 Task: Open Card Influencer Outreach Execution in Board Business Model Competitive Analysis and Benchmarking to Workspace Copywriting and Editing and add a team member Softage.1@softage.net, a label Green, a checklist Machine Learning, an attachment from Trello, a color Green and finally, add a card description 'Plan and execute company team-building conference with team-building challenges on communication and collaboration' and a comment 'We should approach this task with a sense of empathy, putting ourselves in the shoes of our stakeholders to understand their perspectives.'. Add a start date 'Jan 09, 1900' with a due date 'Jan 16, 1900'
Action: Mouse moved to (109, 331)
Screenshot: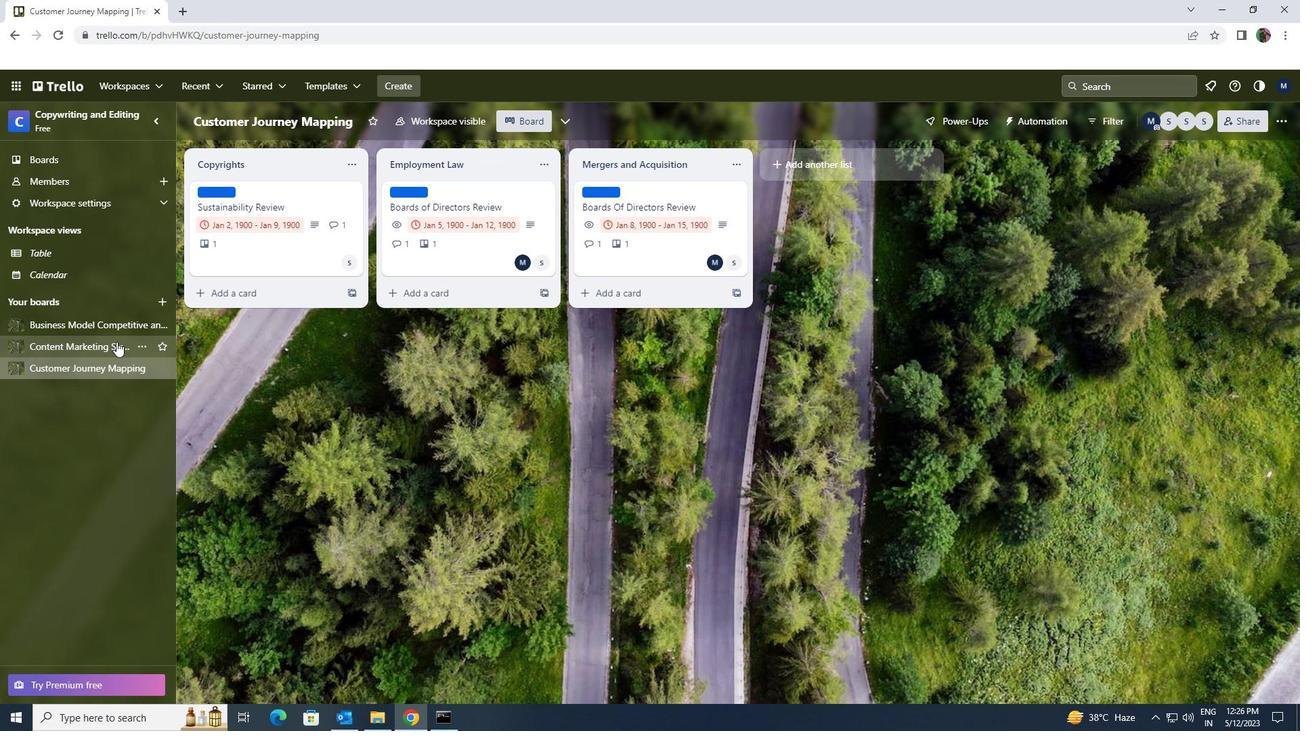 
Action: Mouse pressed left at (109, 331)
Screenshot: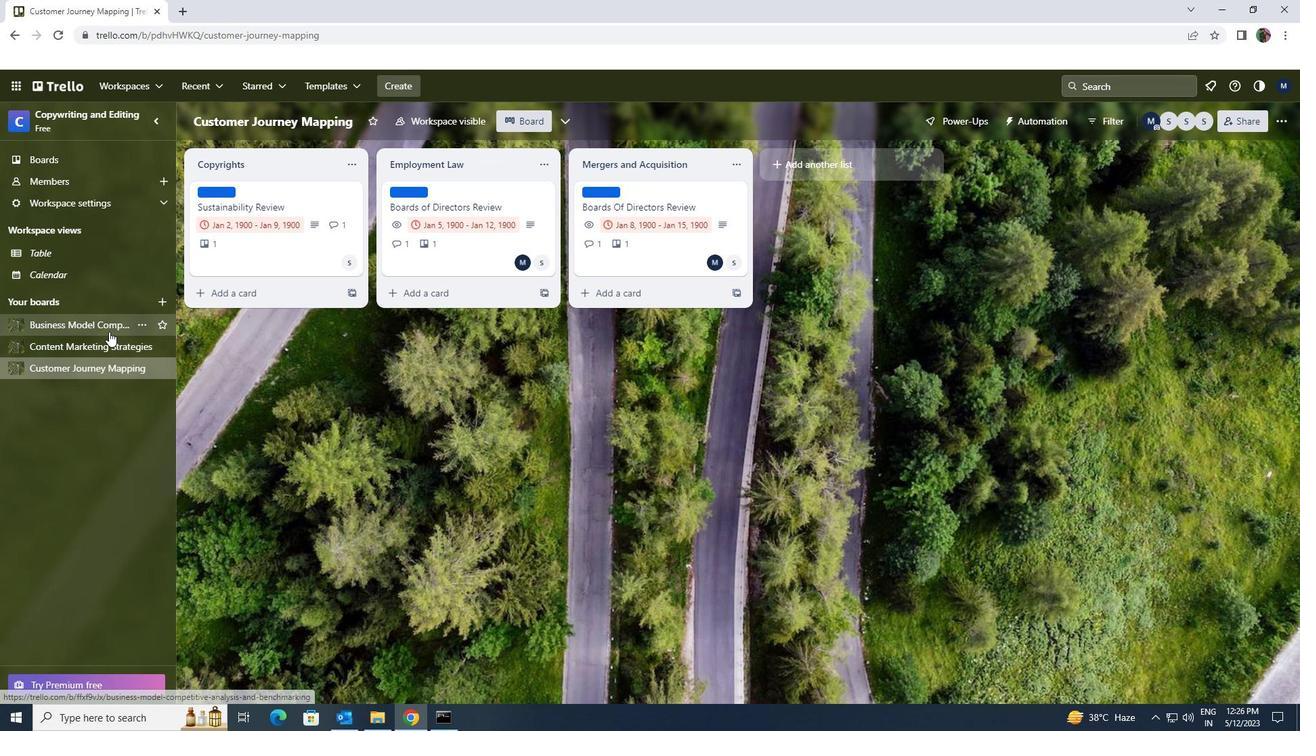 
Action: Mouse moved to (619, 199)
Screenshot: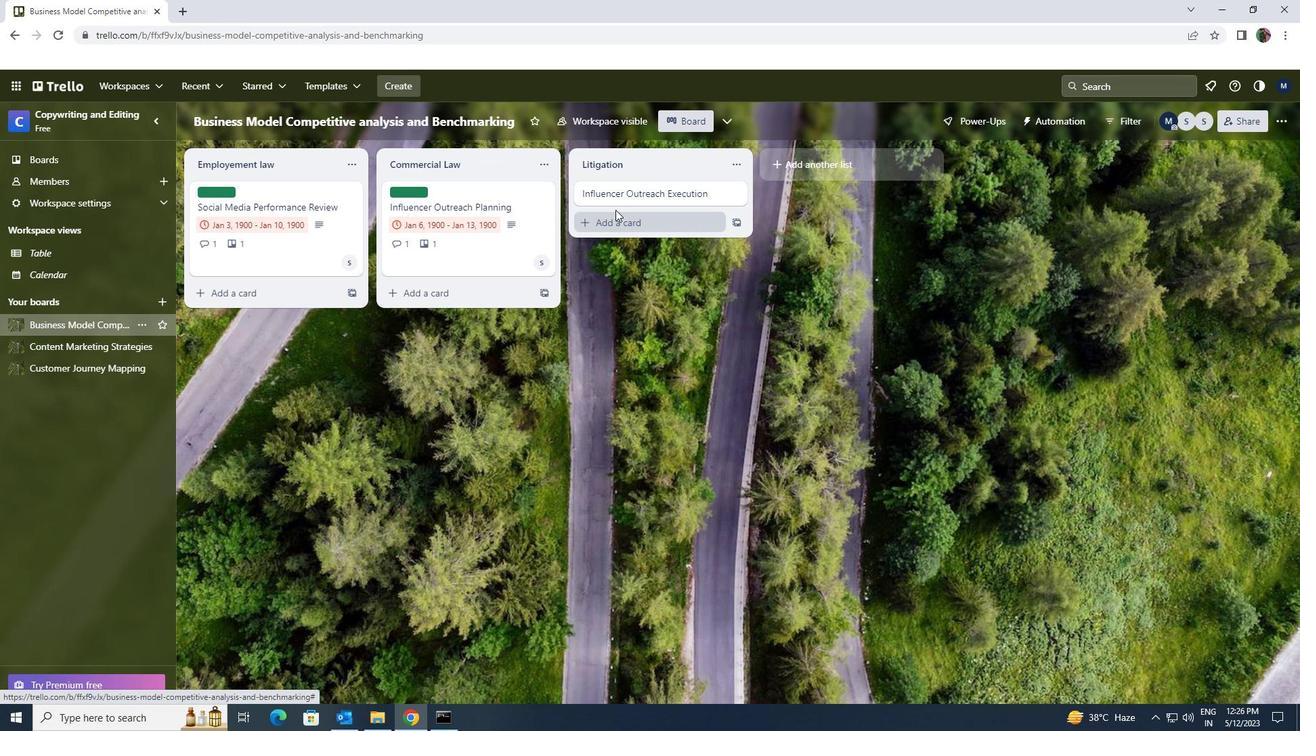 
Action: Mouse pressed left at (619, 199)
Screenshot: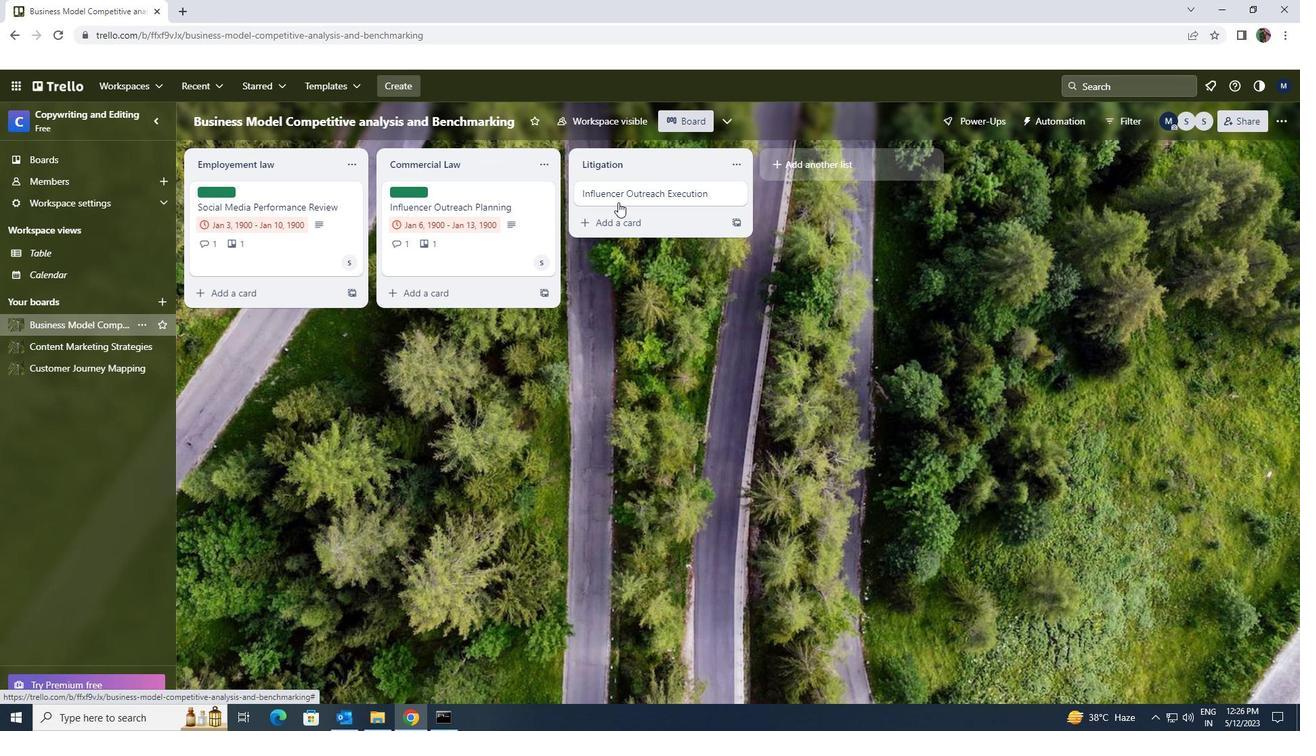 
Action: Mouse moved to (793, 238)
Screenshot: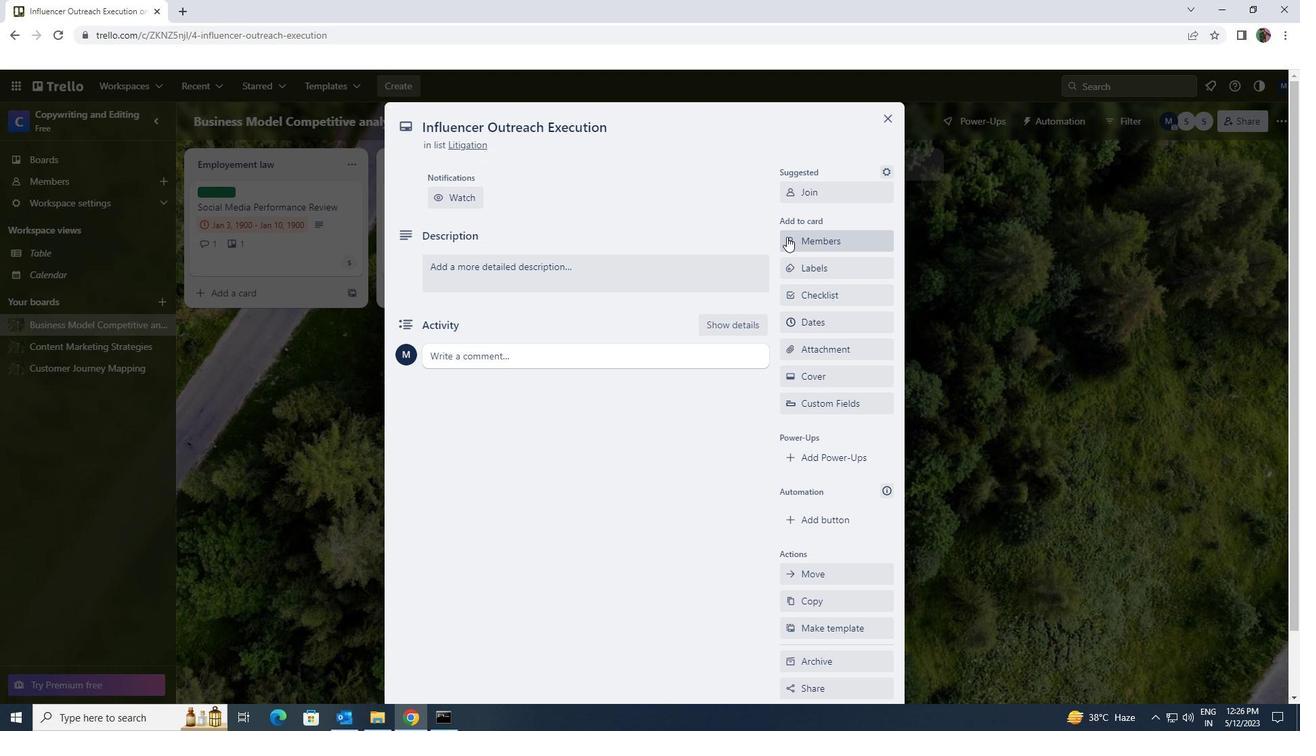 
Action: Mouse pressed left at (793, 238)
Screenshot: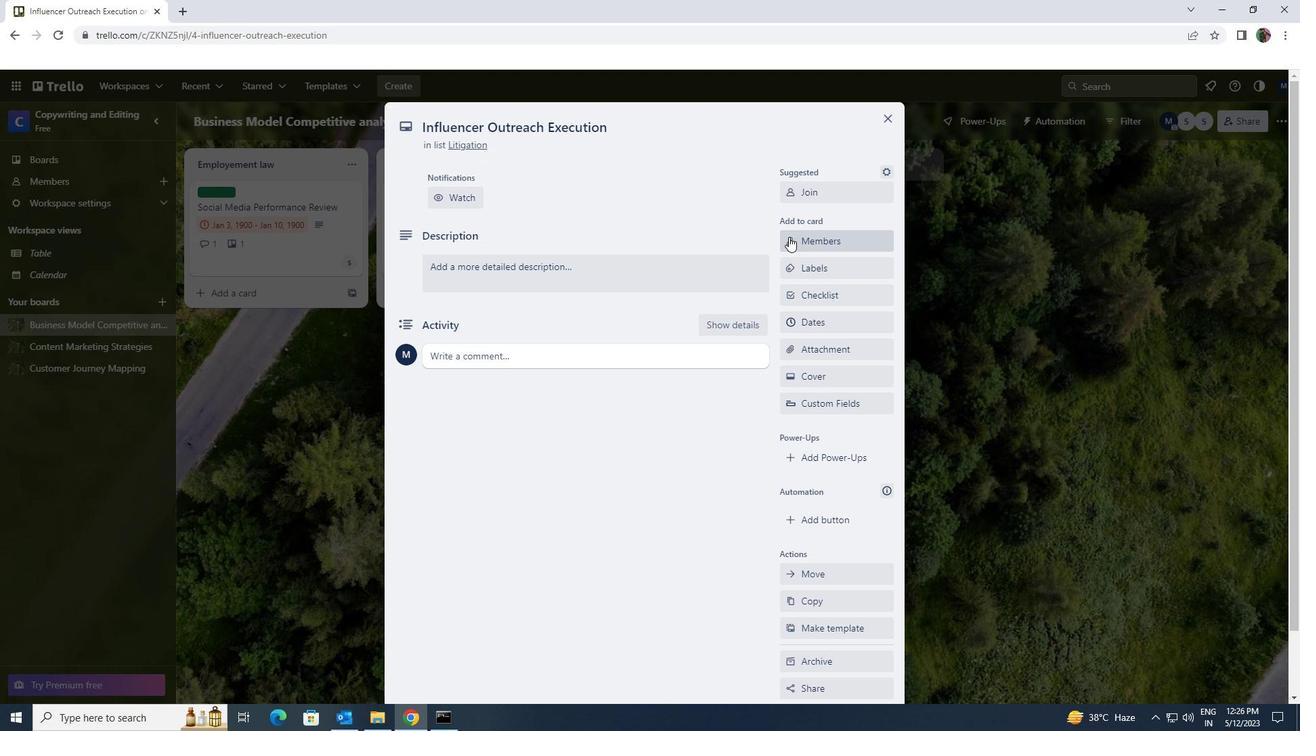 
Action: Key pressed softage.1<Key.shift>@SOFTAGE.NET
Screenshot: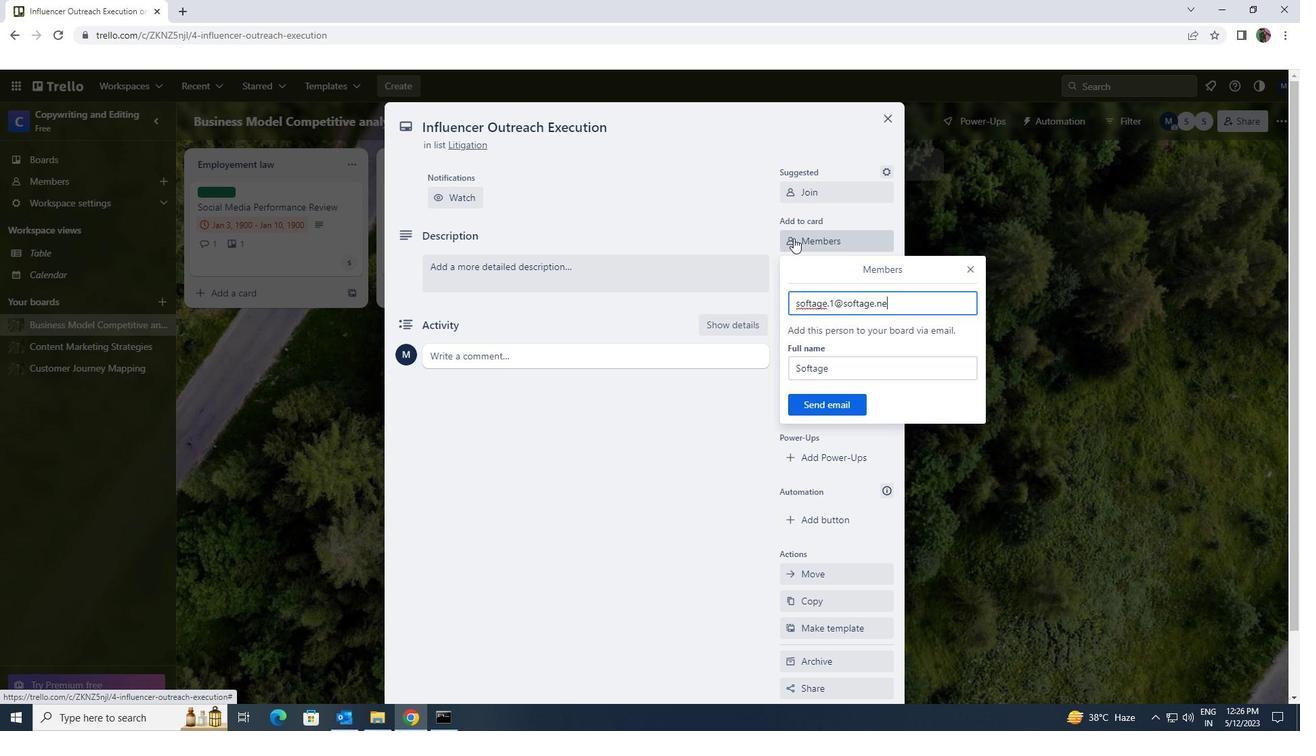 
Action: Mouse moved to (837, 398)
Screenshot: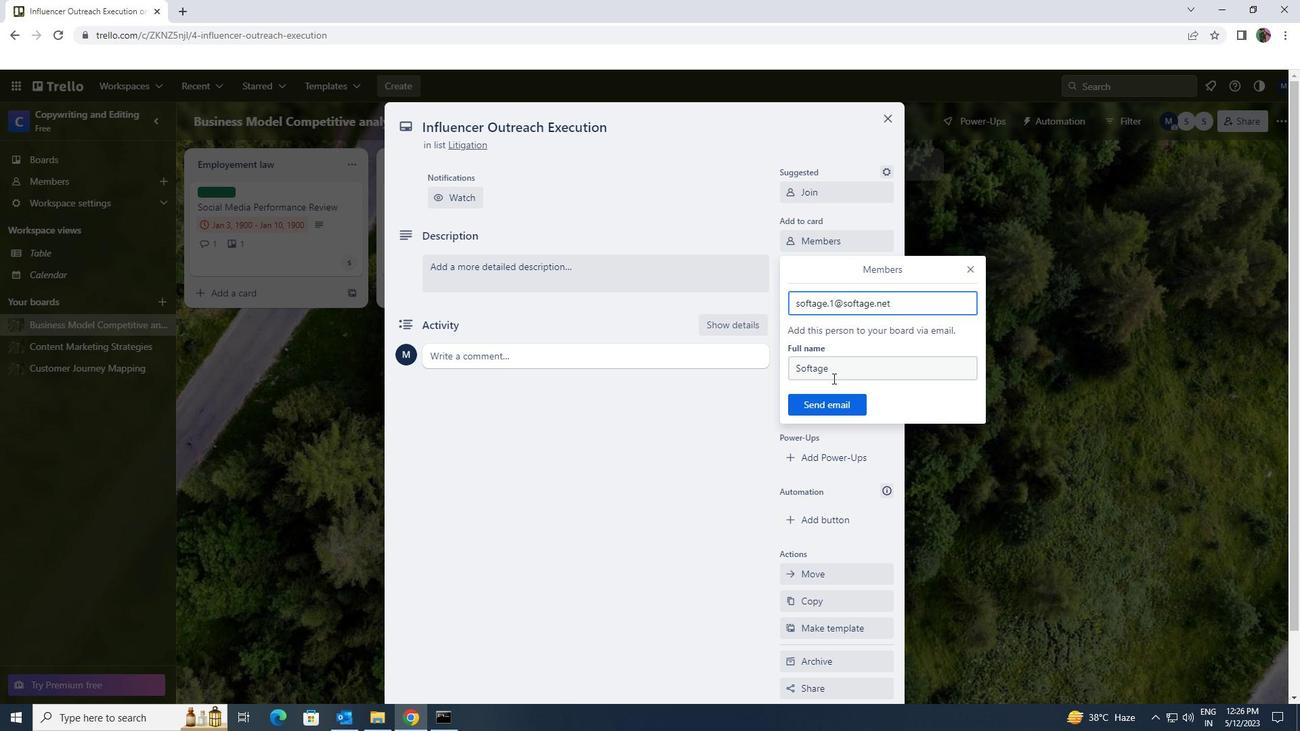 
Action: Mouse pressed left at (837, 398)
Screenshot: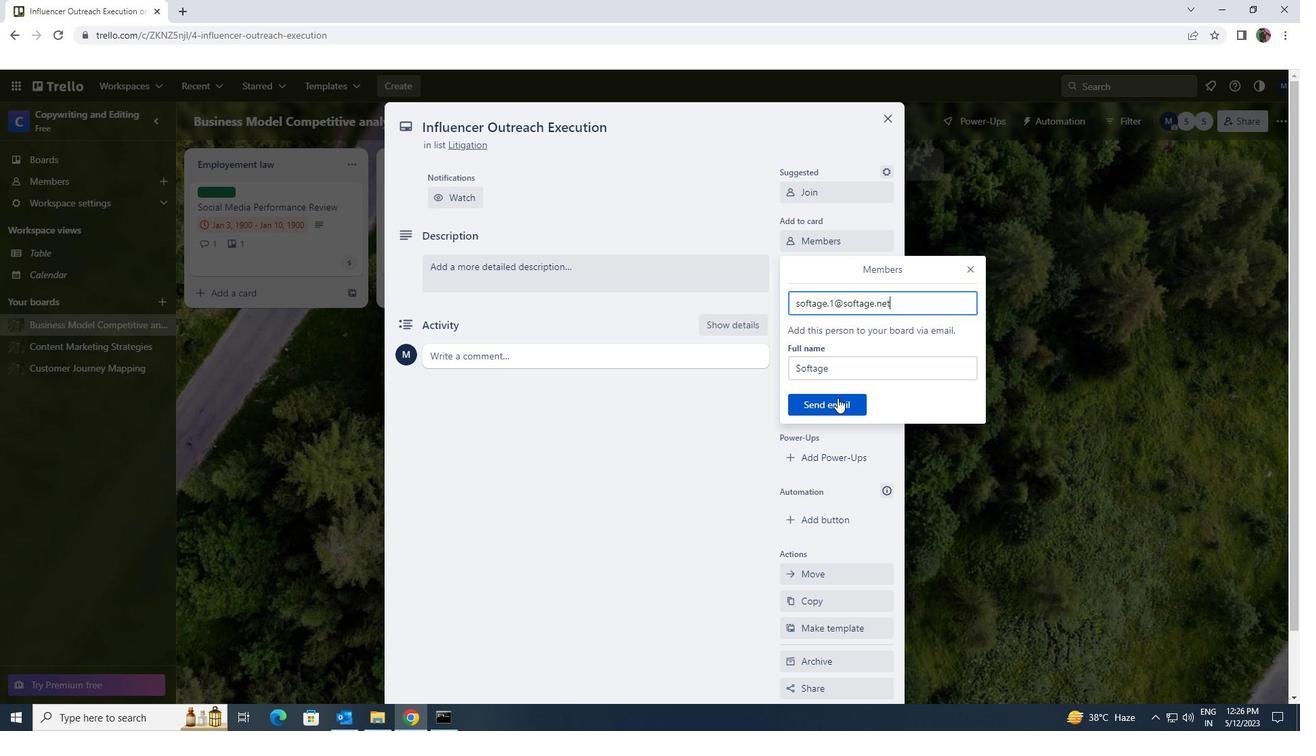 
Action: Mouse moved to (839, 265)
Screenshot: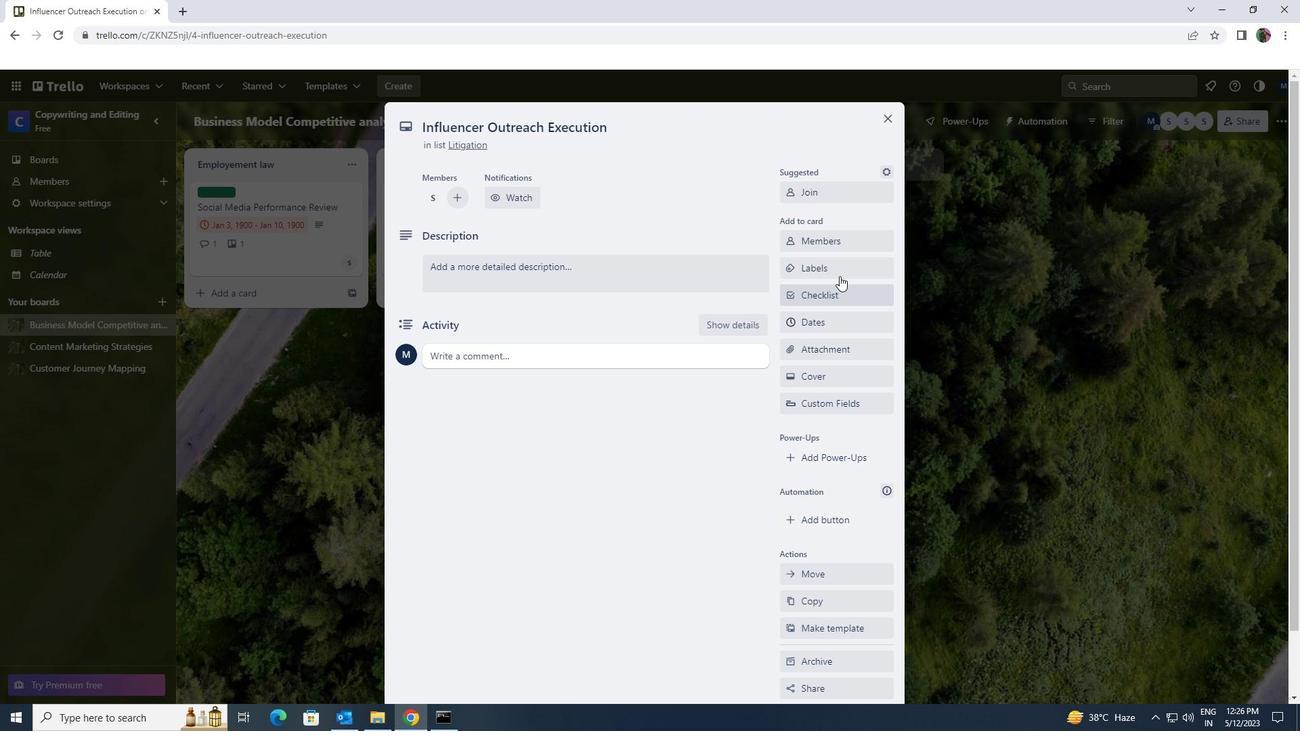 
Action: Mouse pressed left at (839, 265)
Screenshot: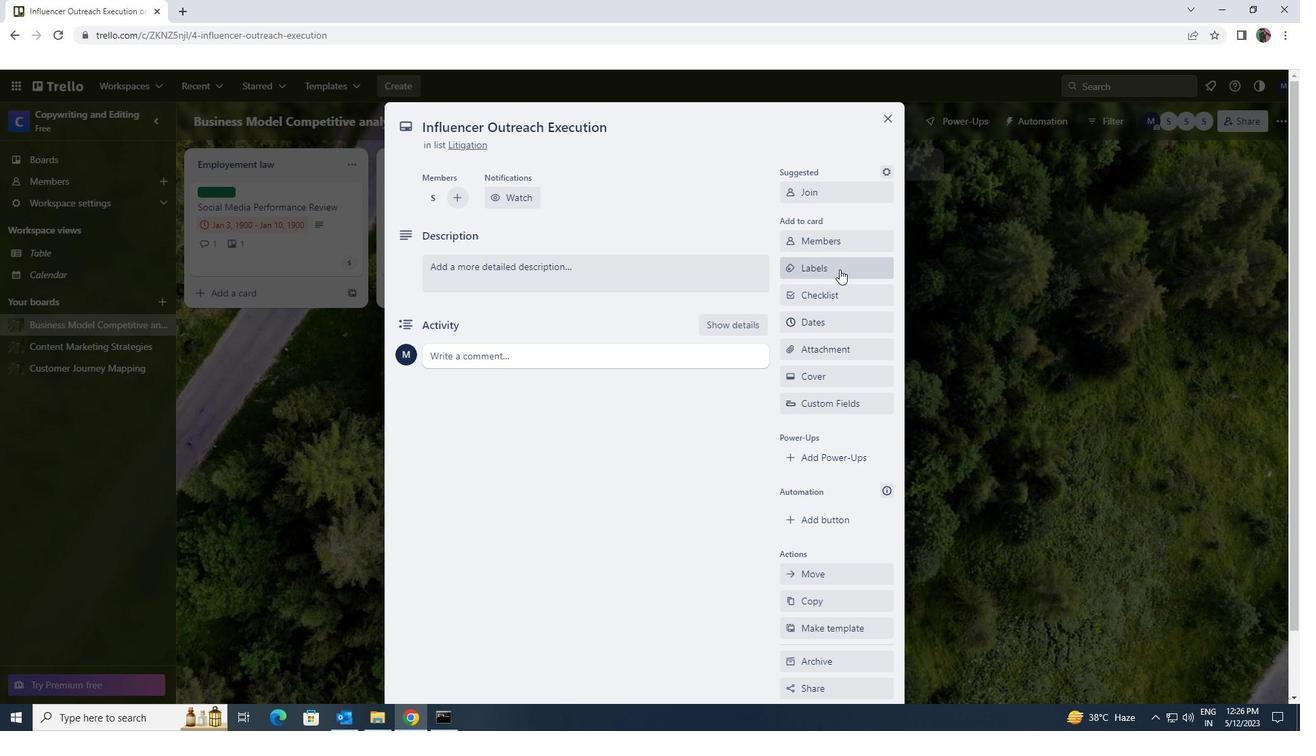 
Action: Mouse moved to (857, 559)
Screenshot: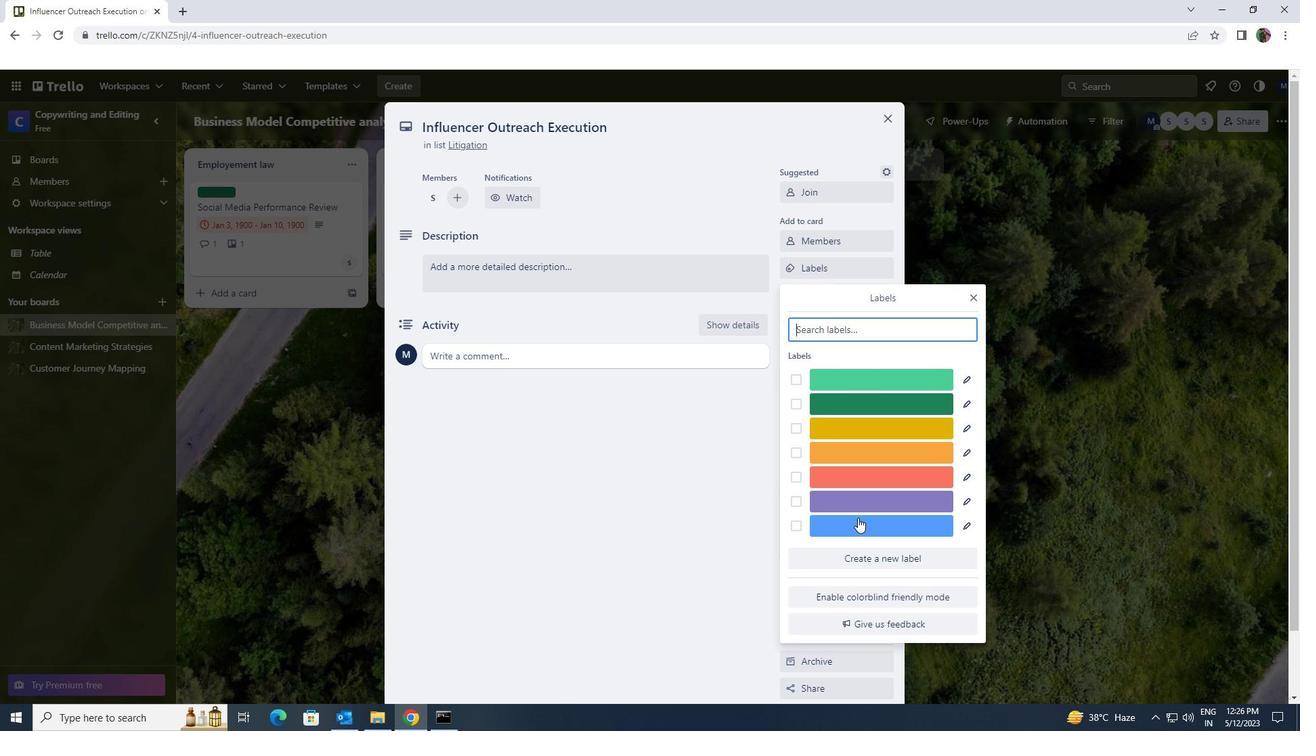 
Action: Mouse pressed left at (857, 559)
Screenshot: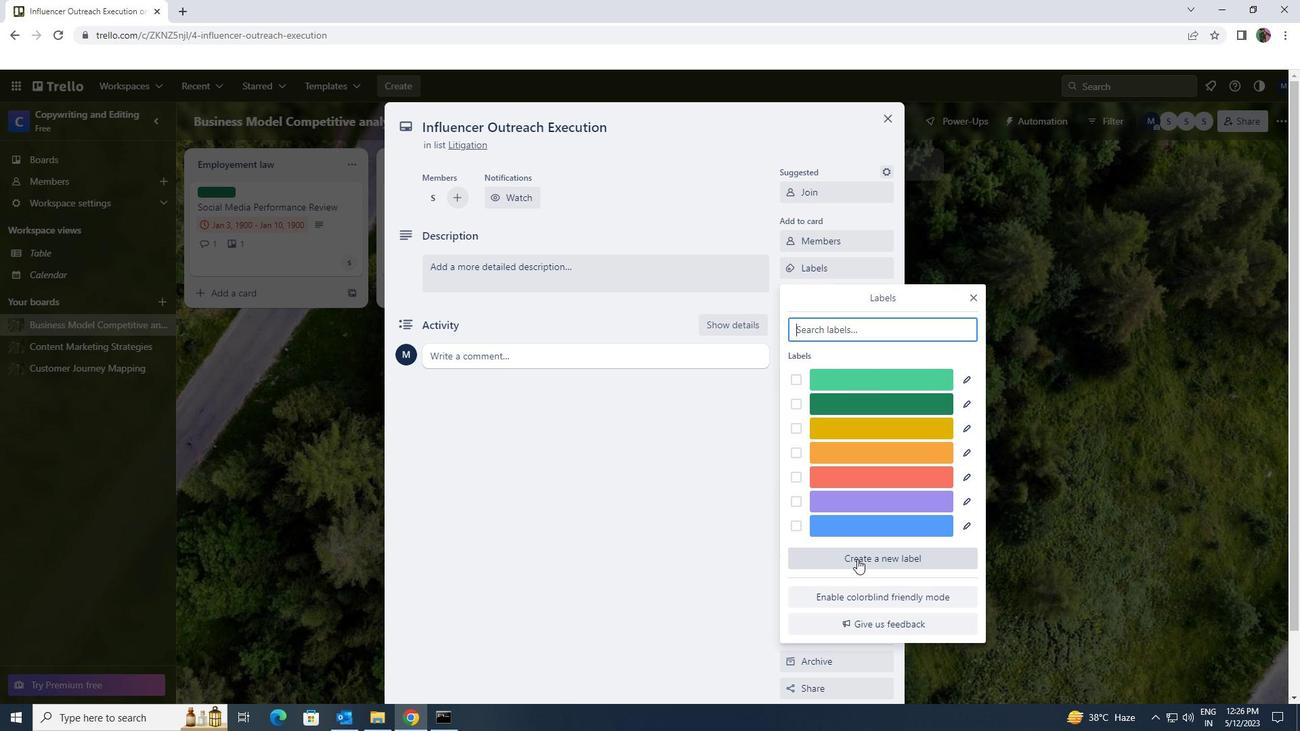 
Action: Mouse moved to (811, 517)
Screenshot: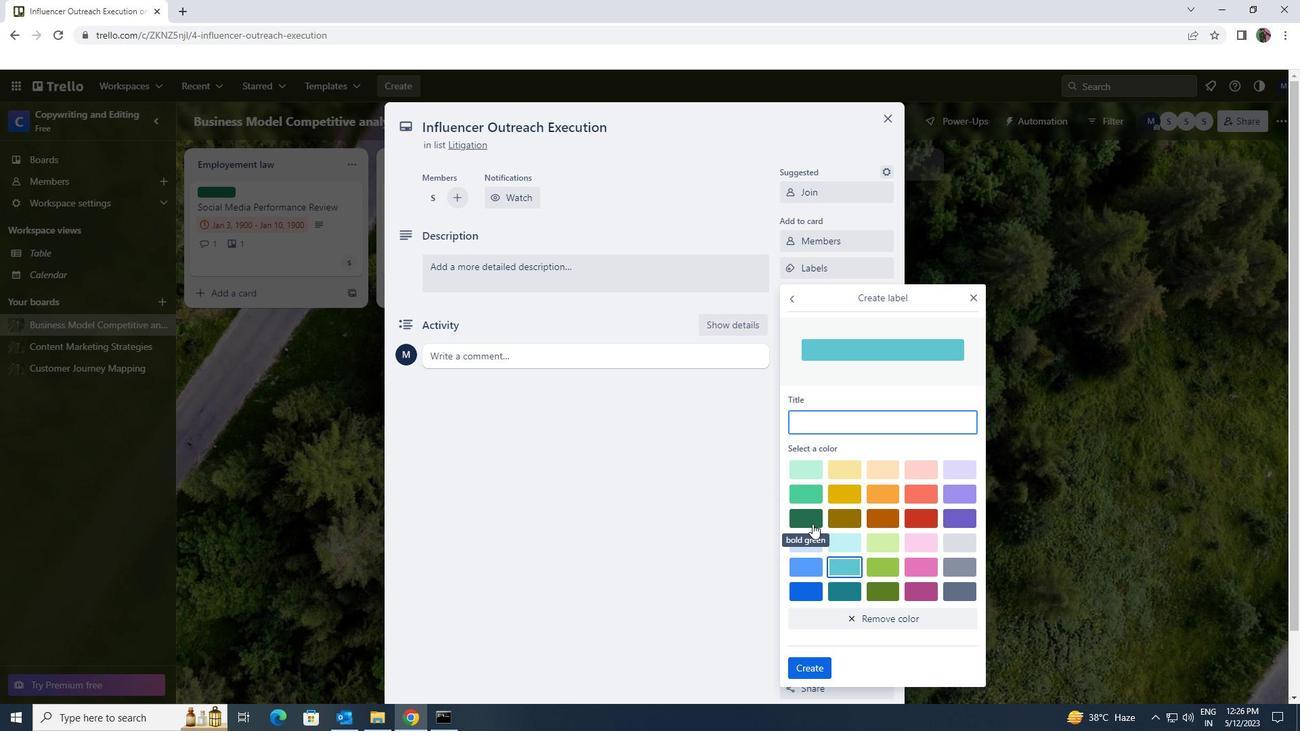 
Action: Mouse pressed left at (811, 517)
Screenshot: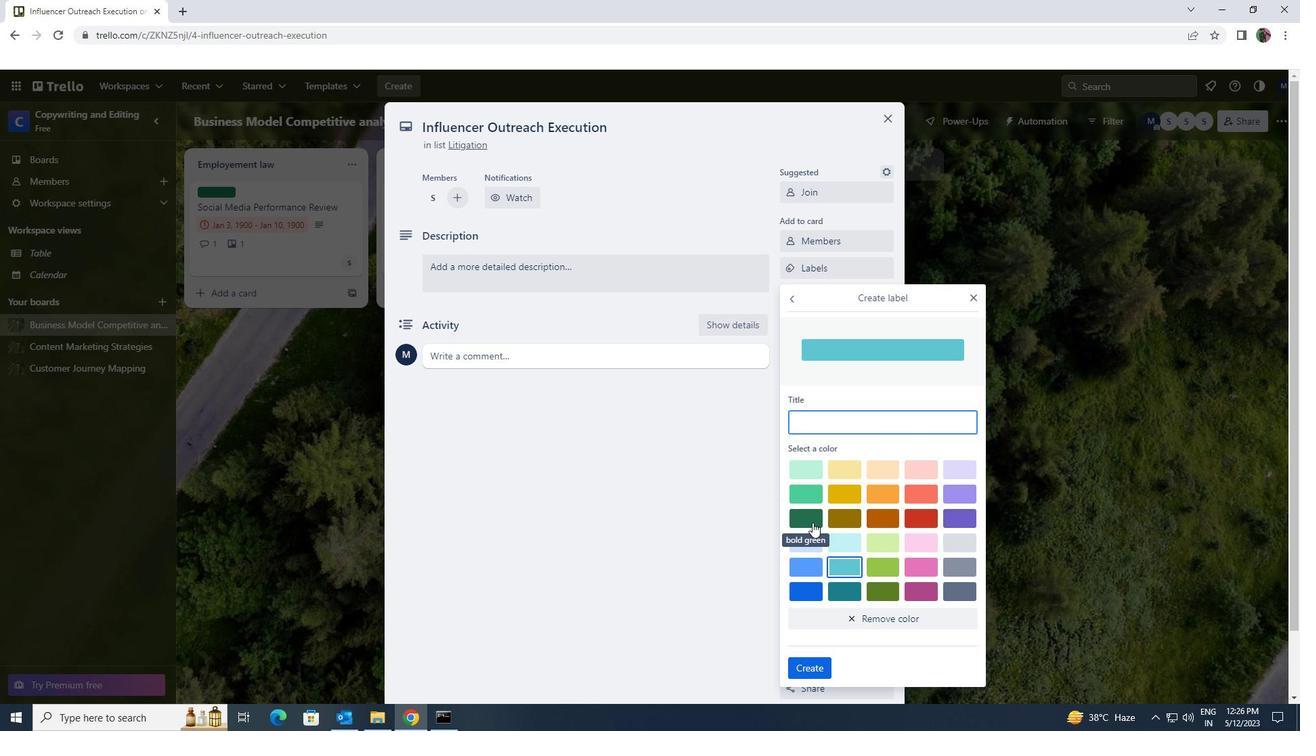 
Action: Mouse moved to (820, 662)
Screenshot: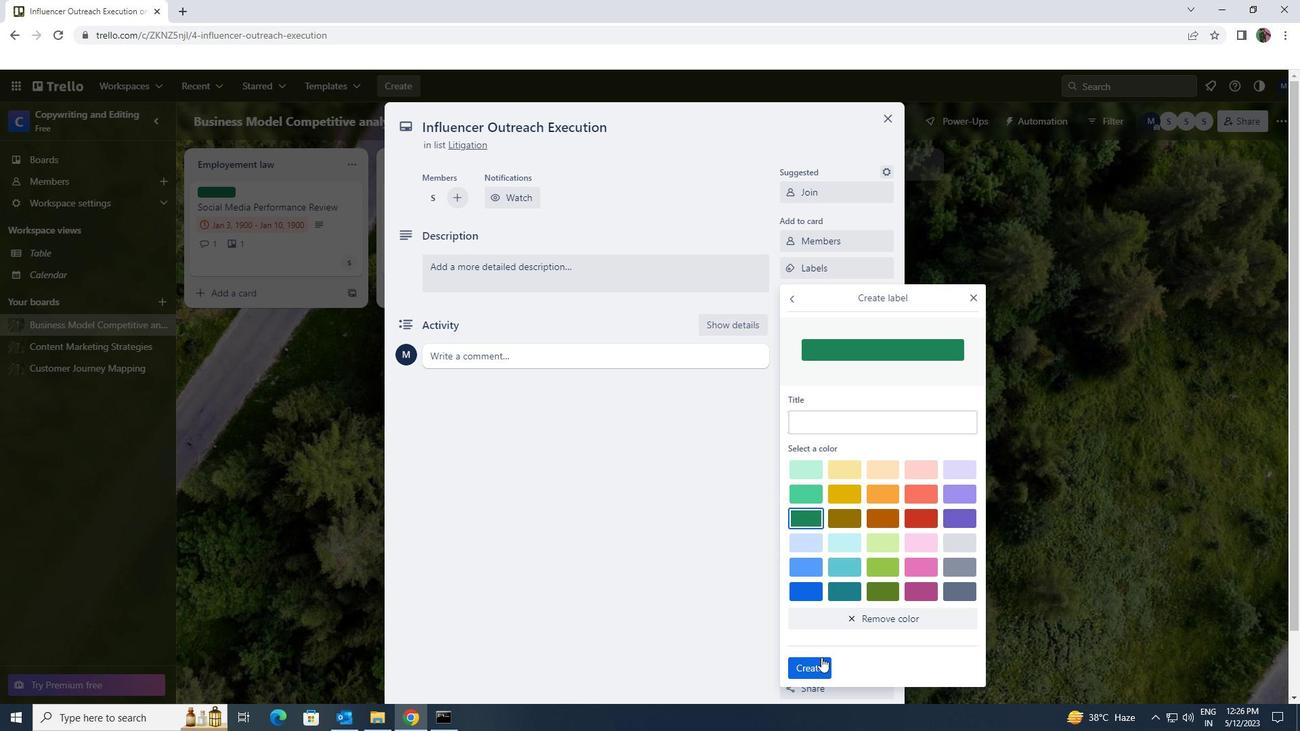 
Action: Mouse pressed left at (820, 662)
Screenshot: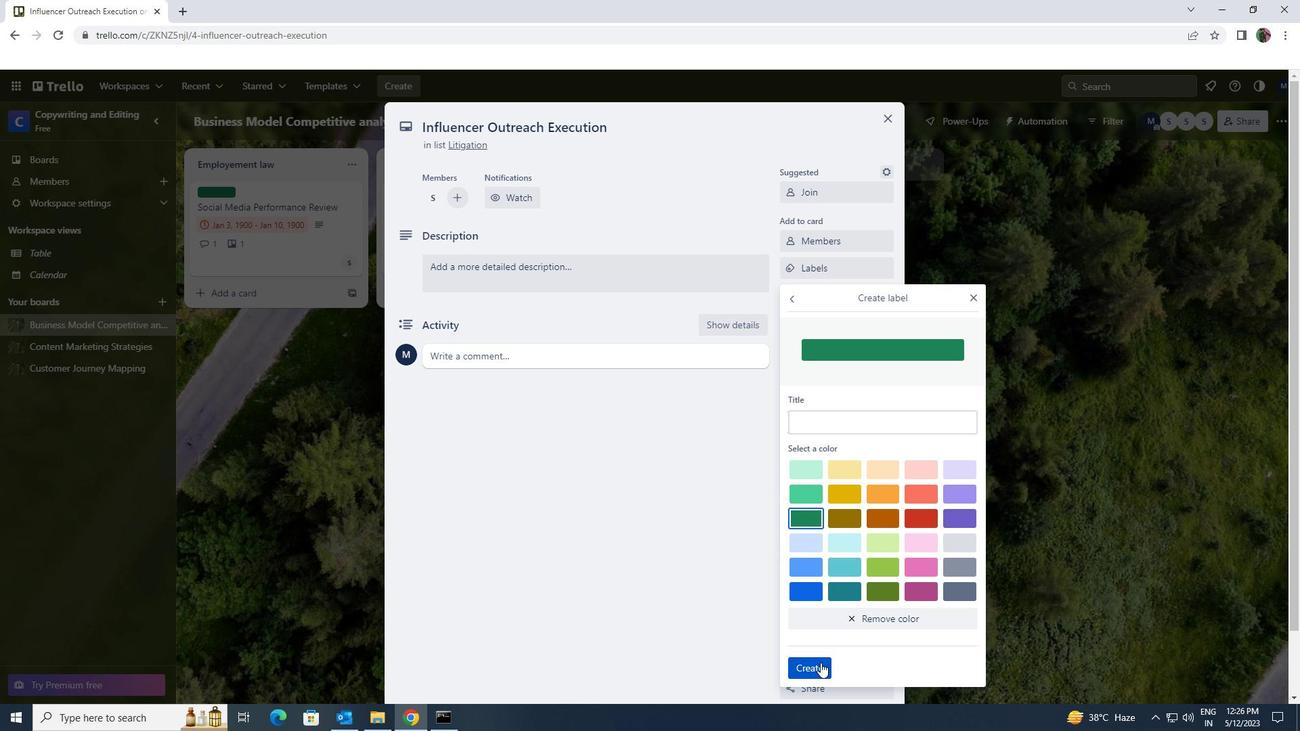 
Action: Mouse moved to (972, 296)
Screenshot: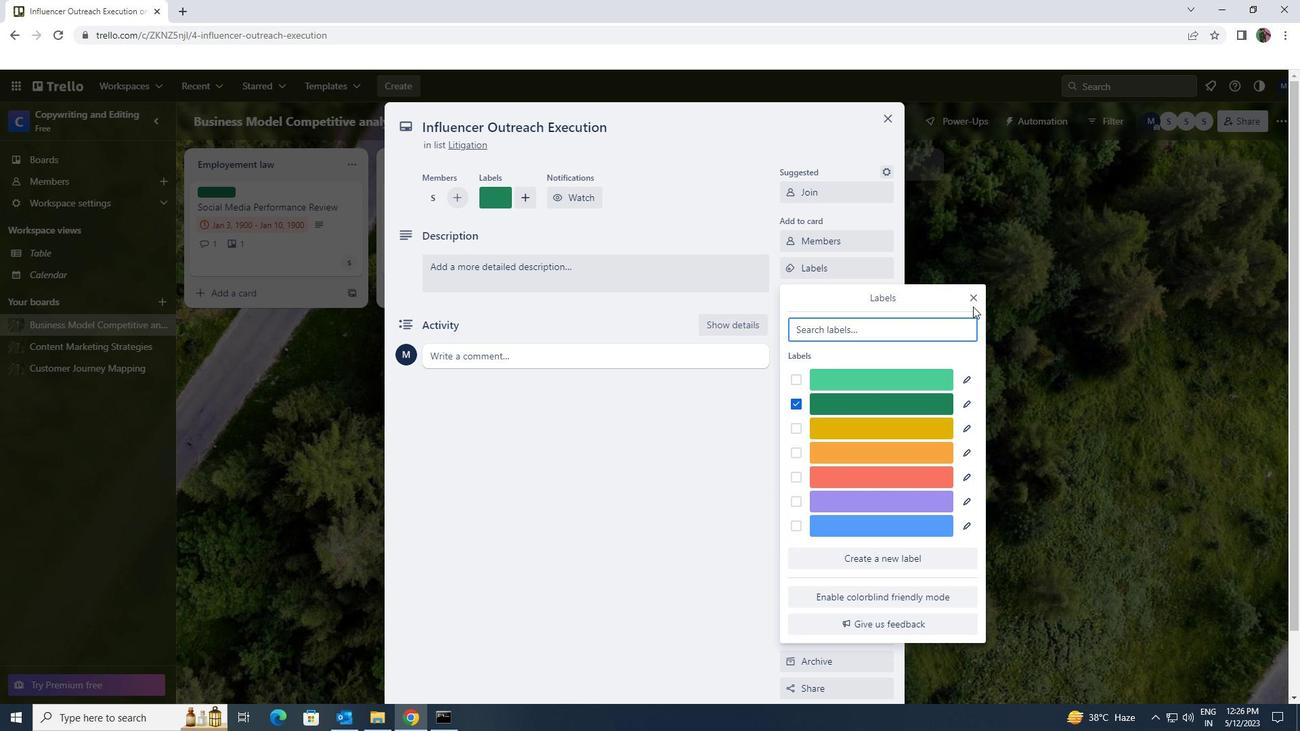 
Action: Mouse pressed left at (972, 296)
Screenshot: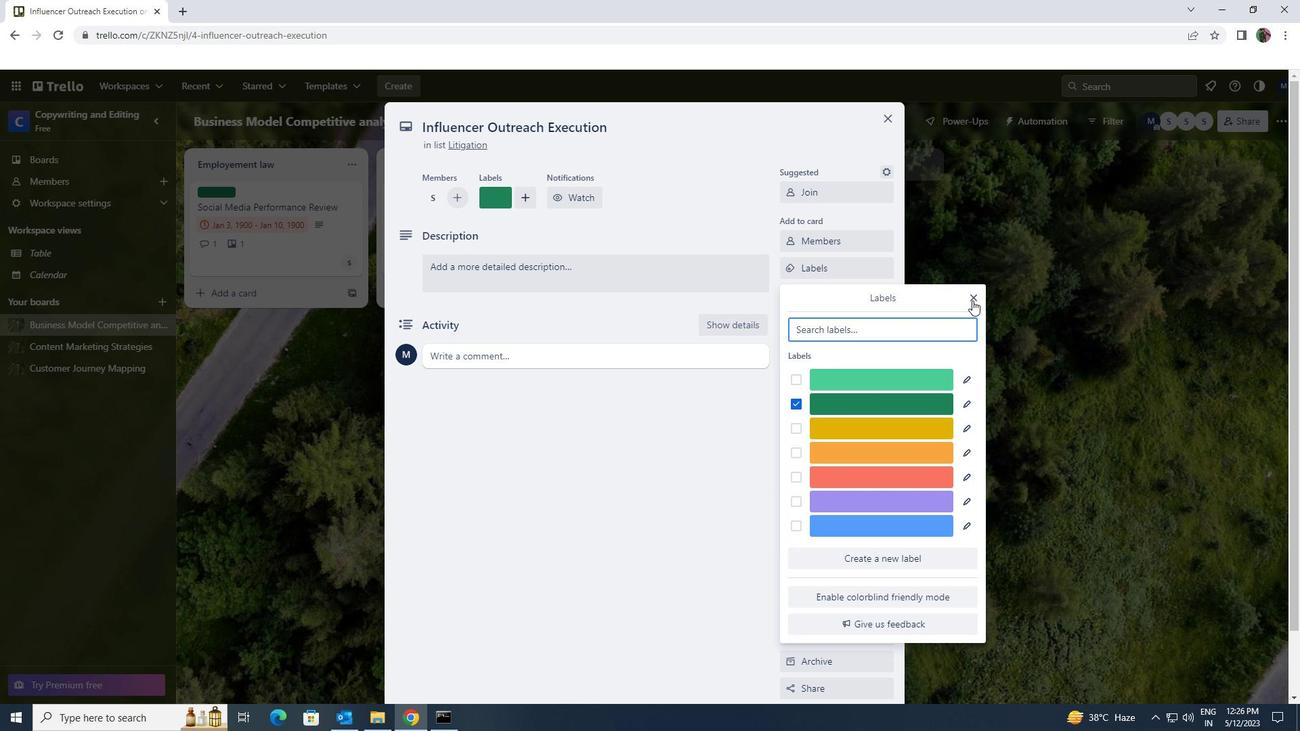 
Action: Mouse moved to (878, 295)
Screenshot: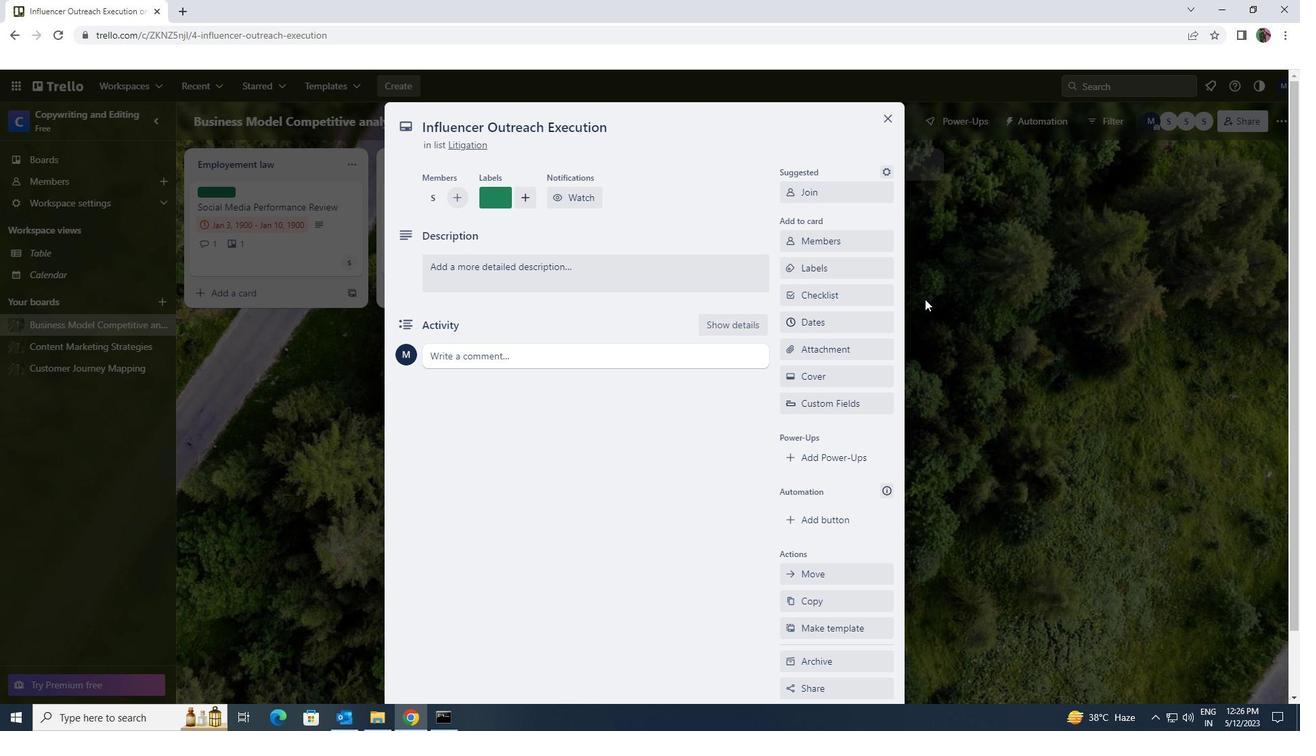 
Action: Mouse pressed left at (878, 295)
Screenshot: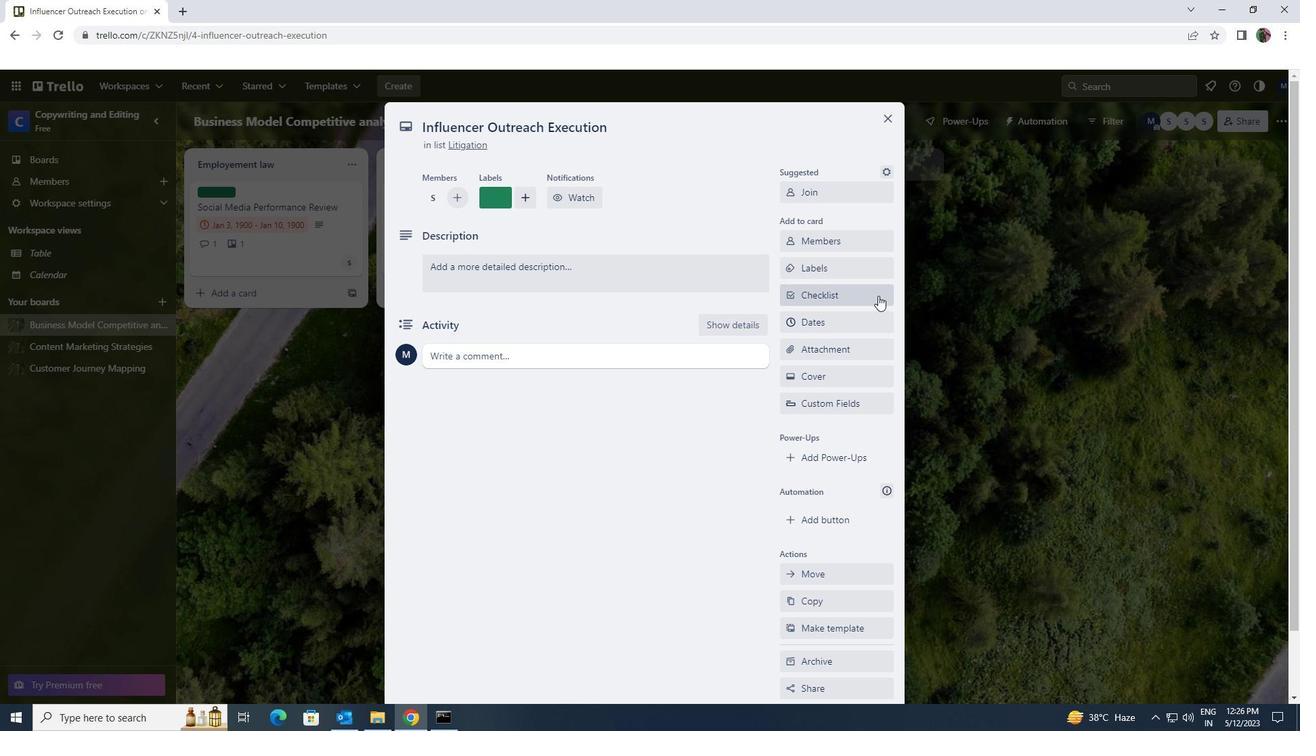 
Action: Key pressed <Key.shift>MACHINE<Key.space><Key.shift>LEARNING
Screenshot: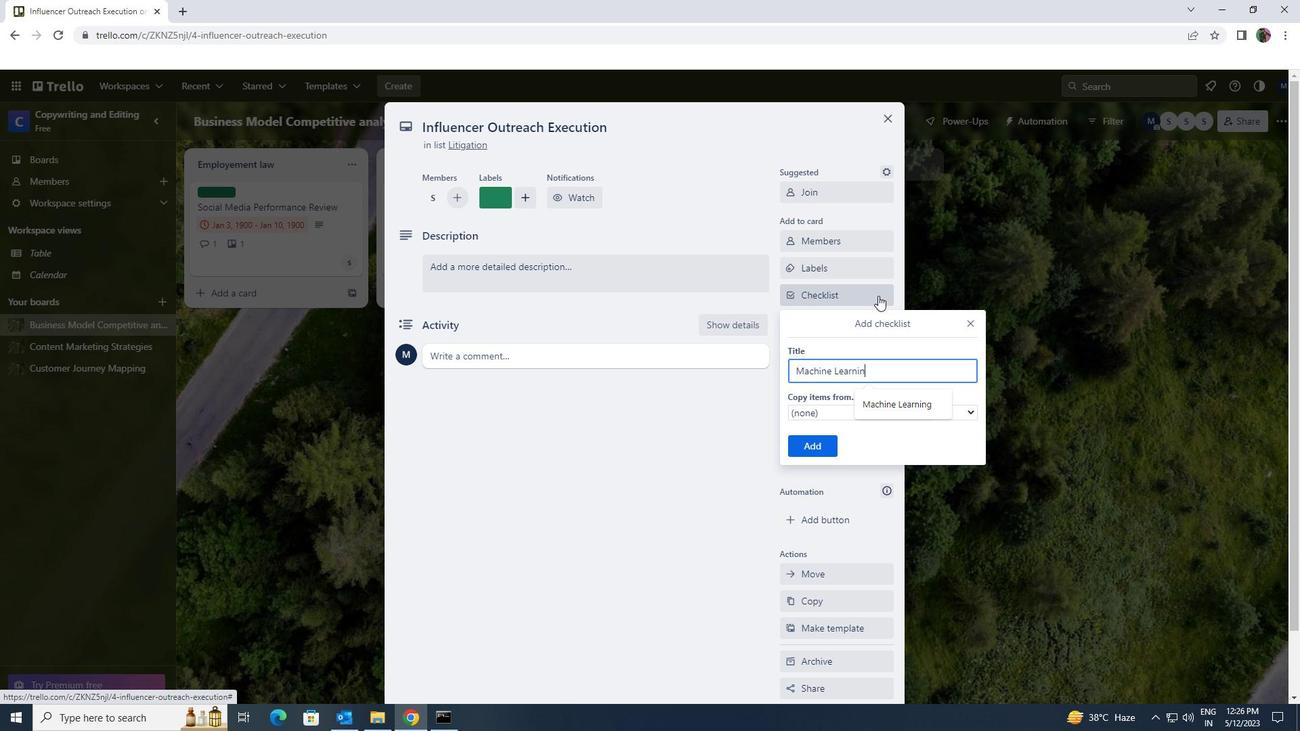 
Action: Mouse moved to (826, 440)
Screenshot: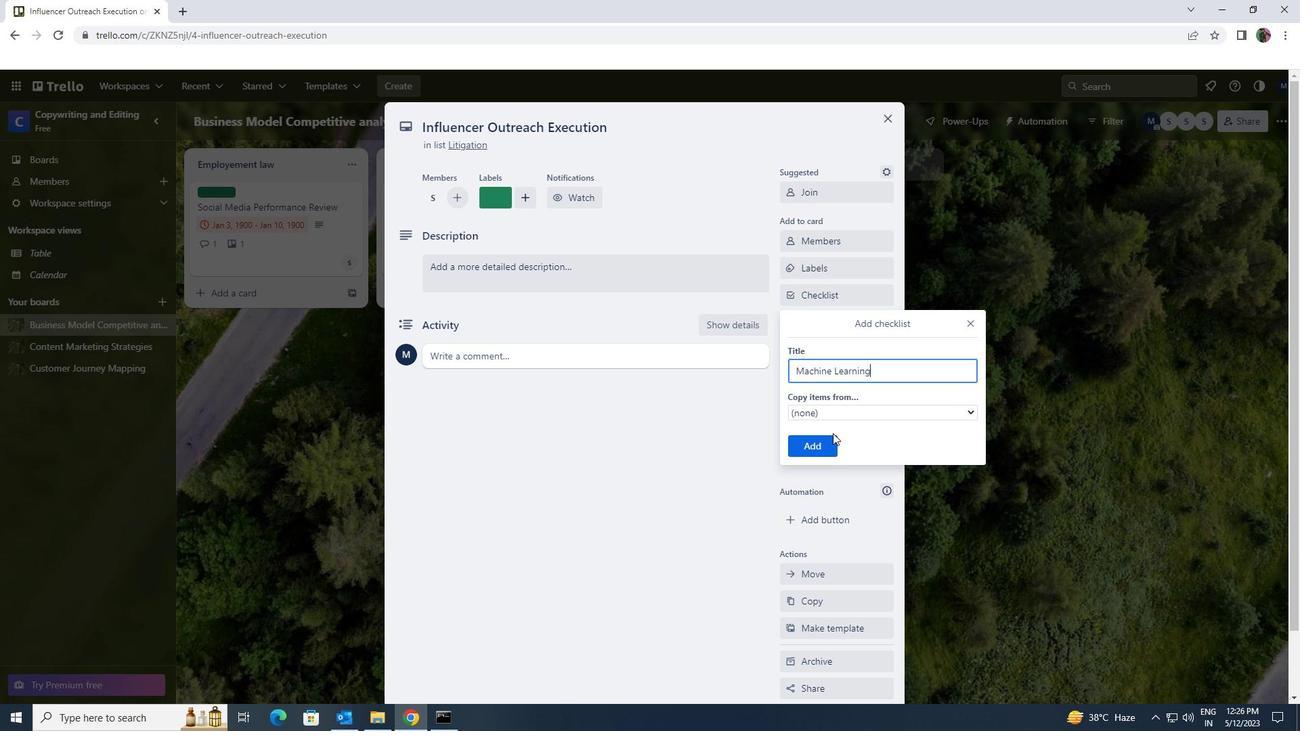 
Action: Mouse pressed left at (826, 440)
Screenshot: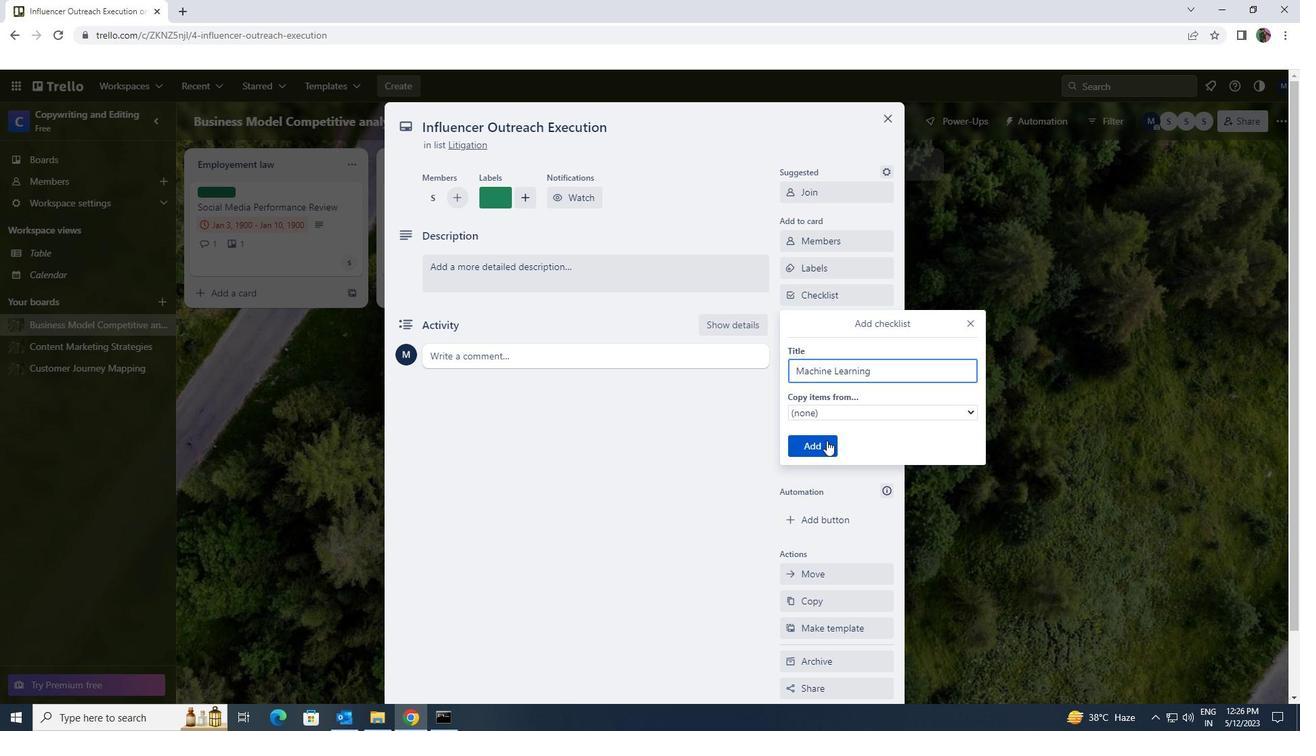 
Action: Mouse moved to (831, 343)
Screenshot: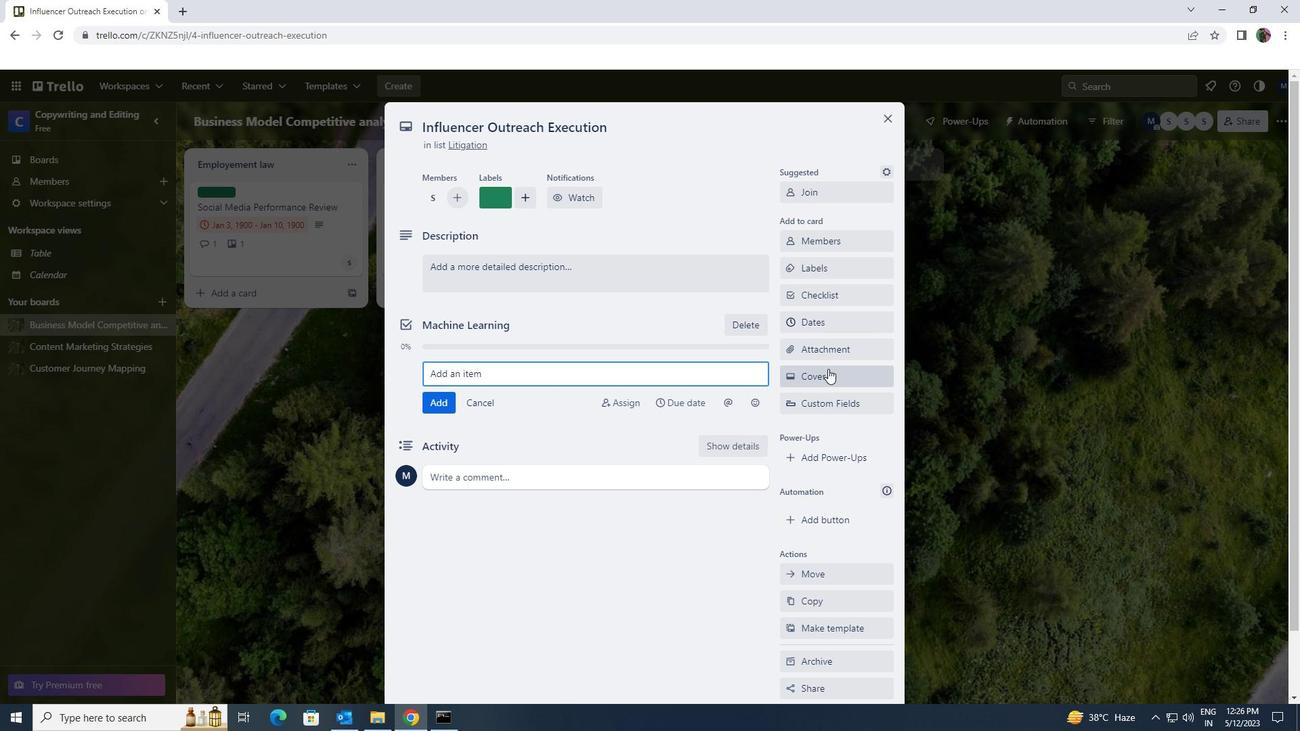 
Action: Mouse pressed left at (831, 343)
Screenshot: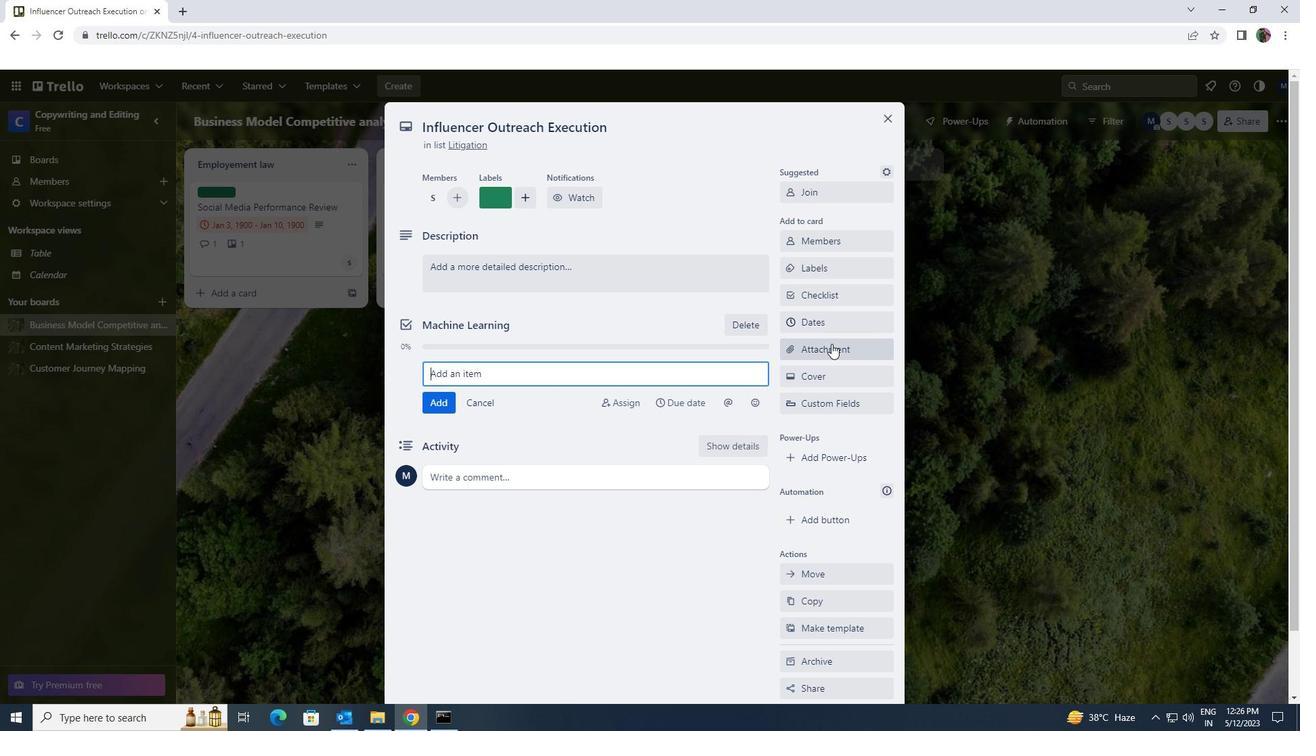 
Action: Mouse moved to (832, 432)
Screenshot: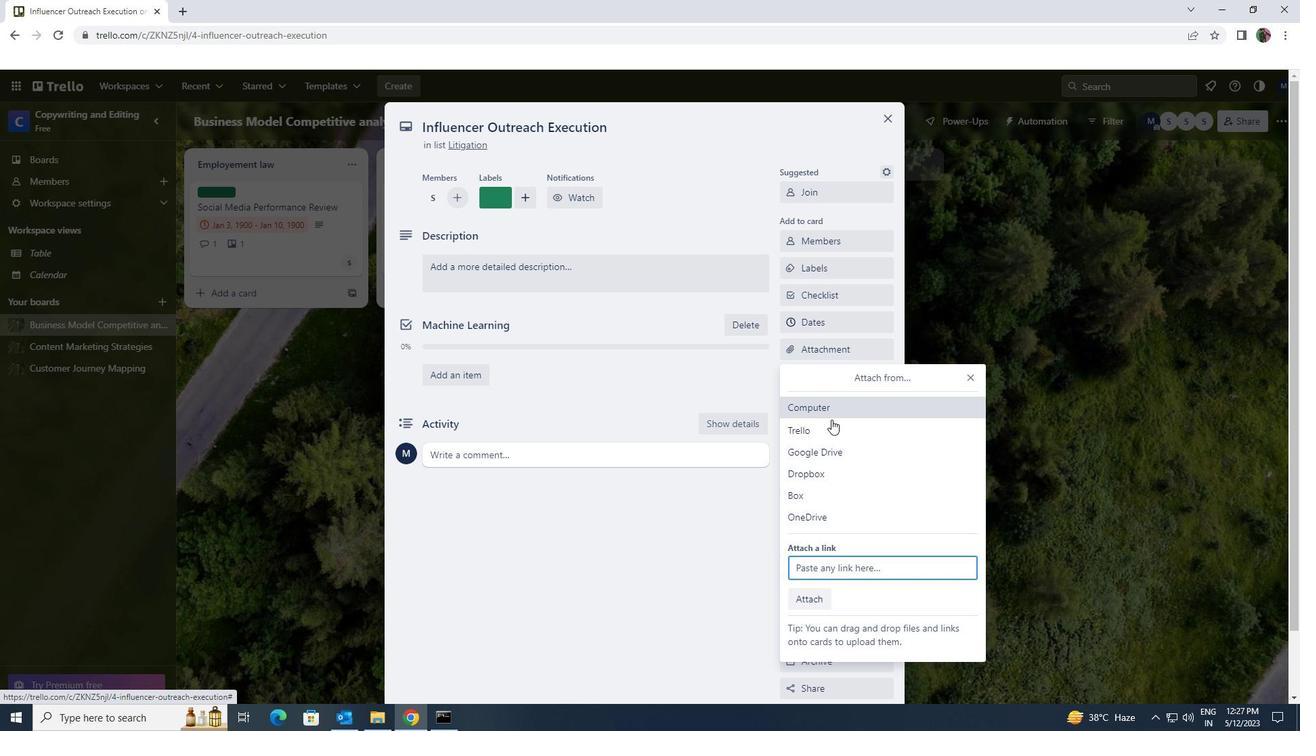 
Action: Mouse pressed left at (832, 432)
Screenshot: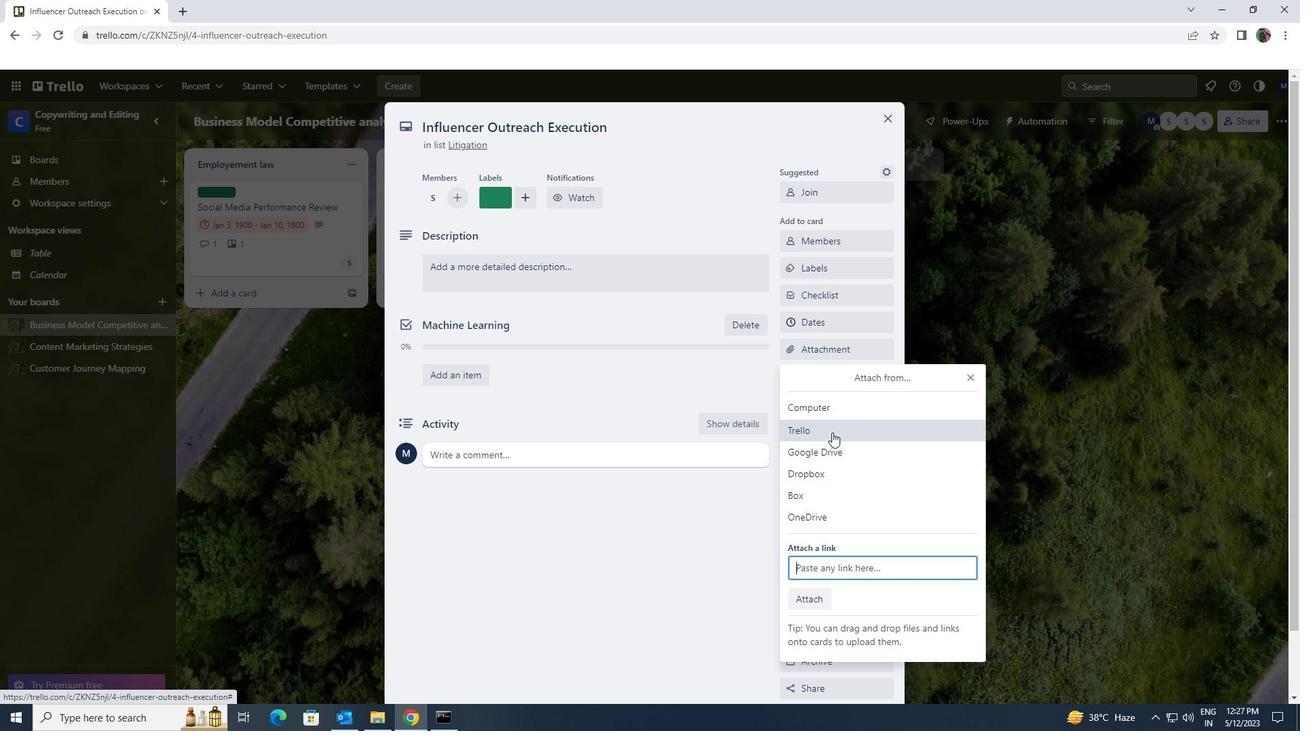 
Action: Mouse moved to (834, 448)
Screenshot: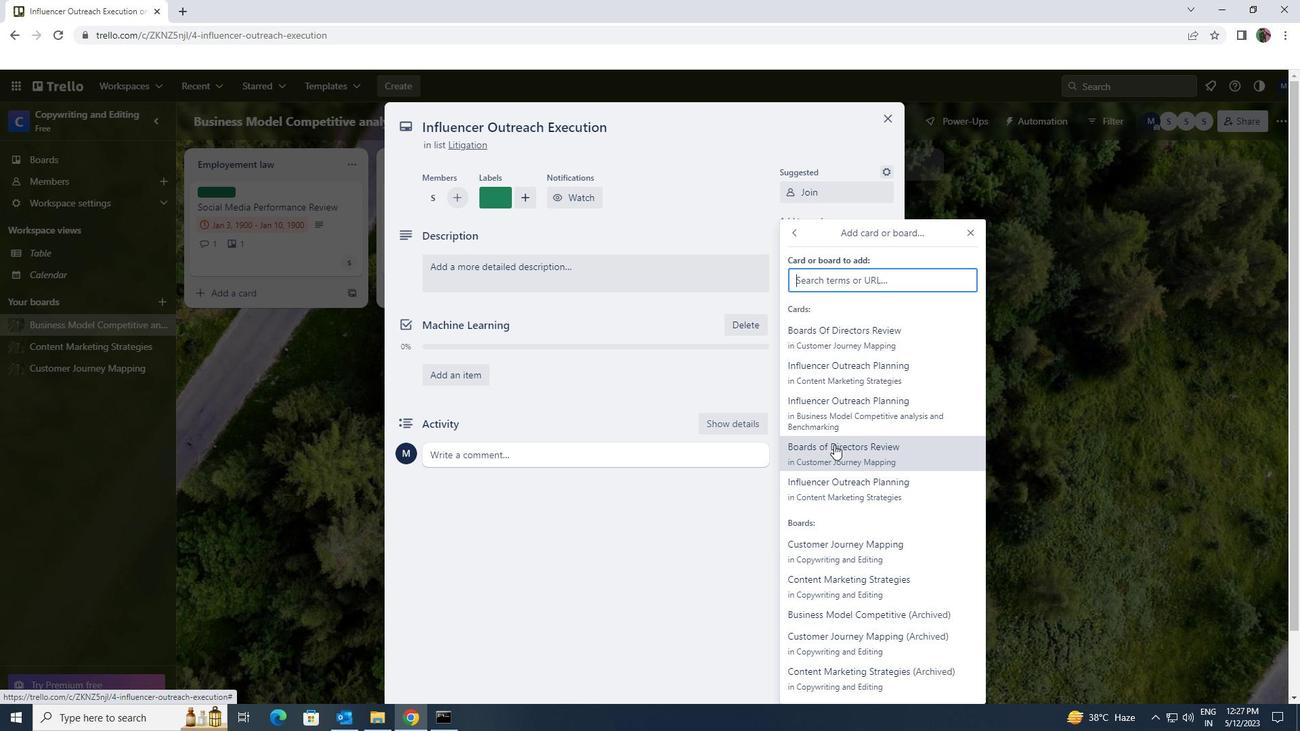 
Action: Mouse pressed left at (834, 448)
Screenshot: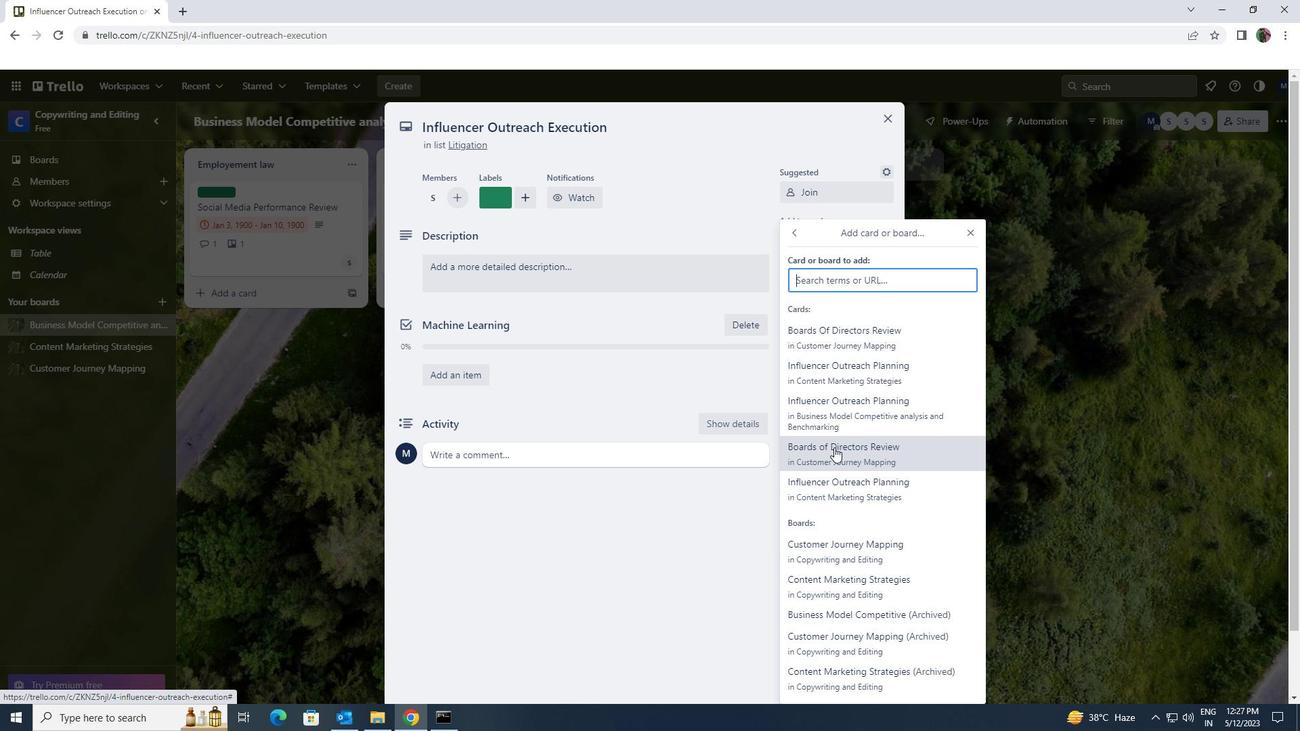 
Action: Mouse moved to (648, 271)
Screenshot: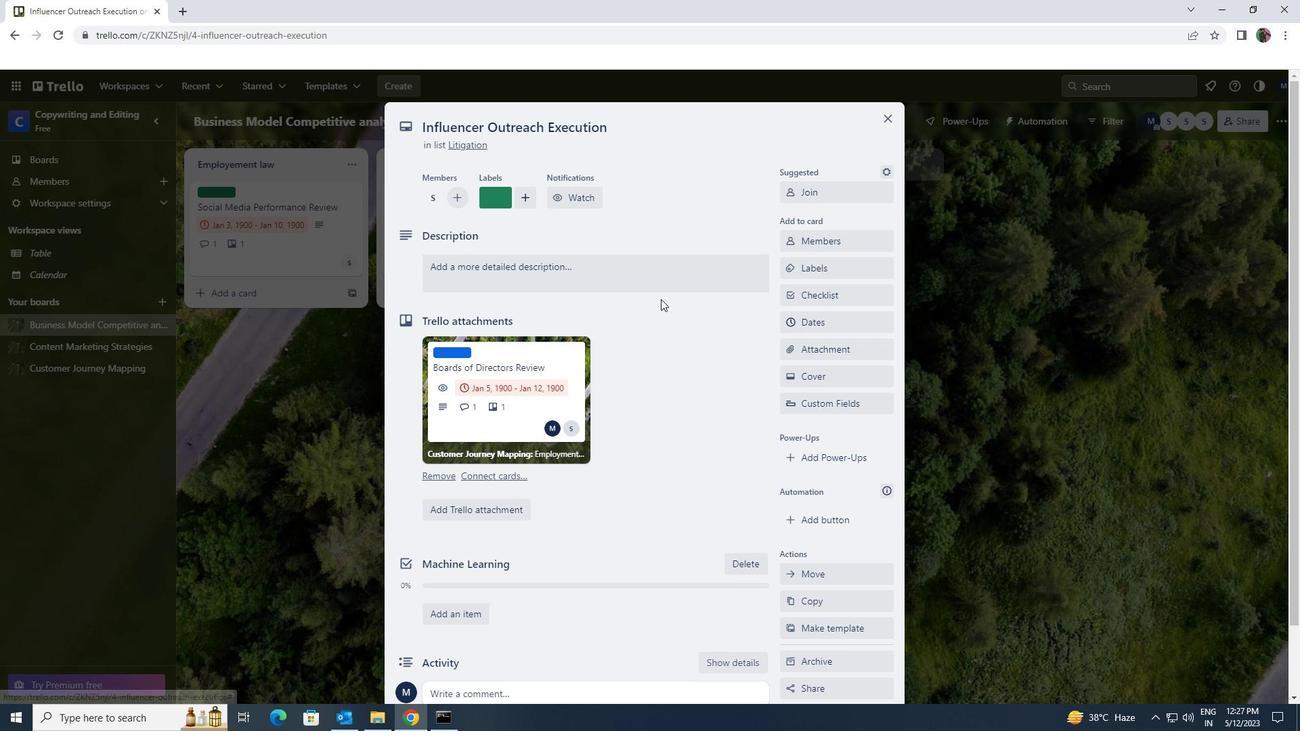 
Action: Mouse pressed left at (648, 271)
Screenshot: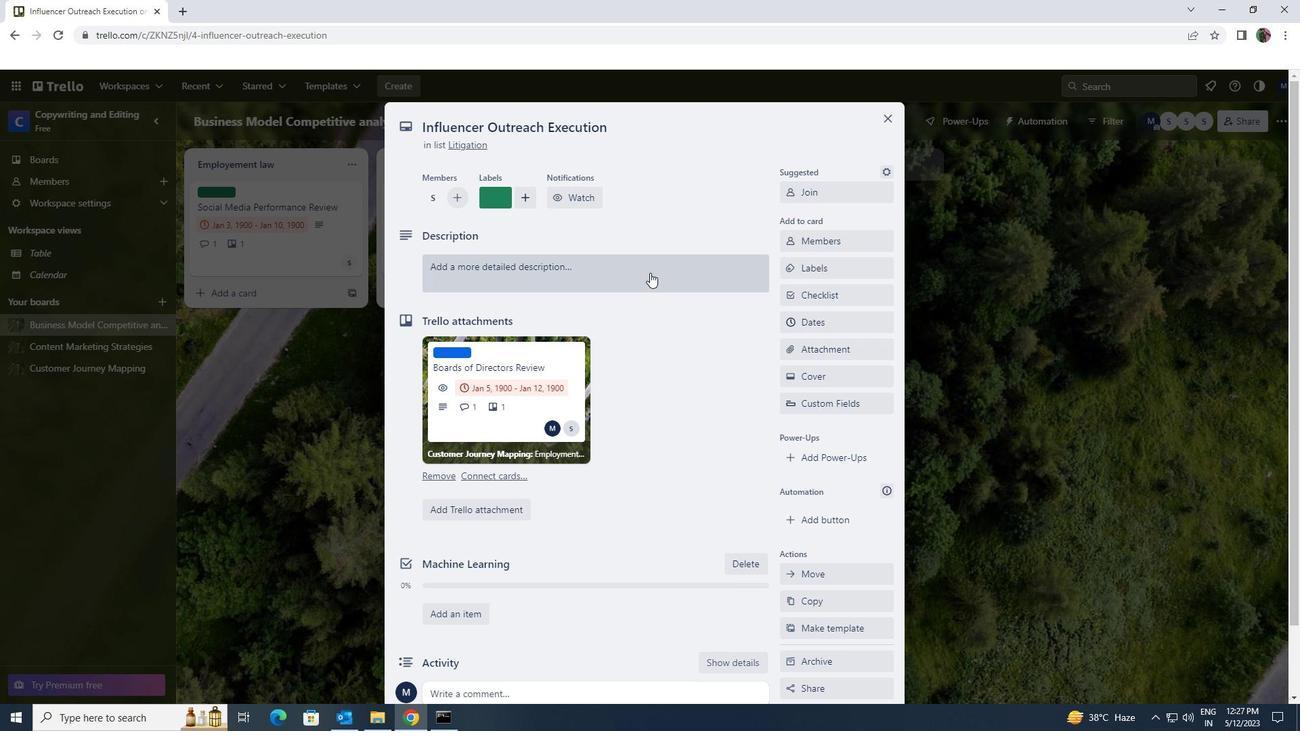 
Action: Key pressed <Key.shift>PLAN<Key.space>AND<Key.space>EXECUTE<Key.space>COMPANY<Key.space>TEAM<Key.space>BUILDING<Key.space>CONFERENCE<Key.space><Key.shift><Key.shift><Key.shift><Key.shift><Key.shift><Key.shift><Key.shift><Key.shift><Key.shift><Key.shift><Key.shift><Key.shift><Key.shift><Key.shift><Key.shift><Key.shift><Key.shift><Key.shift><Key.shift><Key.shift><Key.shift><Key.shift><Key.shift>WITH<Key.space>TEAM<Key.space>BUILDING<Key.space>CHALLENGES<Key.space>ON<Key.space>COMMUNICATION<Key.space>AND<Key.space>COLLABORATION
Screenshot: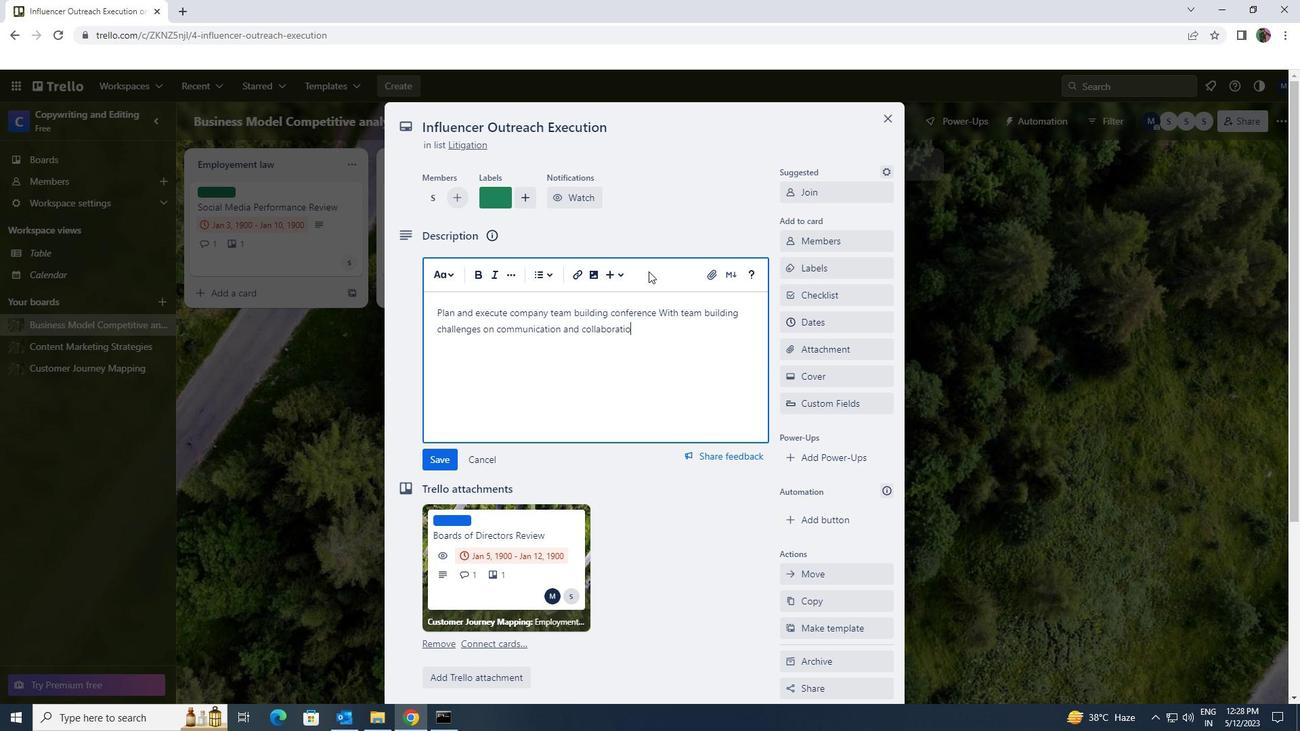 
Action: Mouse moved to (444, 463)
Screenshot: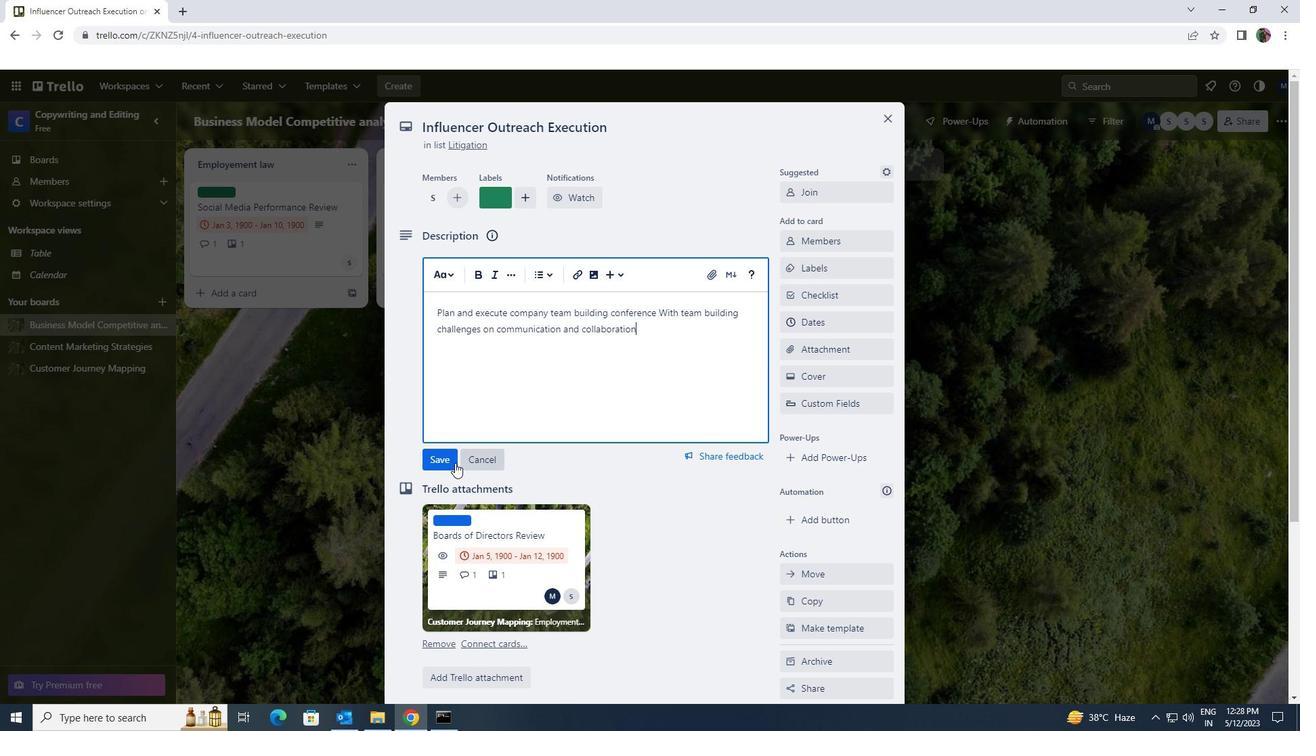 
Action: Mouse pressed left at (444, 463)
Screenshot: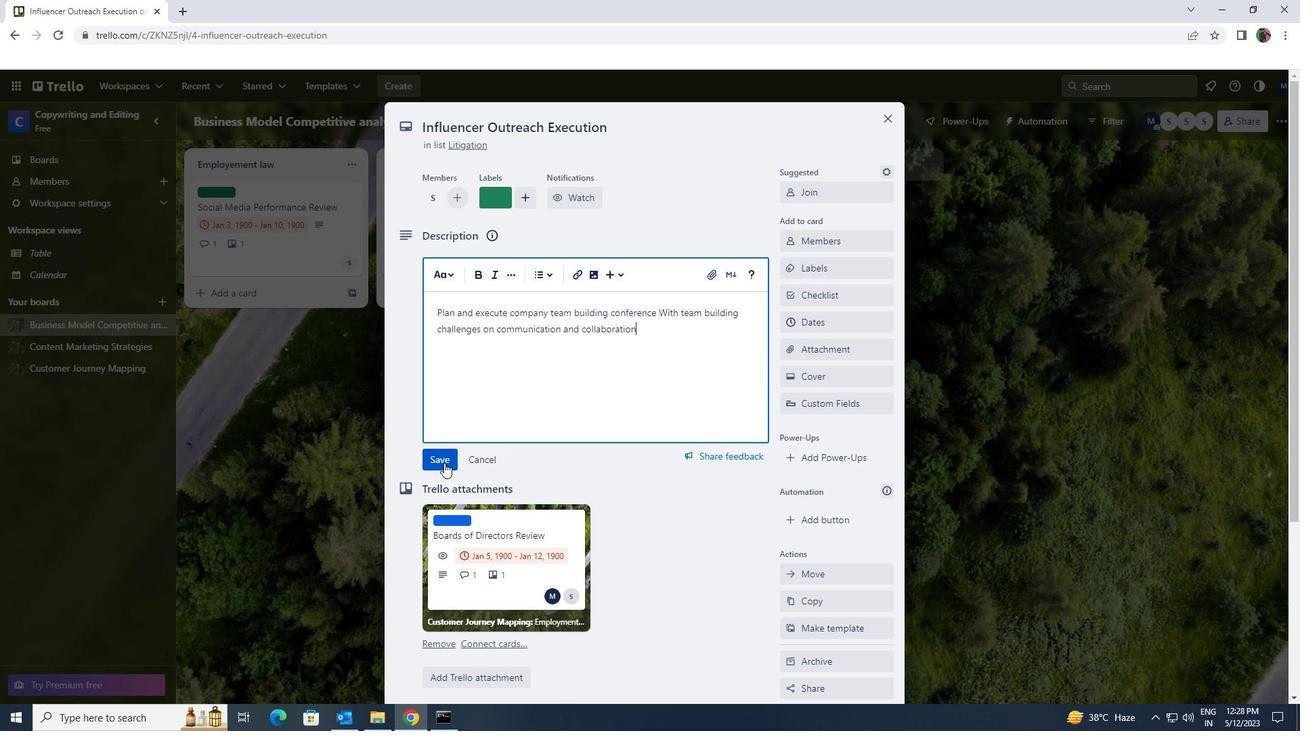 
Action: Mouse scrolled (444, 462) with delta (0, 0)
Screenshot: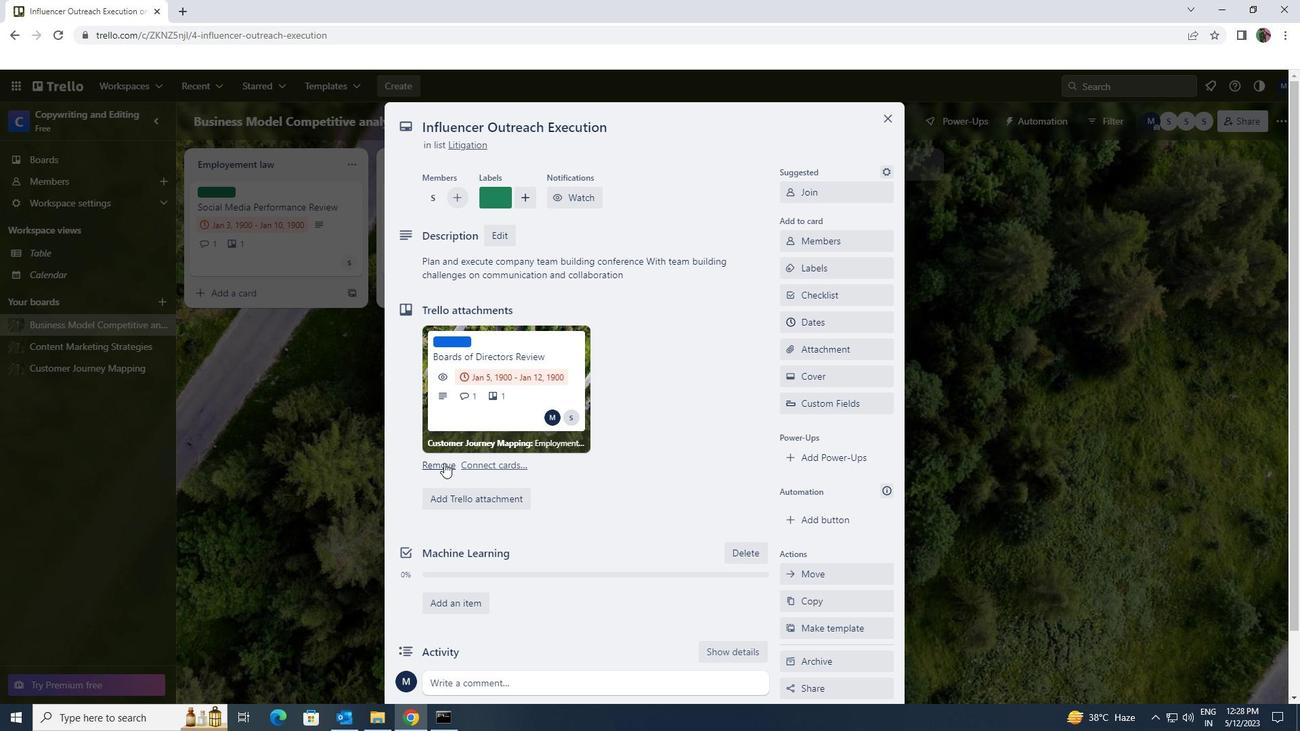 
Action: Mouse scrolled (444, 462) with delta (0, 0)
Screenshot: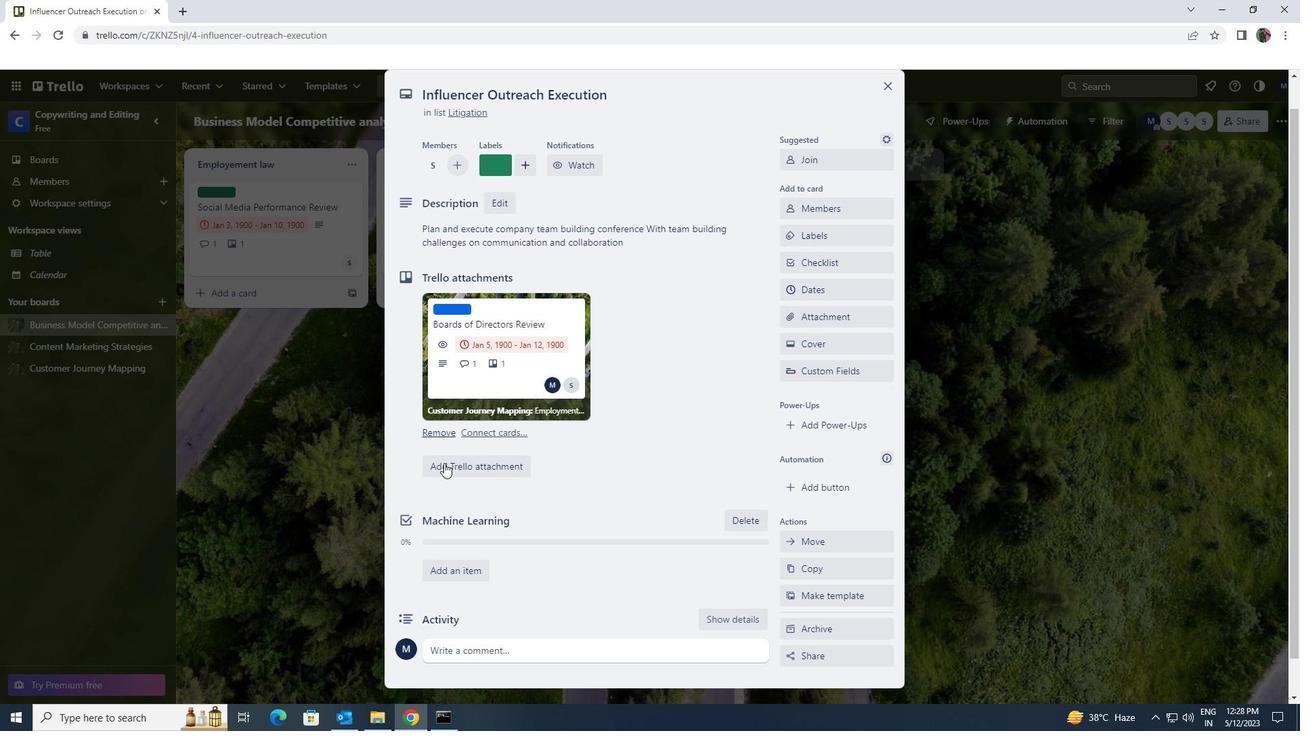 
Action: Mouse scrolled (444, 462) with delta (0, 0)
Screenshot: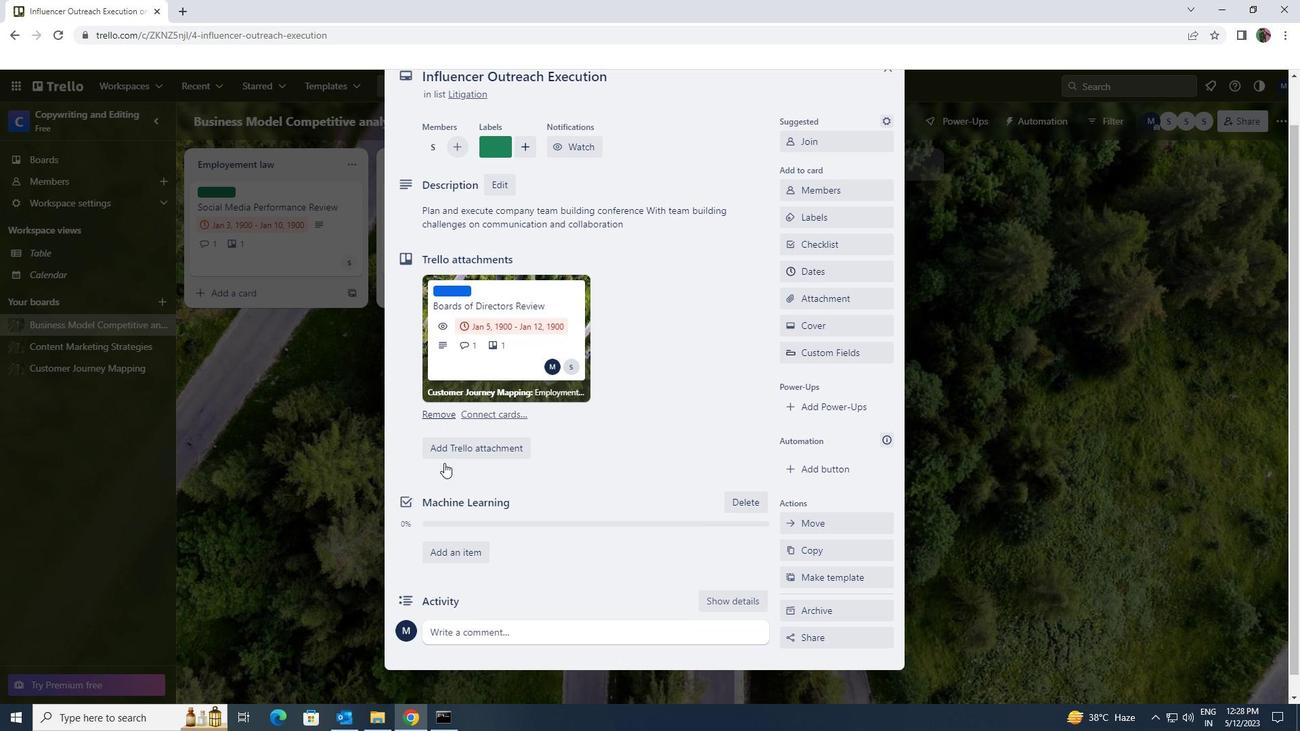 
Action: Mouse moved to (467, 622)
Screenshot: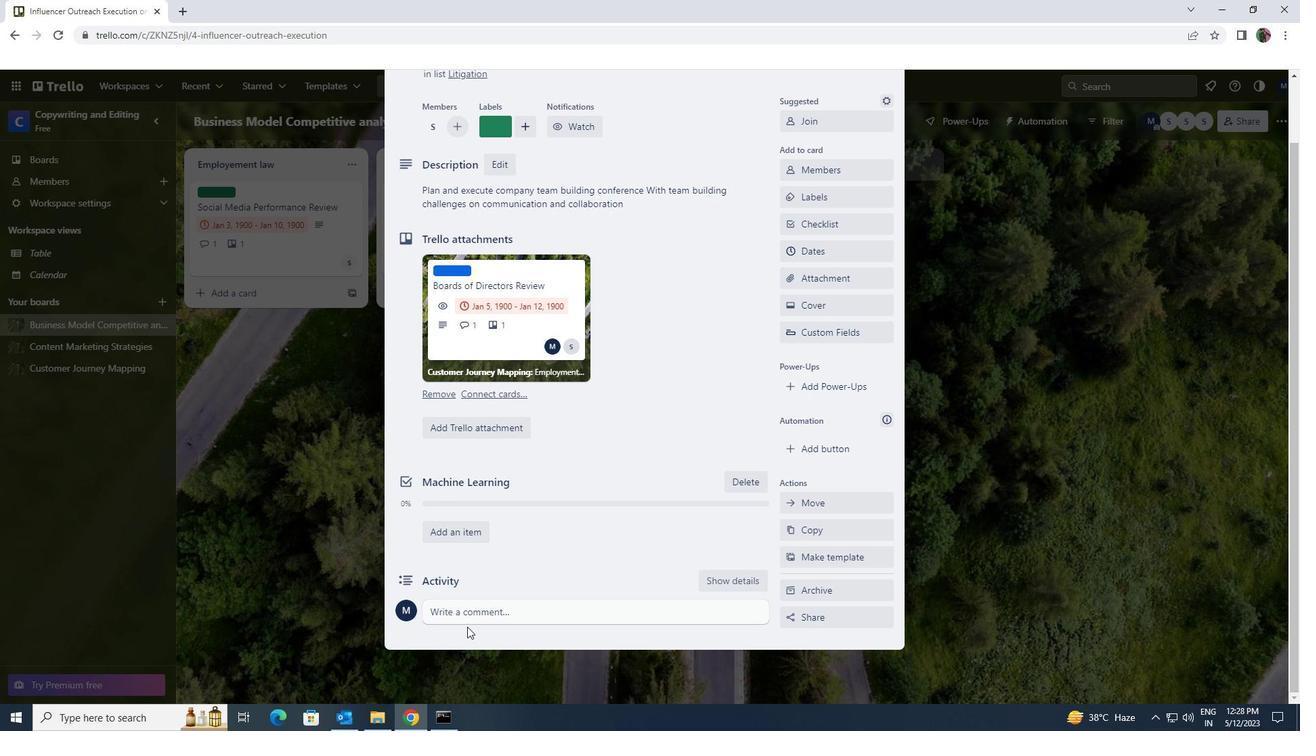 
Action: Mouse pressed left at (467, 622)
Screenshot: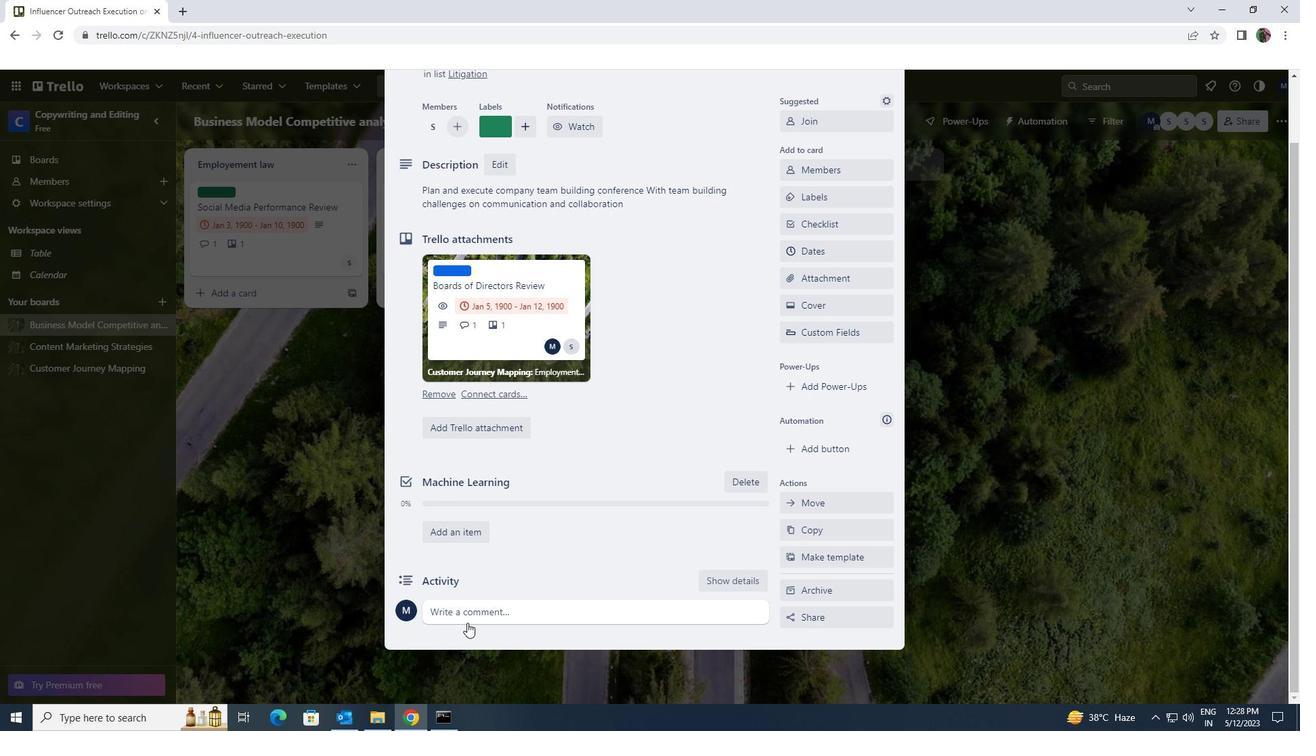 
Action: Key pressed <Key.shift>WE<Key.space>SHOULD<Key.space>APPROACH<Key.space>THIS<Key.space>TASK<Key.space>WITH<Key.space>A<Key.space>SENSE<Key.space>OF<Key.space>EMPATHY<Key.space>PUTTING<Key.space>OURSELVES<Key.space>IN<Key.space>THE<Key.space>SHOES<Key.space>OF<Key.space>OUR<Key.space>STAKEHOLDER<Key.space>TO<Key.space>UNDERSTAND<Key.space>THEIR<Key.space>PERSECTIVE<Key.space><Key.backspace><Key.backspace><Key.backspace><Key.backspace><Key.backspace><Key.backspace>PECTIVE<Key.space>
Screenshot: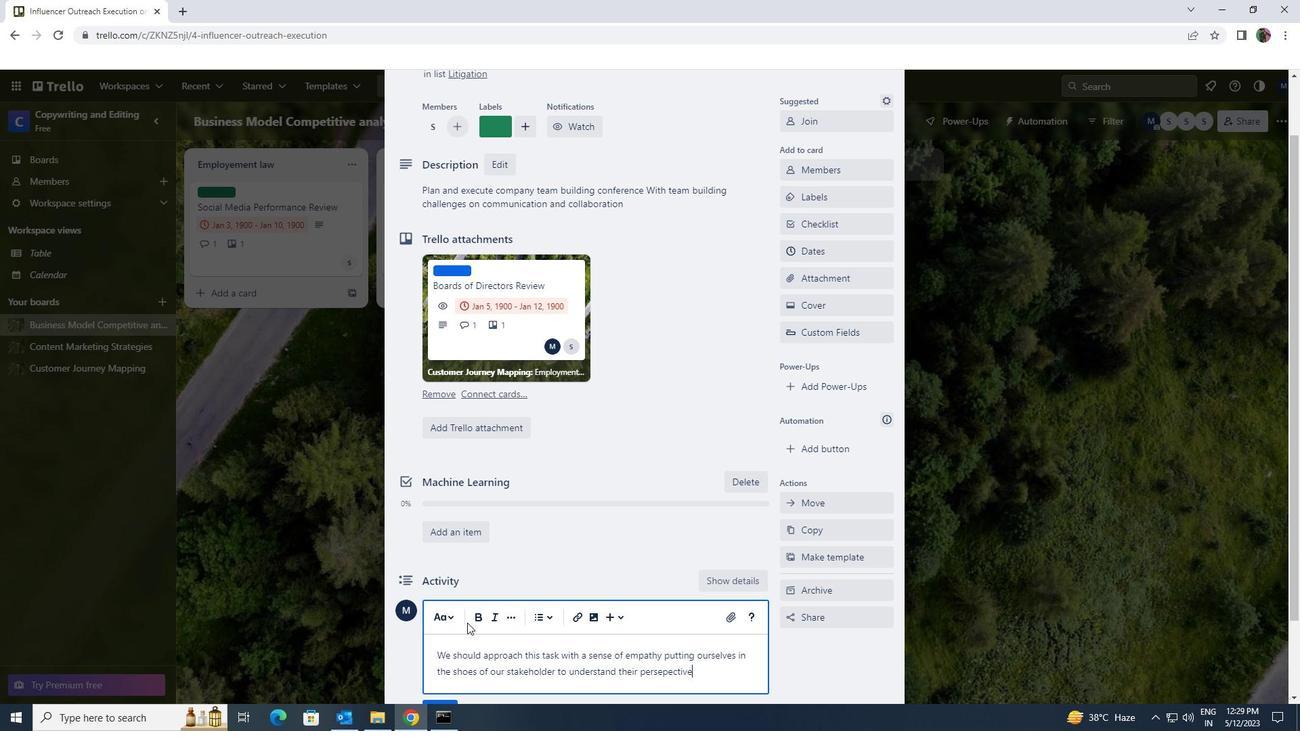 
Action: Mouse scrolled (467, 622) with delta (0, 0)
Screenshot: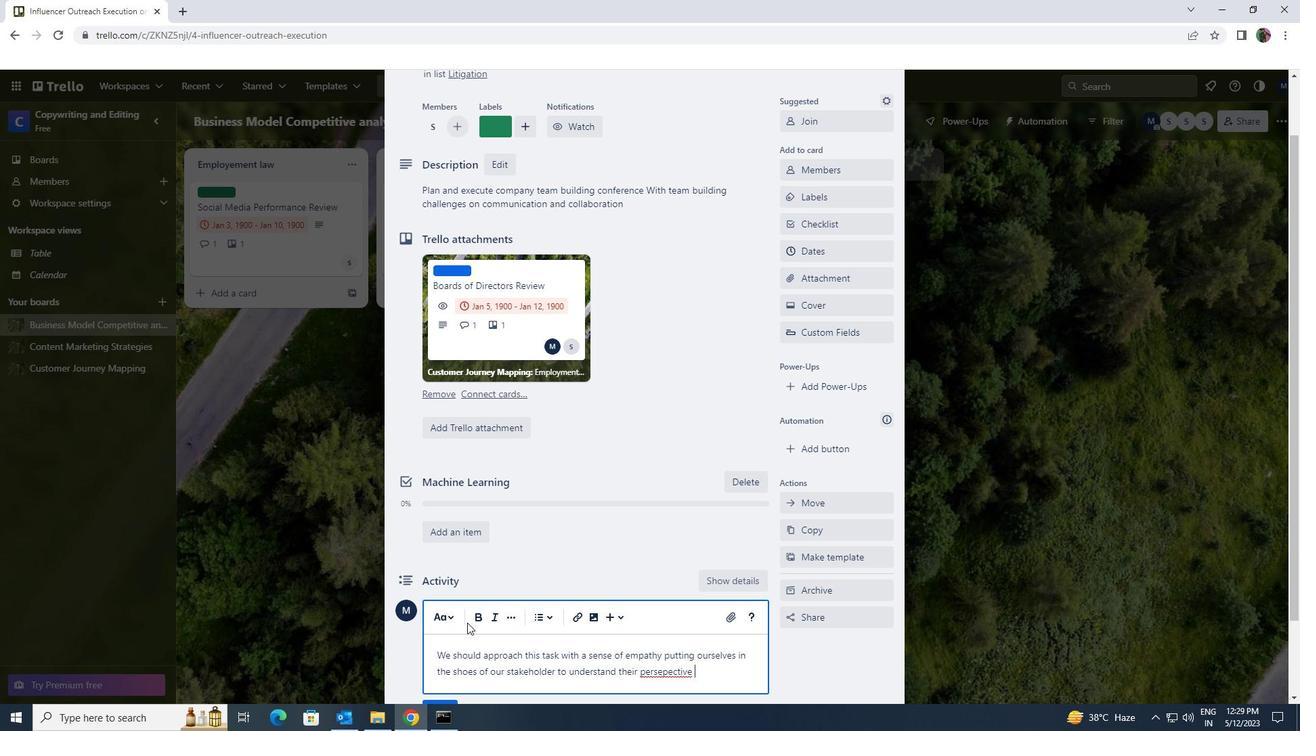 
Action: Mouse scrolled (467, 622) with delta (0, 0)
Screenshot: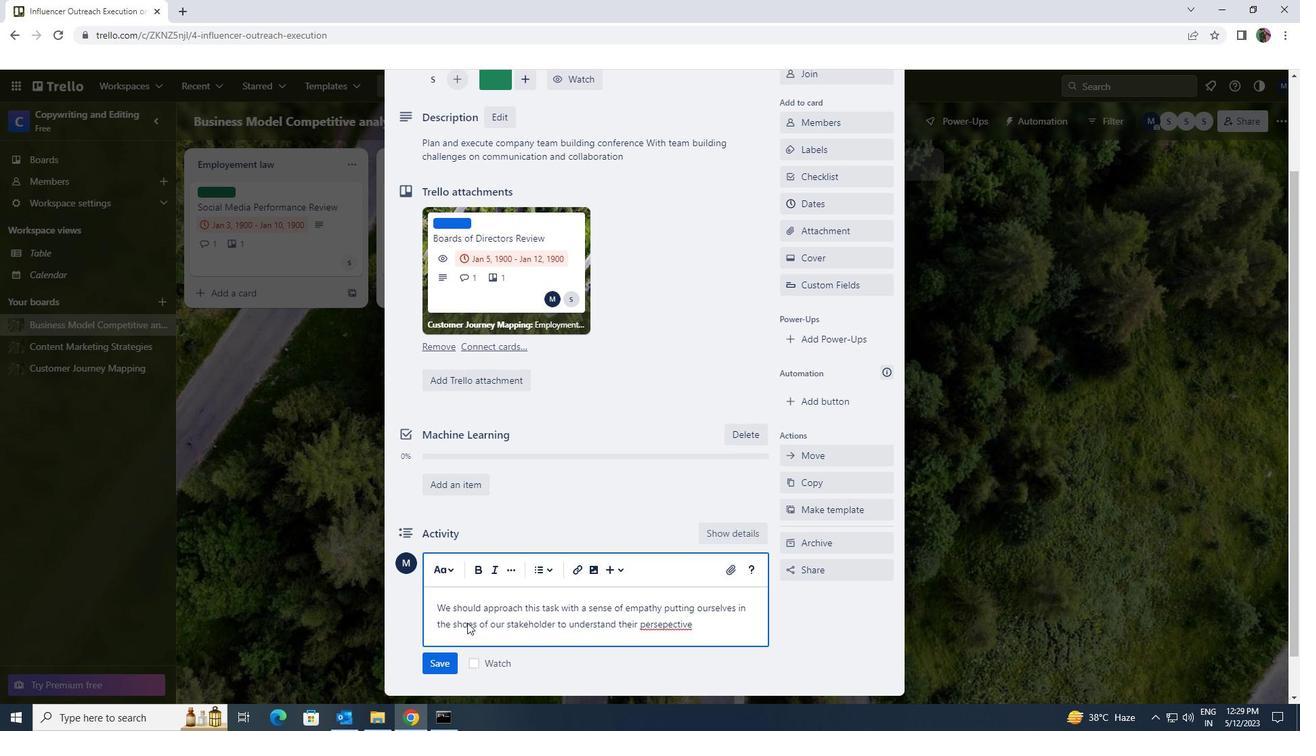 
Action: Mouse scrolled (467, 622) with delta (0, 0)
Screenshot: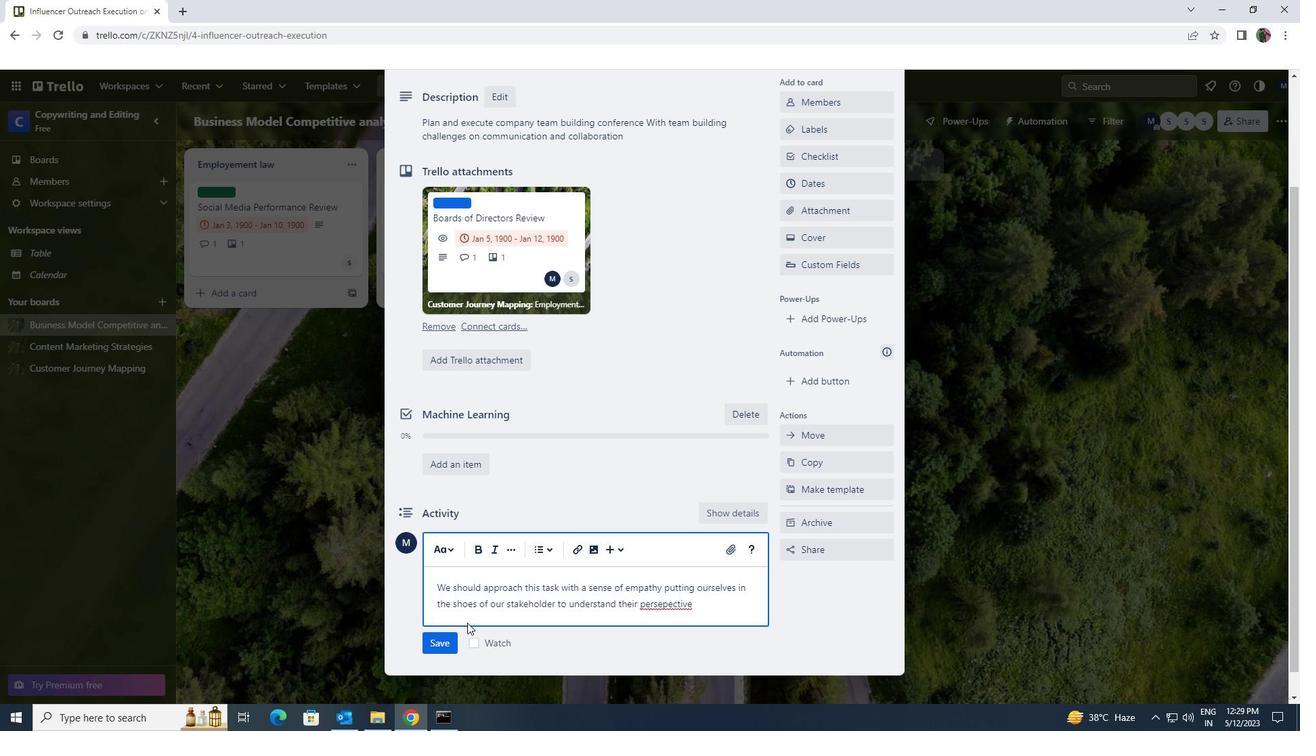 
Action: Mouse moved to (440, 618)
Screenshot: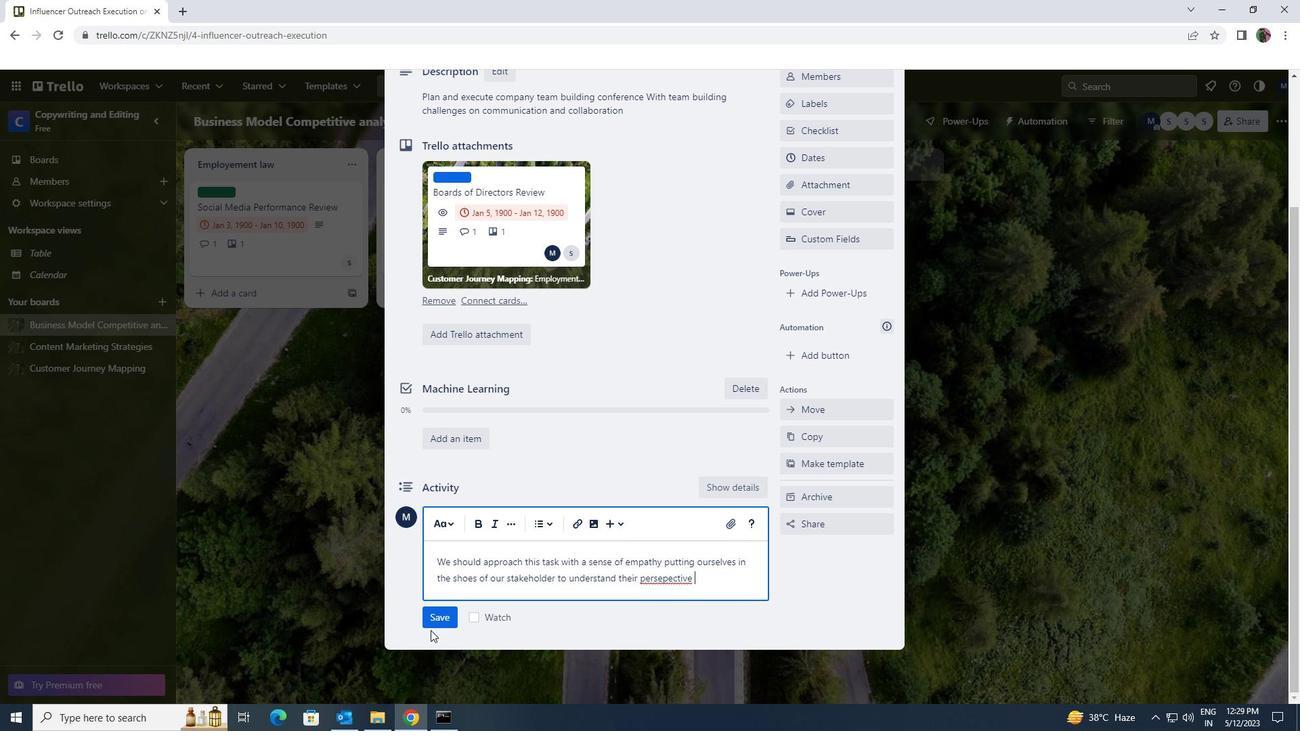 
Action: Mouse pressed left at (440, 618)
Screenshot: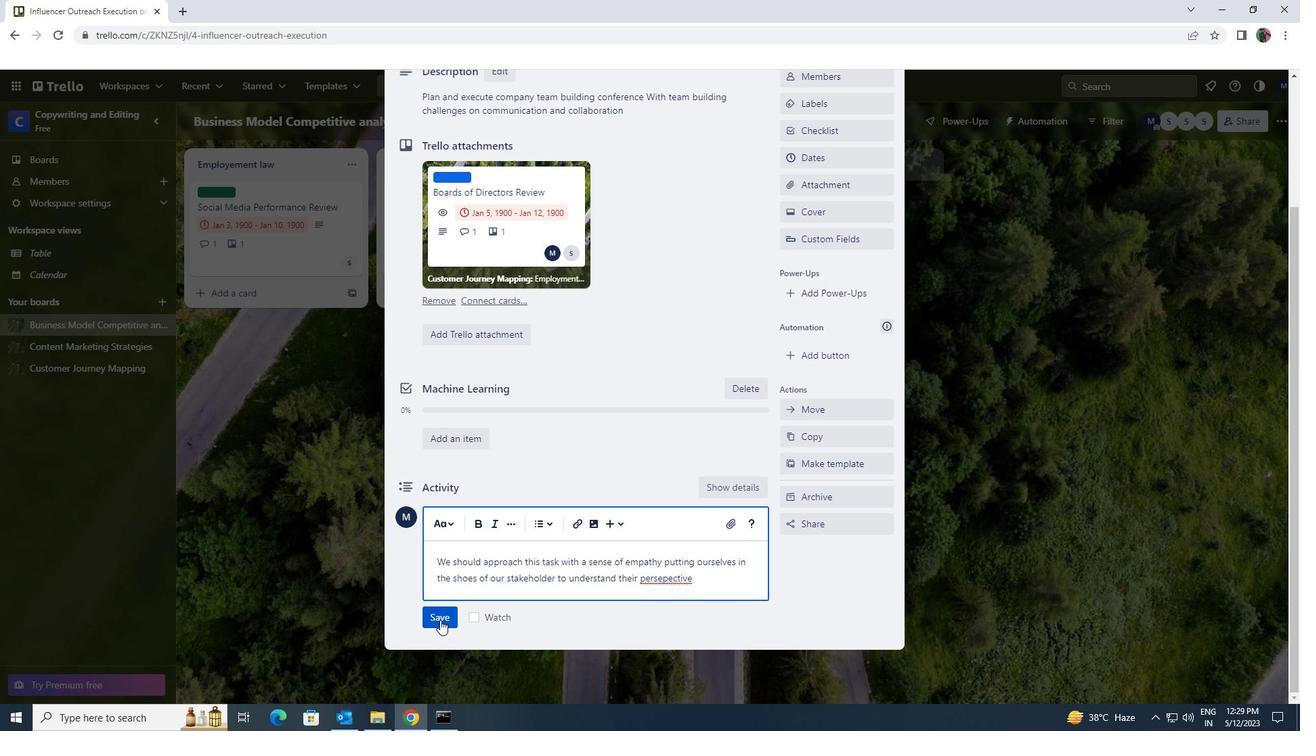
Action: Mouse scrolled (440, 618) with delta (0, 0)
Screenshot: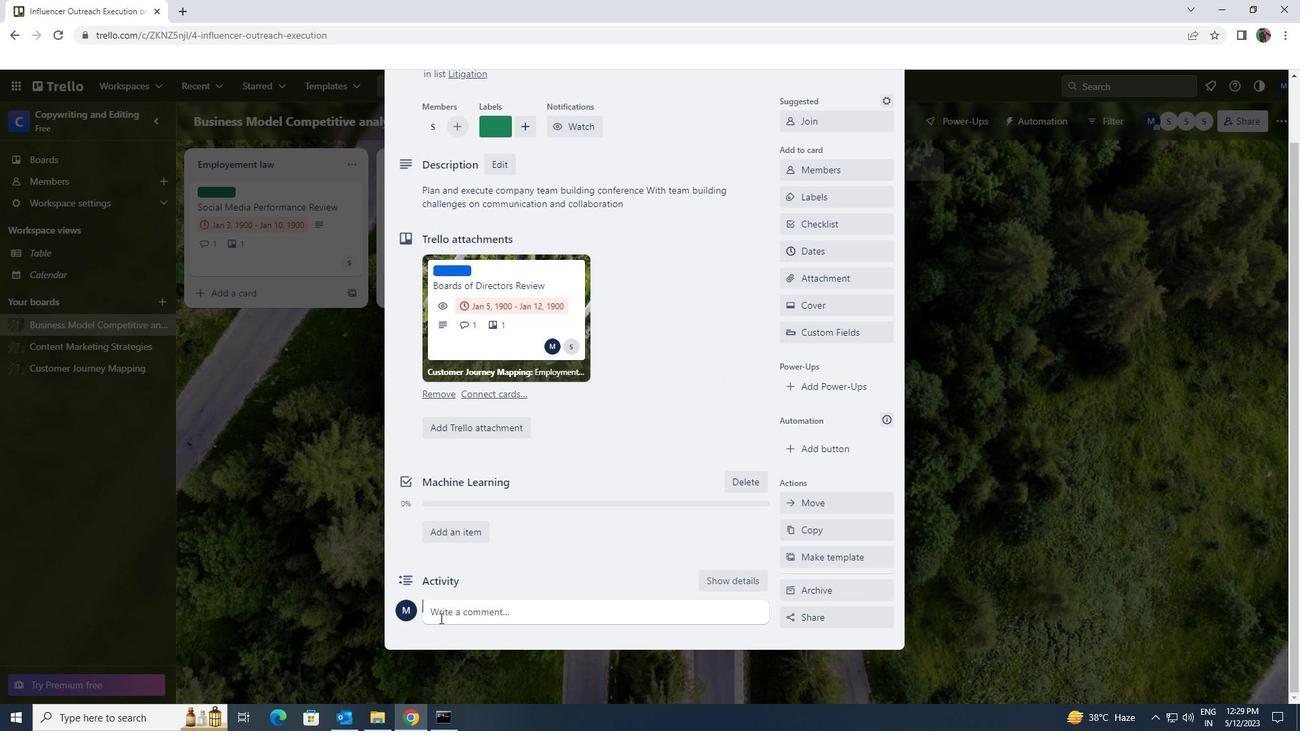 
Action: Mouse scrolled (440, 618) with delta (0, 0)
Screenshot: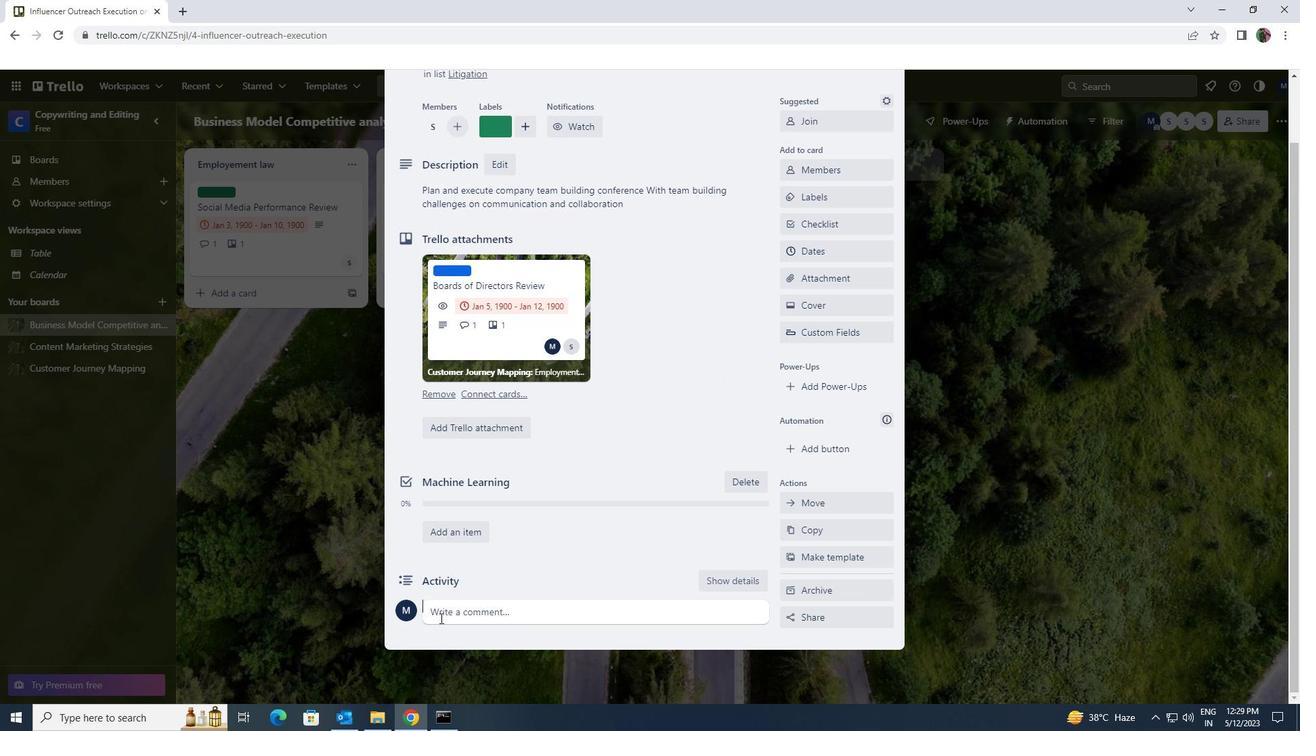 
Action: Mouse moved to (440, 617)
Screenshot: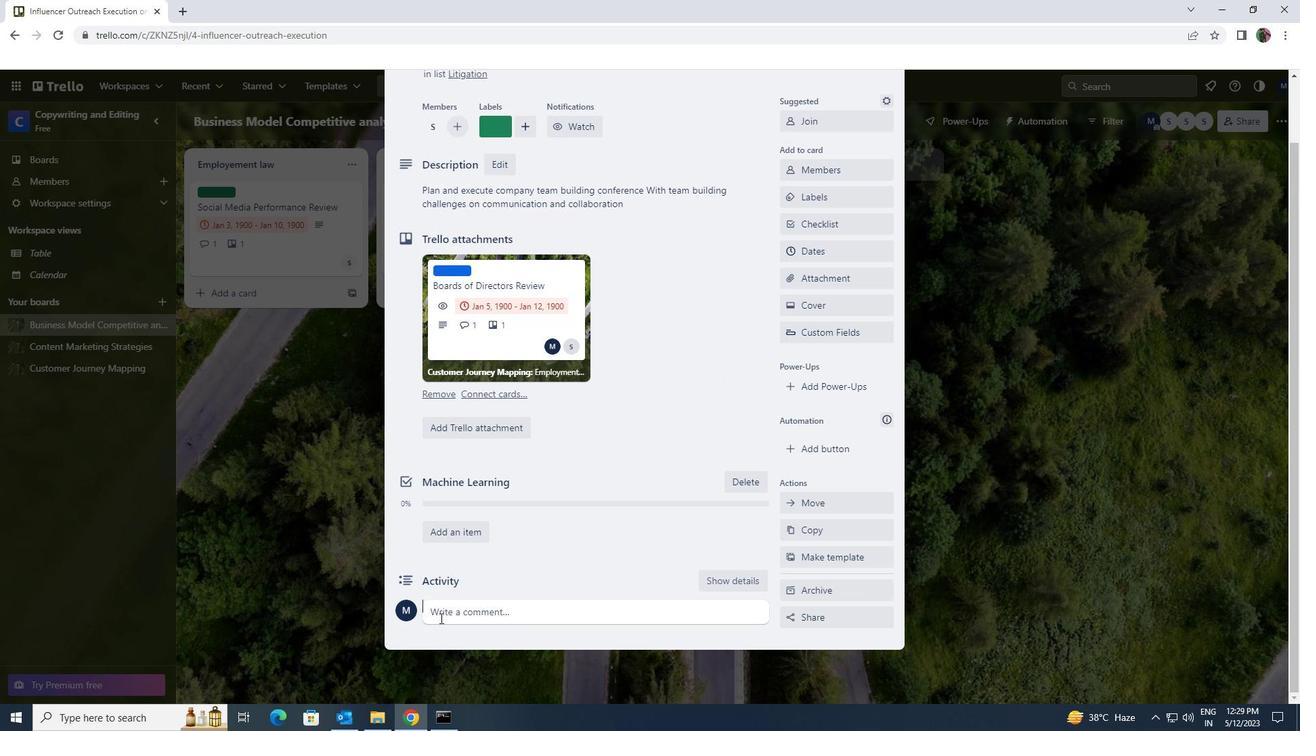 
Action: Mouse scrolled (440, 618) with delta (0, 0)
Screenshot: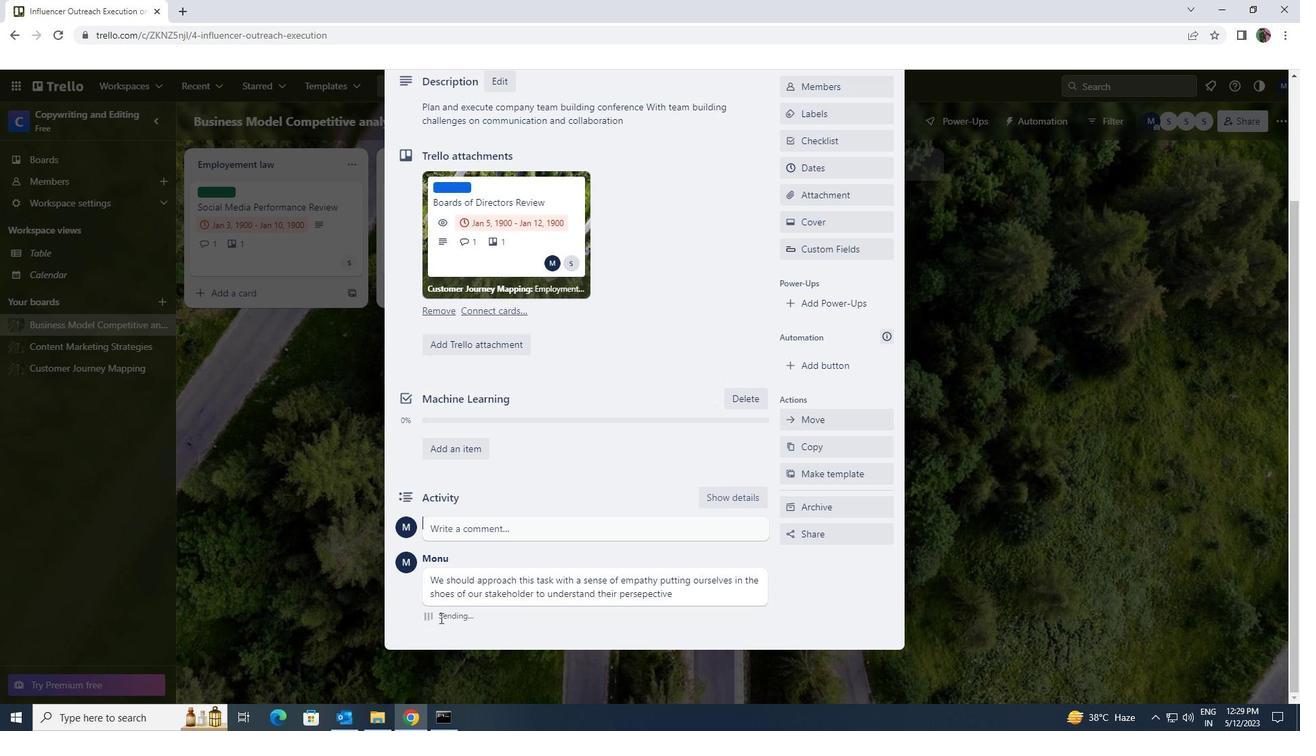 
Action: Mouse scrolled (440, 618) with delta (0, 0)
Screenshot: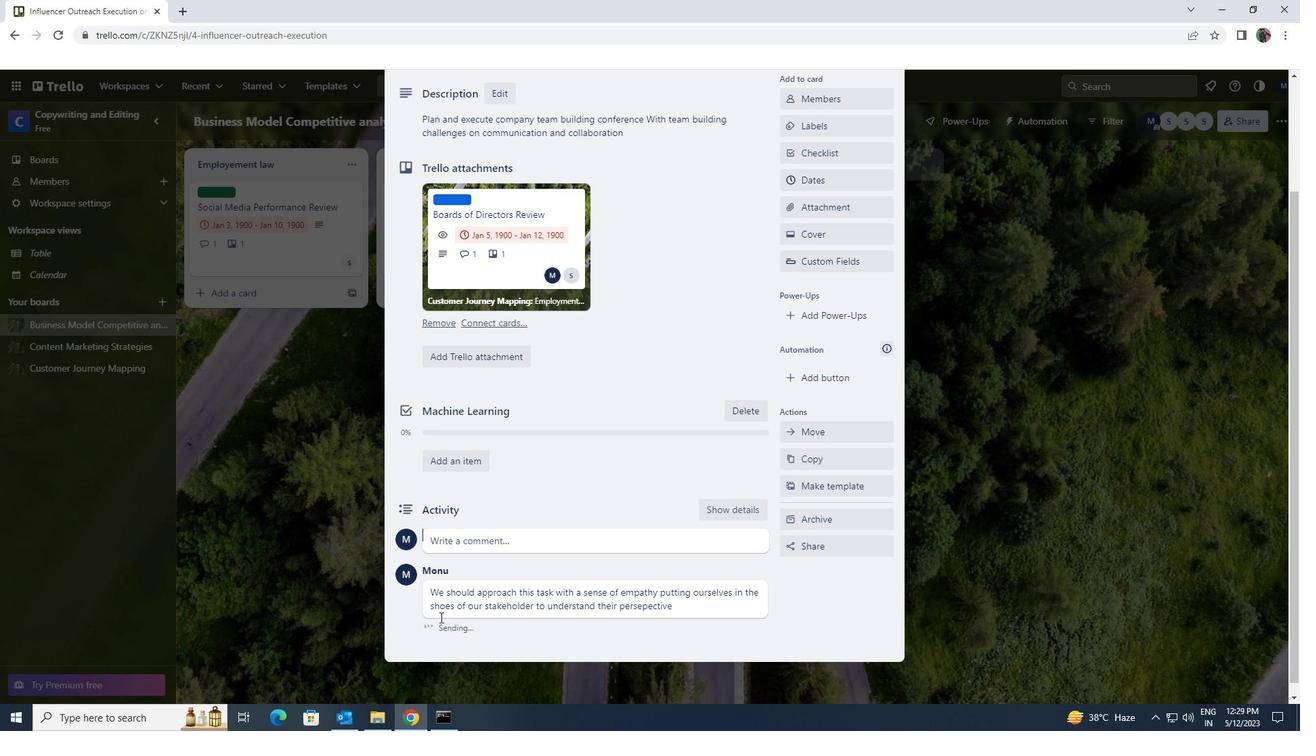 
Action: Mouse scrolled (440, 618) with delta (0, 0)
Screenshot: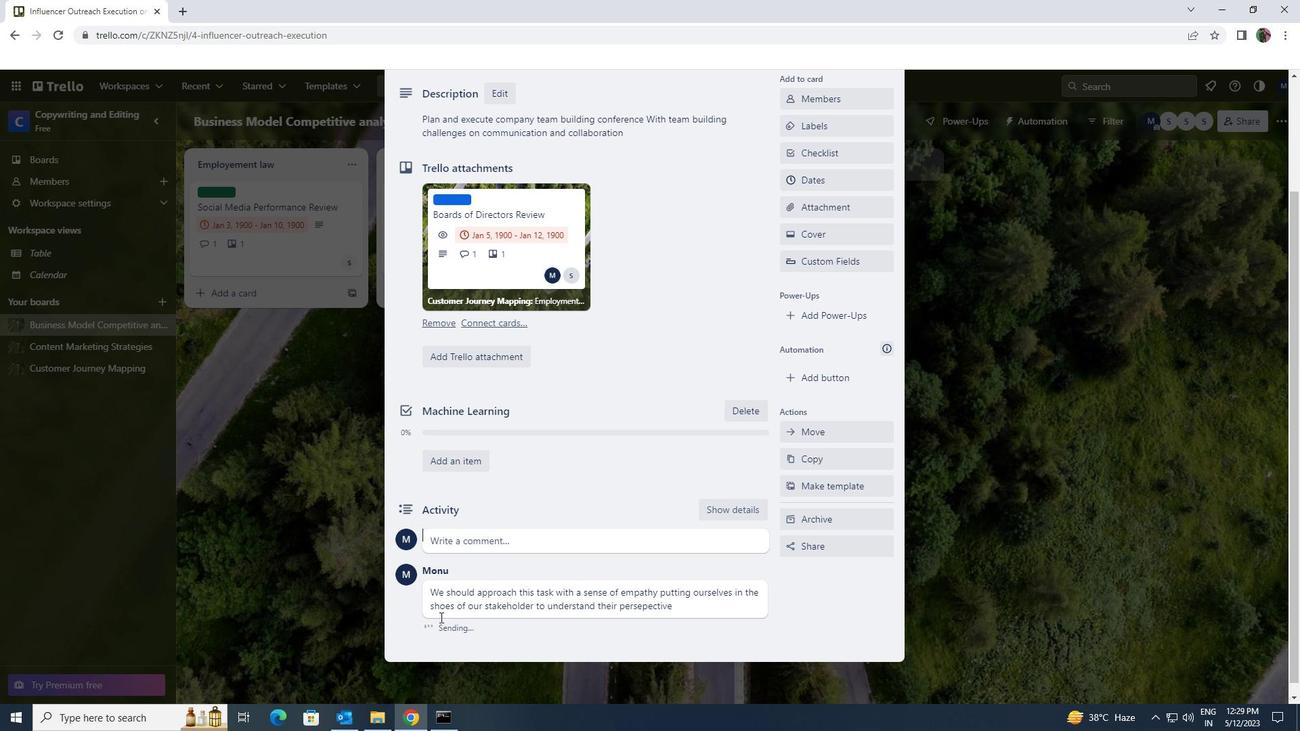 
Action: Mouse moved to (813, 329)
Screenshot: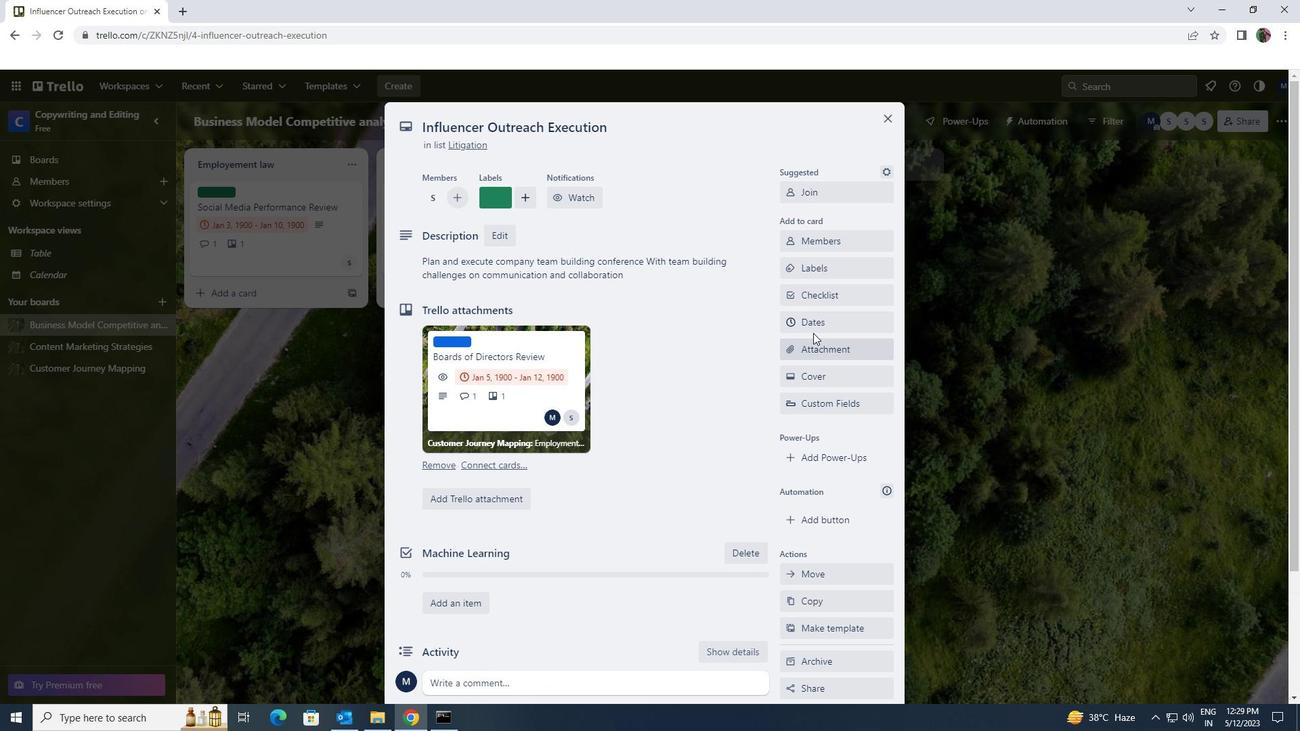 
Action: Mouse pressed left at (813, 329)
Screenshot: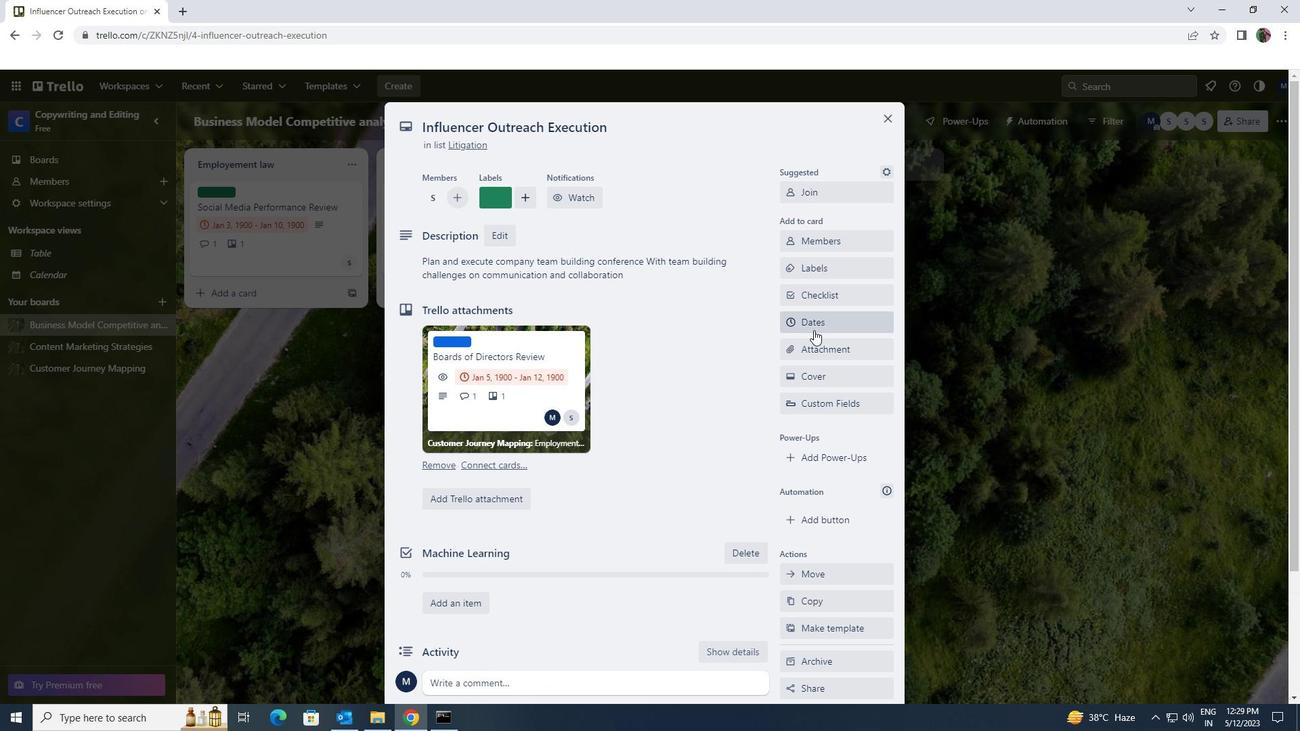 
Action: Mouse moved to (795, 365)
Screenshot: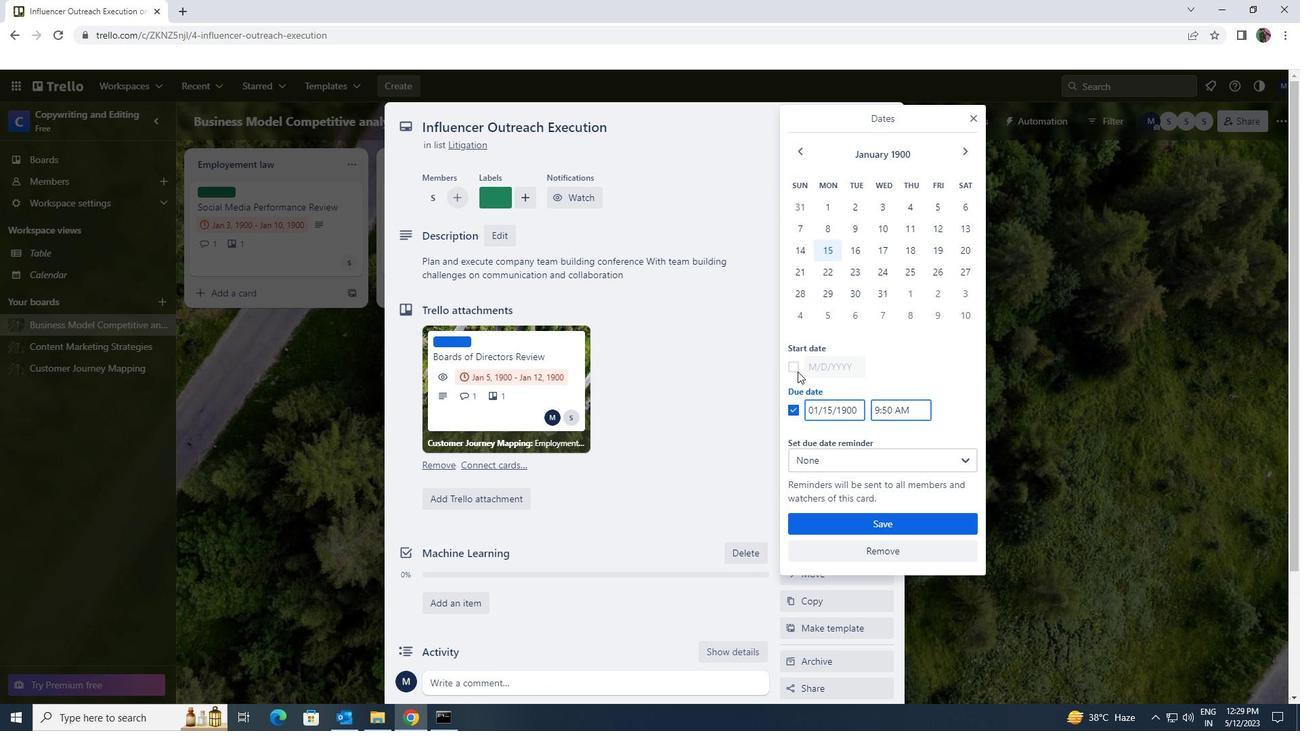 
Action: Mouse pressed left at (795, 365)
Screenshot: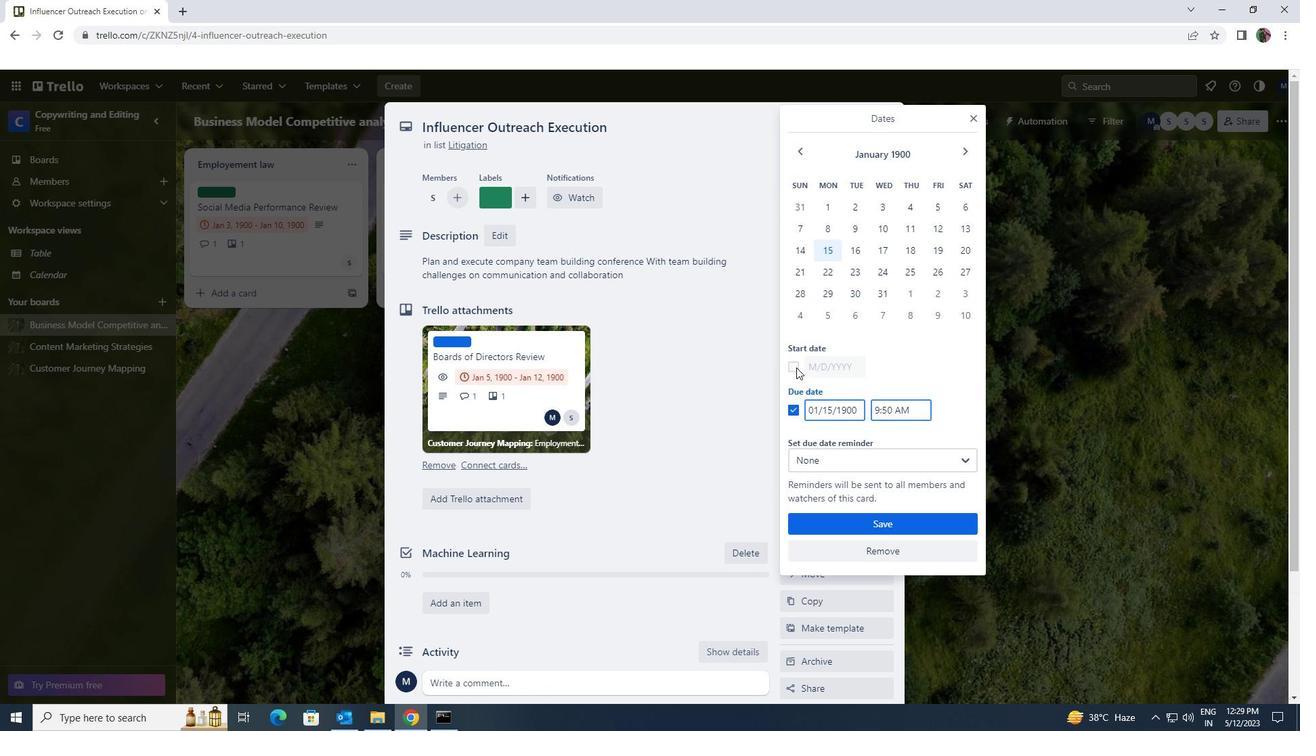 
Action: Mouse moved to (859, 366)
Screenshot: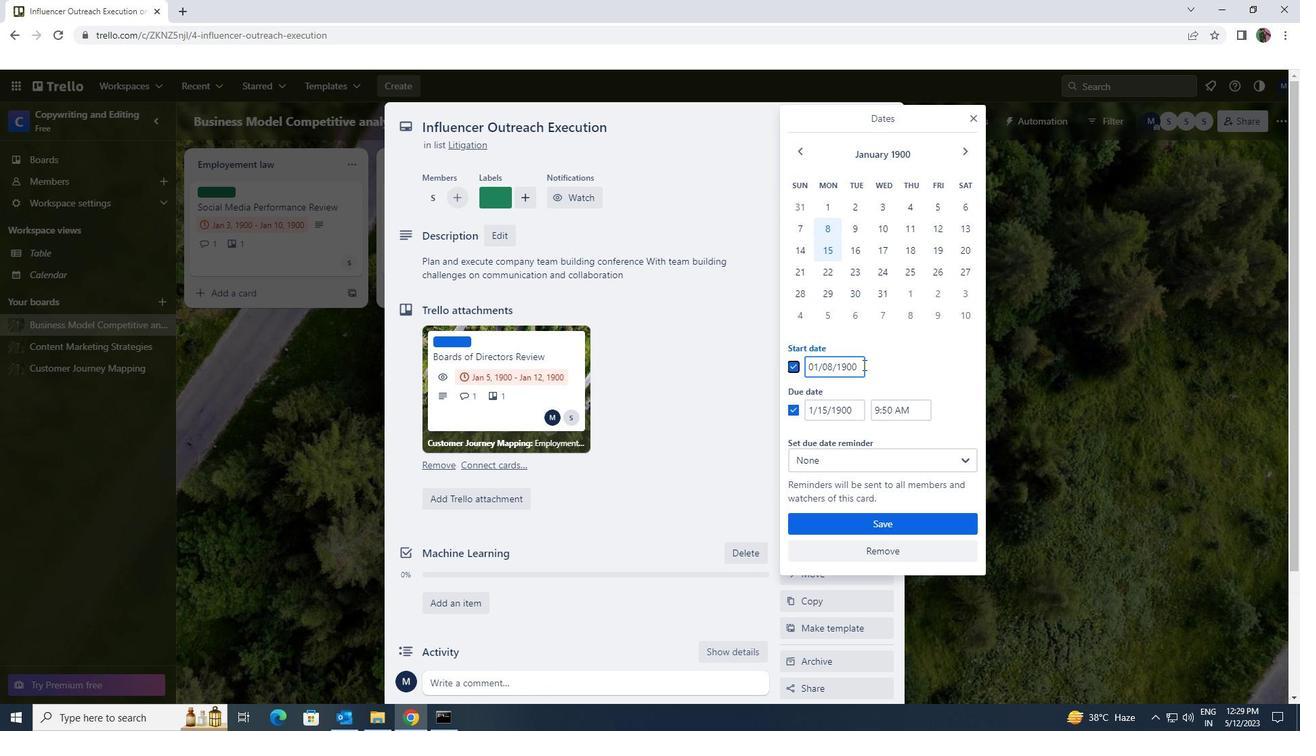 
Action: Mouse pressed left at (859, 366)
Screenshot: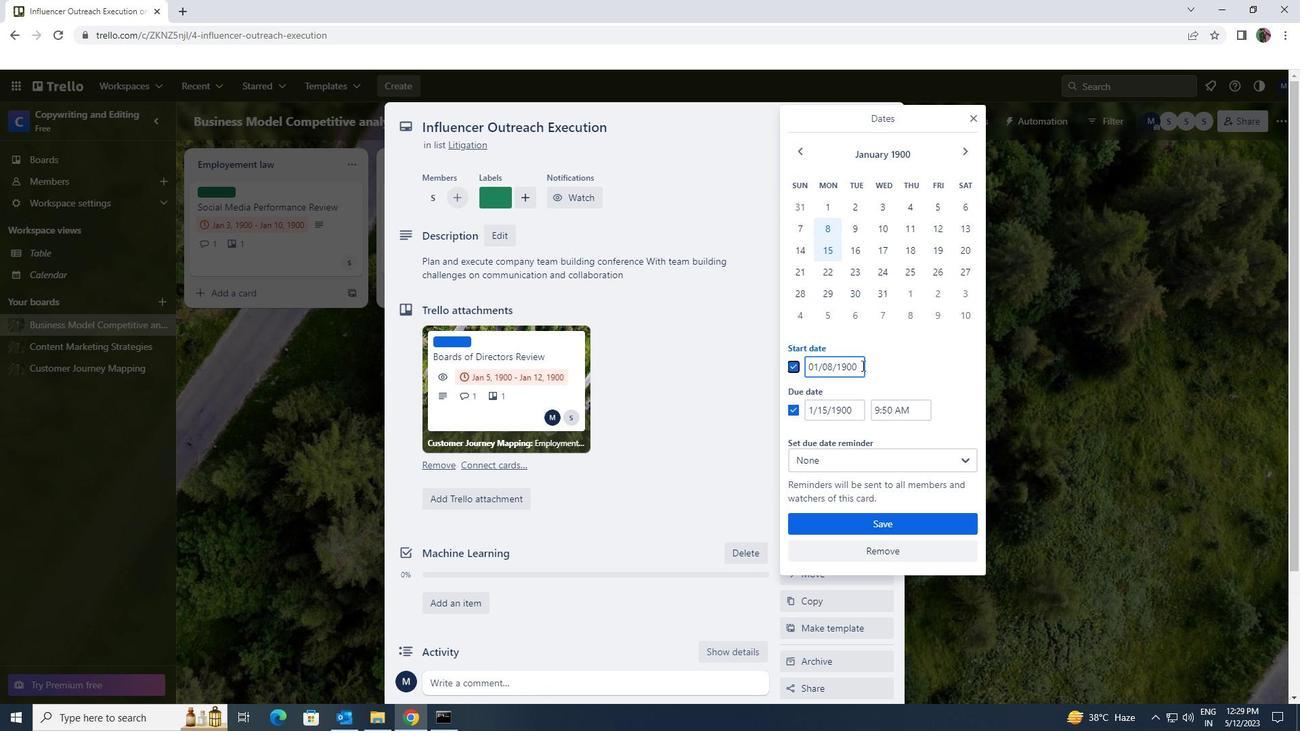 
Action: Mouse moved to (801, 366)
Screenshot: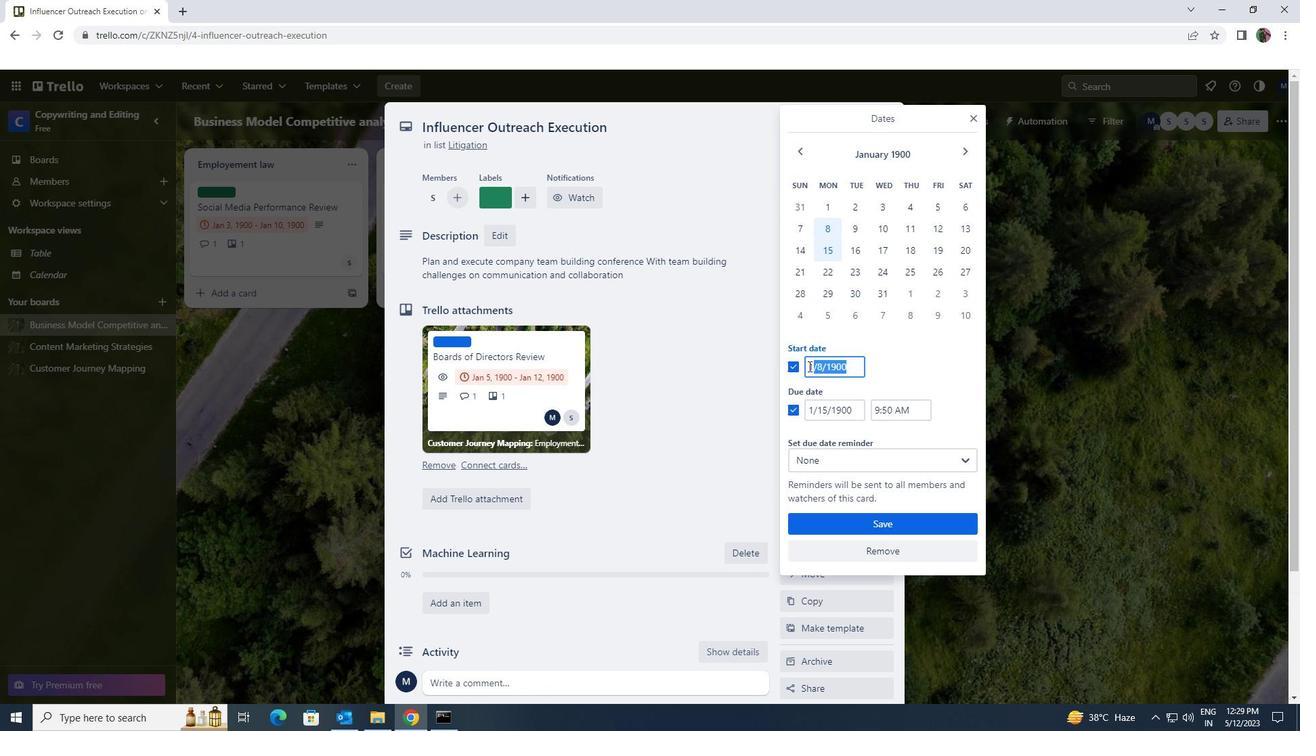 
Action: Key pressed 1/
Screenshot: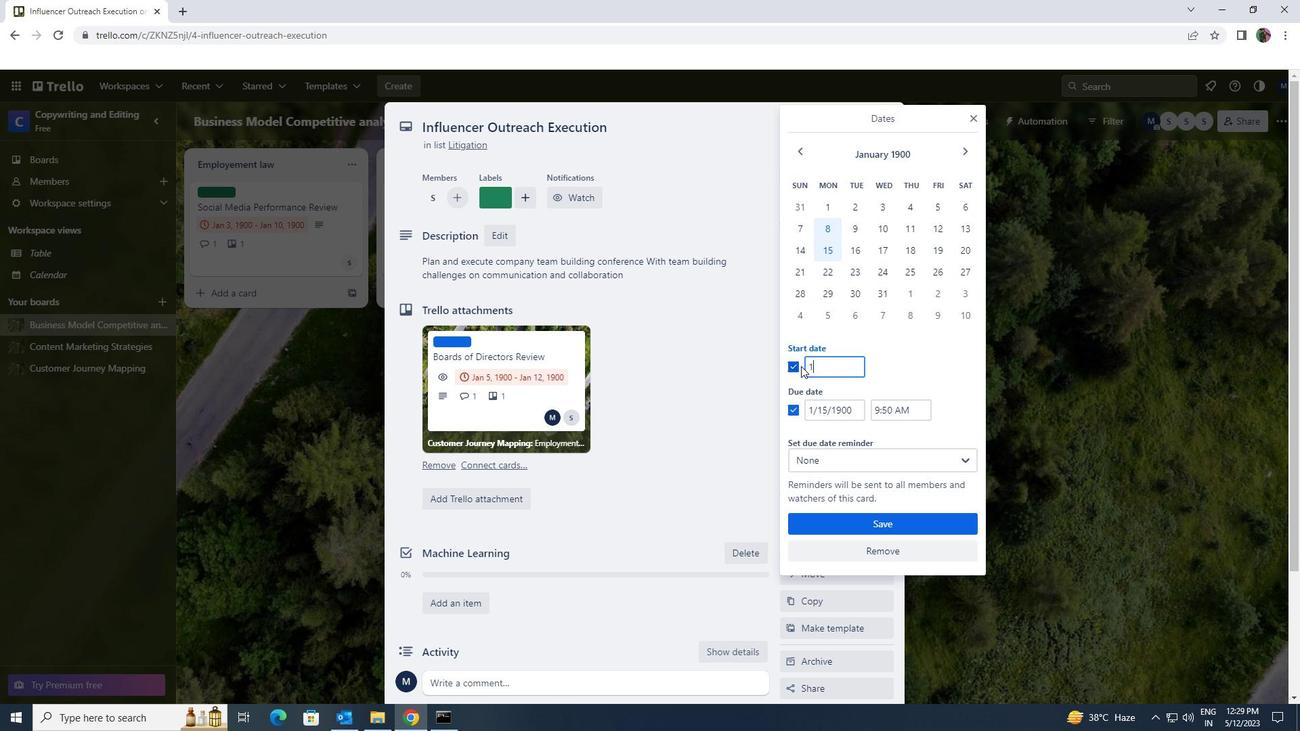 
Action: Mouse moved to (817, 360)
Screenshot: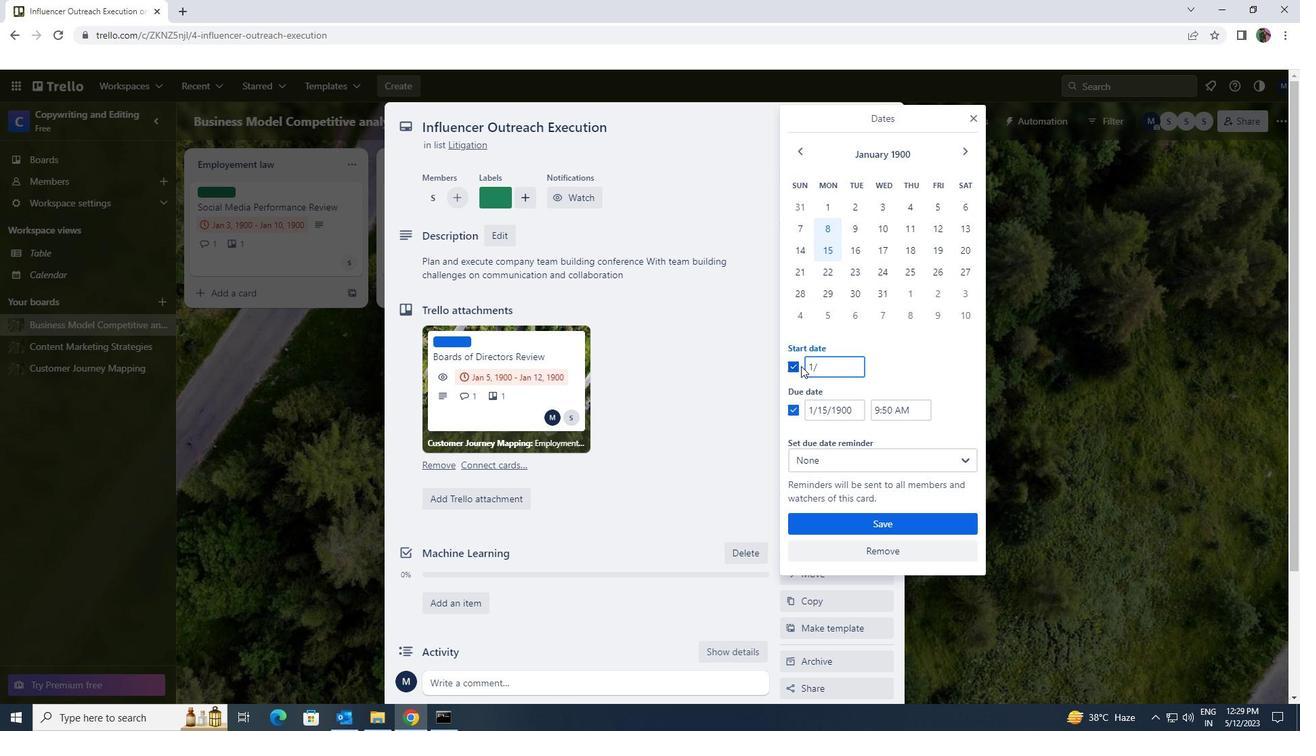 
Action: Key pressed 9/1
Screenshot: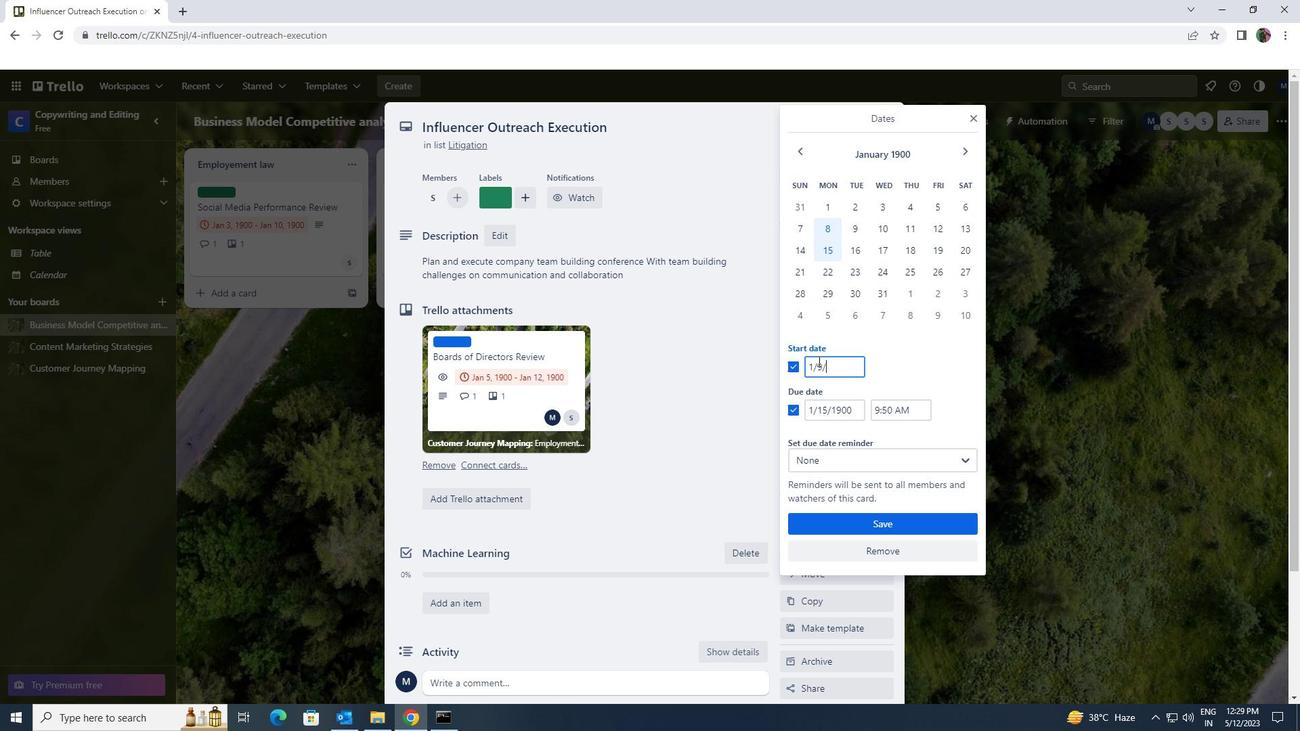 
Action: Mouse moved to (829, 355)
Screenshot: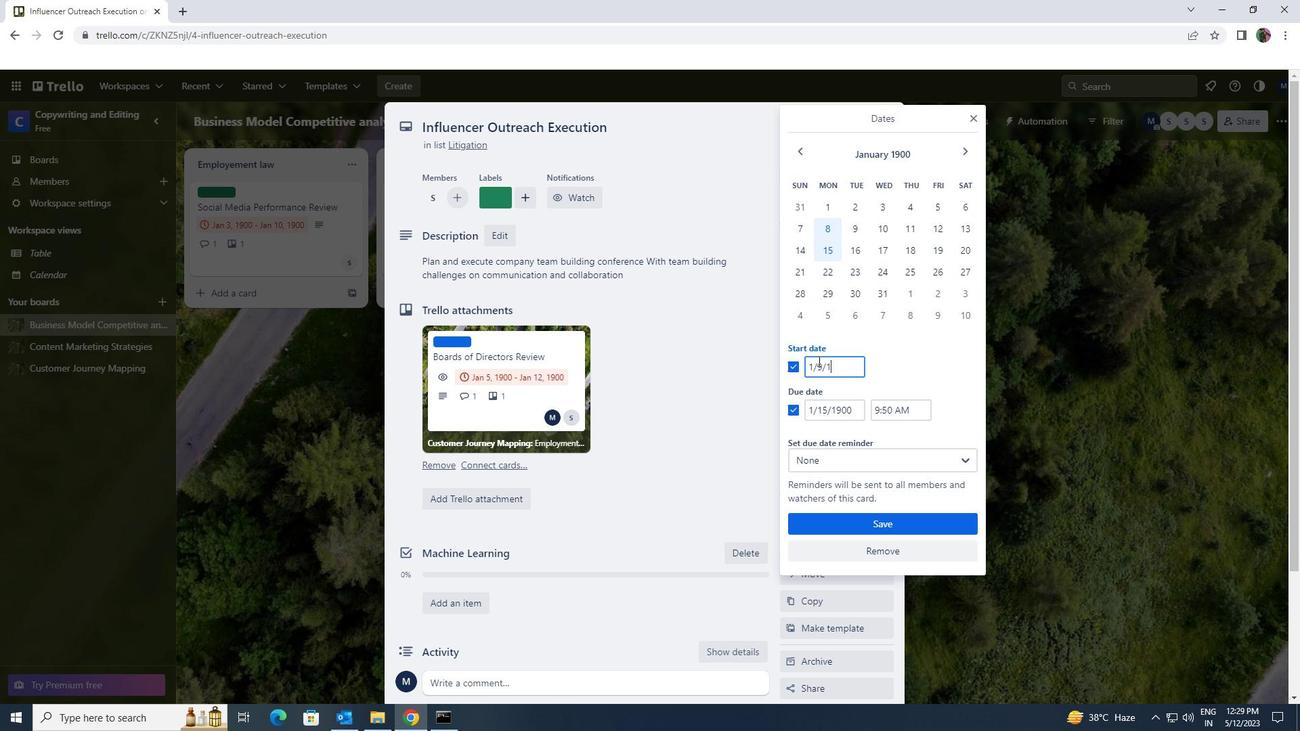 
Action: Key pressed 9
Screenshot: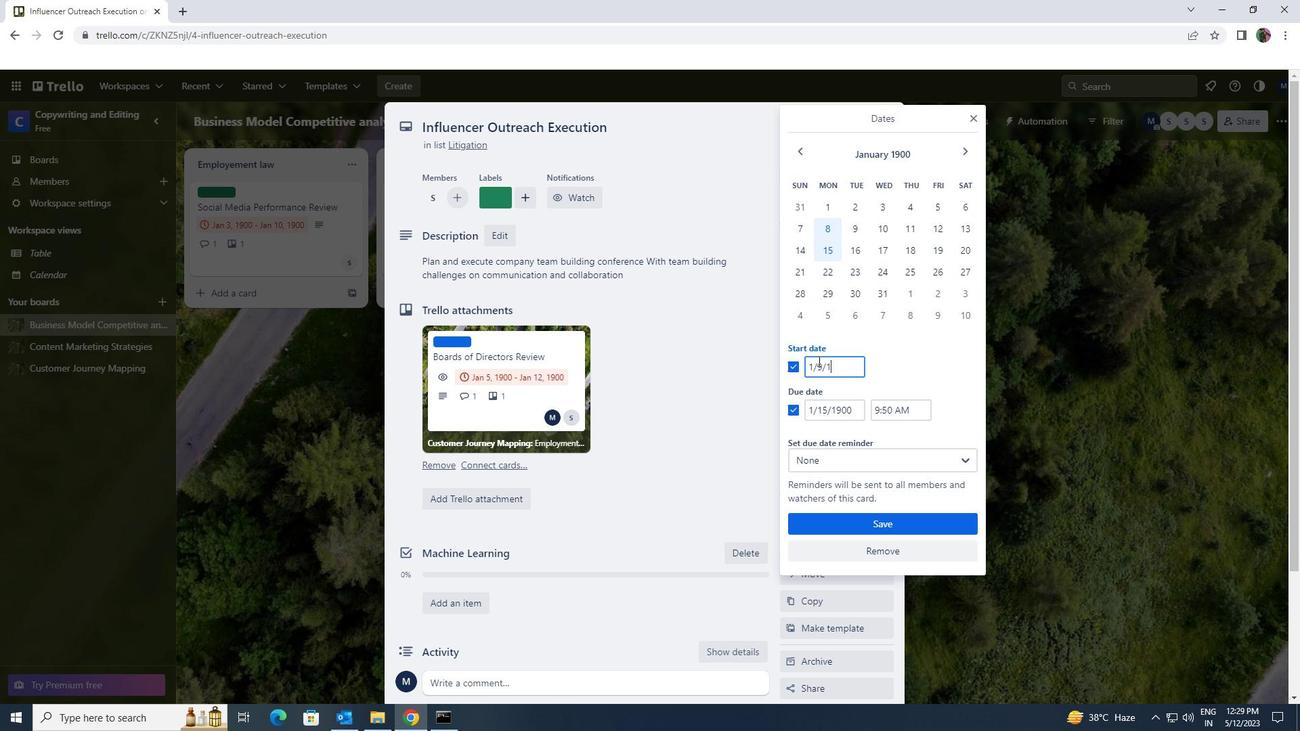 
Action: Mouse moved to (838, 352)
Screenshot: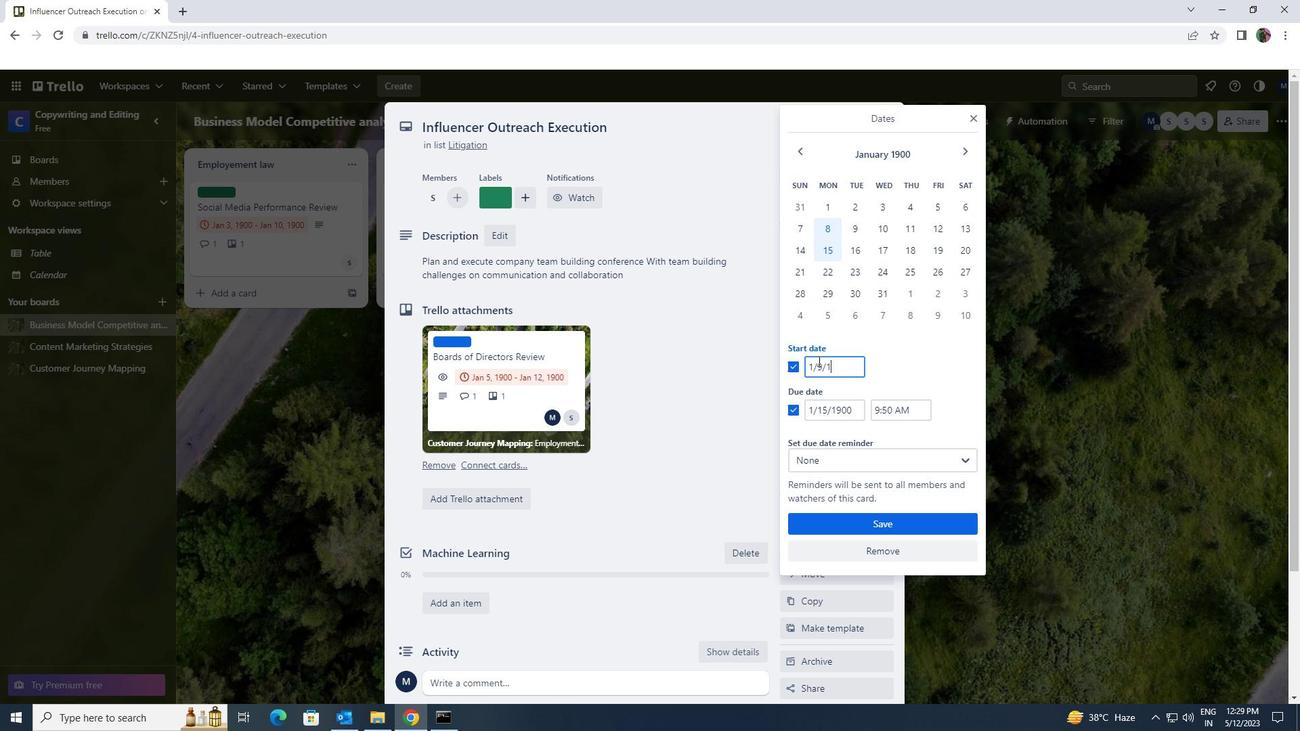 
Action: Key pressed 00
Screenshot: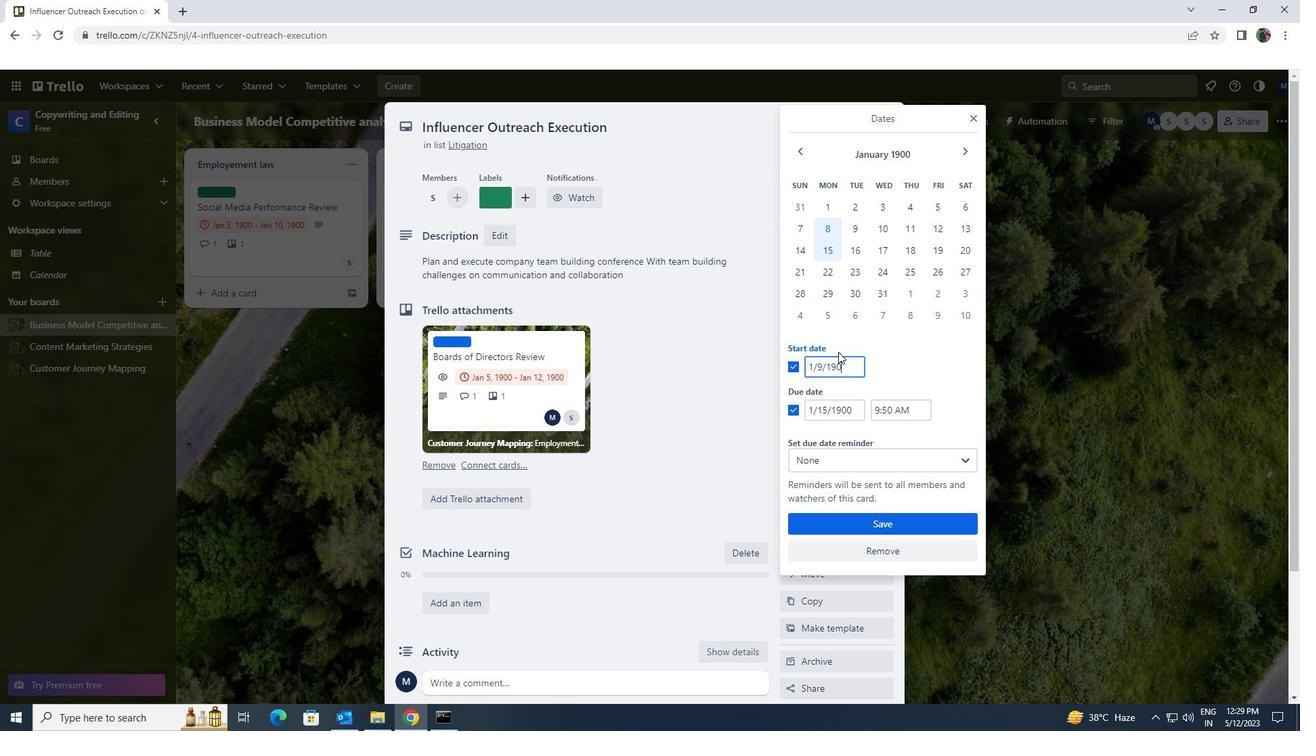 
Action: Mouse moved to (860, 410)
Screenshot: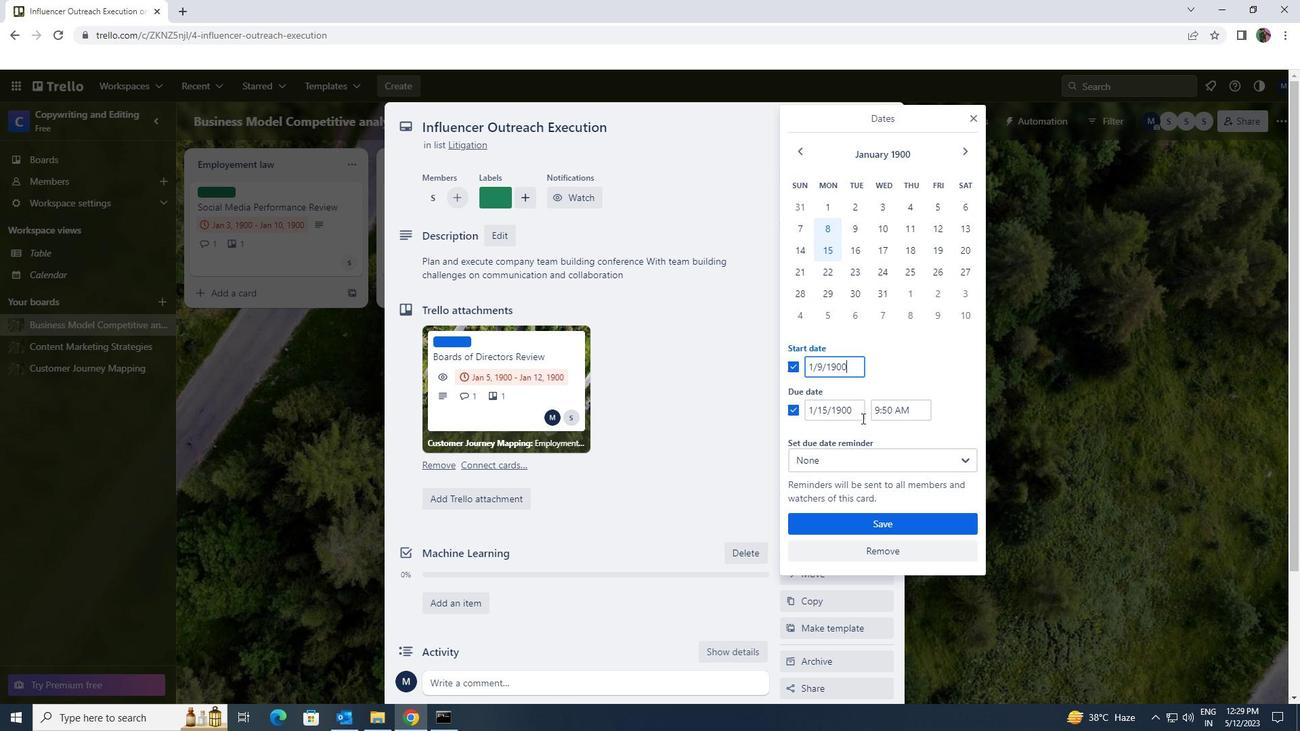 
Action: Mouse pressed left at (860, 410)
Screenshot: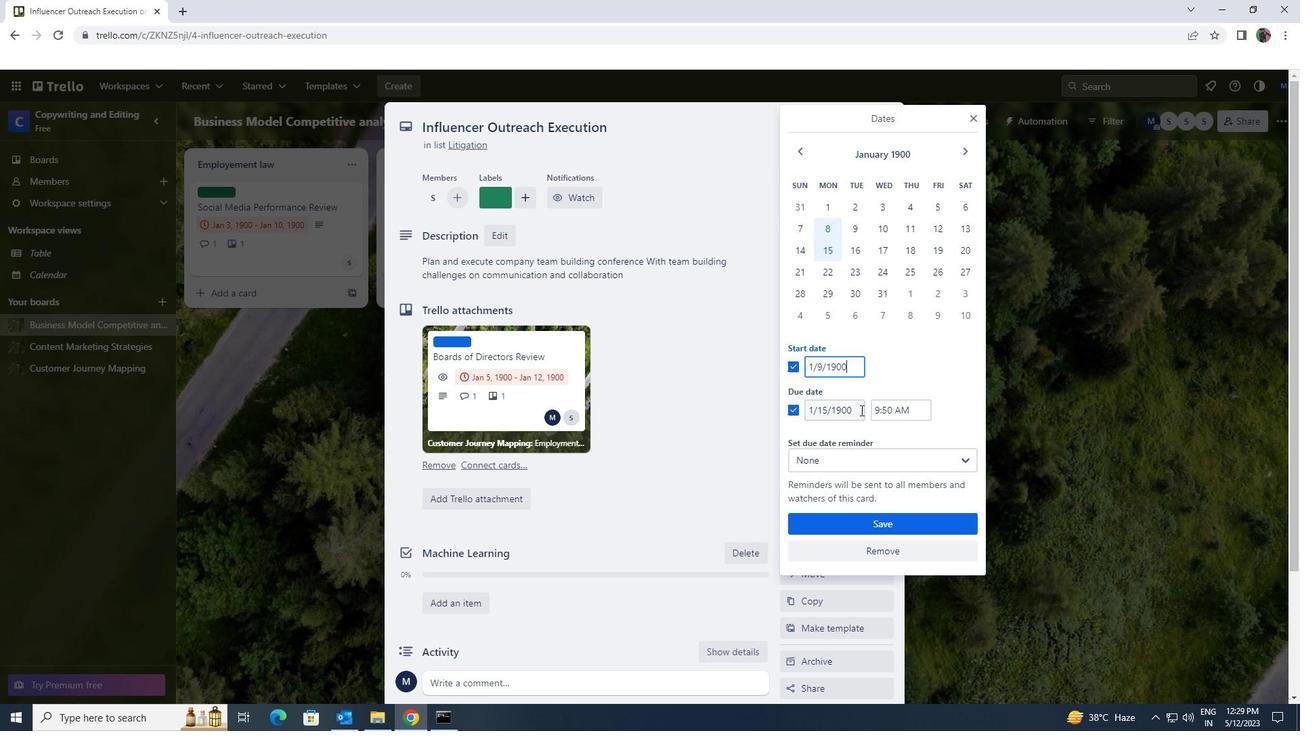
Action: Mouse moved to (793, 404)
Screenshot: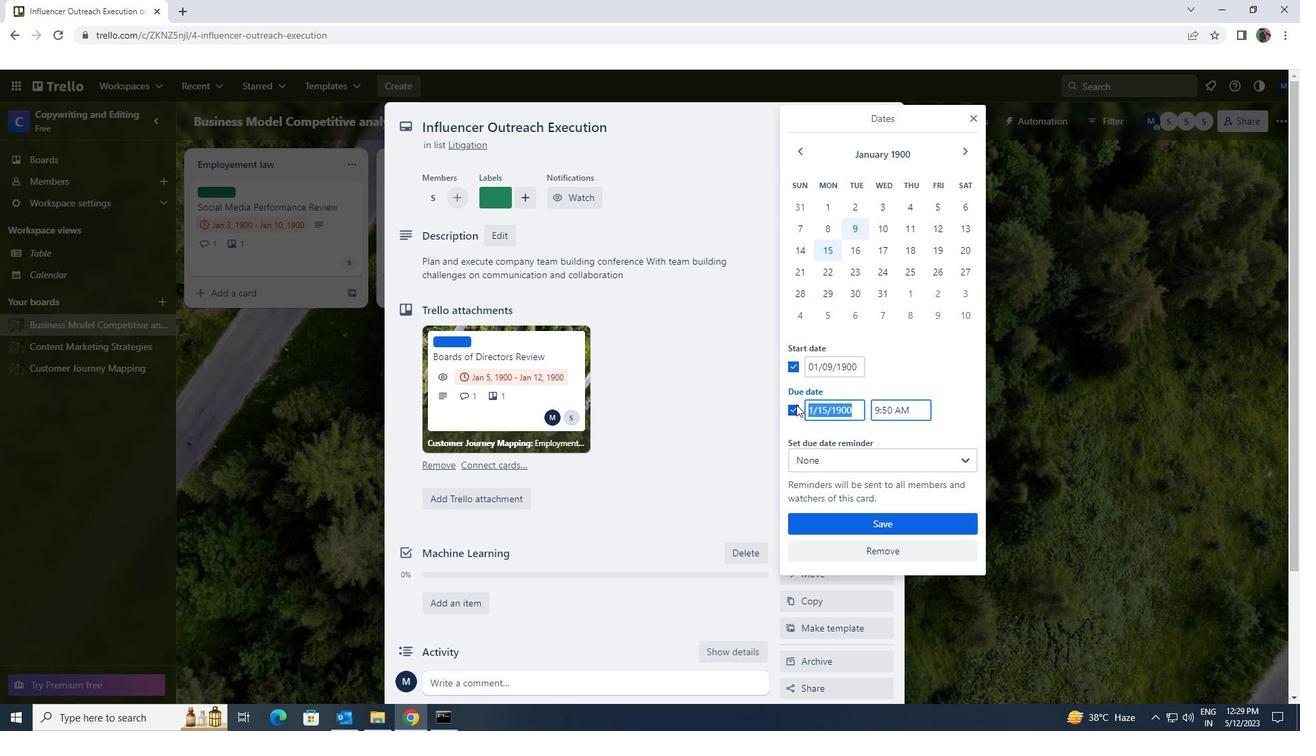
Action: Key pressed 1/1
Screenshot: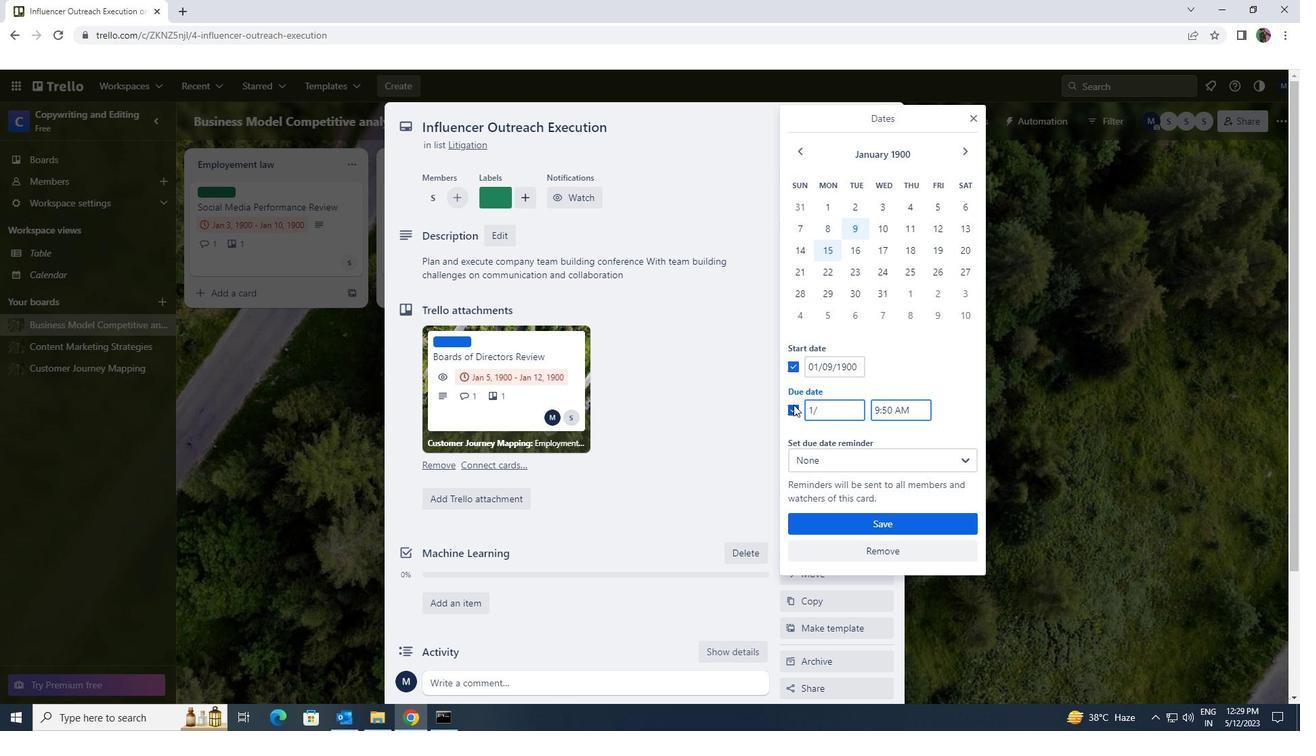 
Action: Mouse moved to (820, 389)
Screenshot: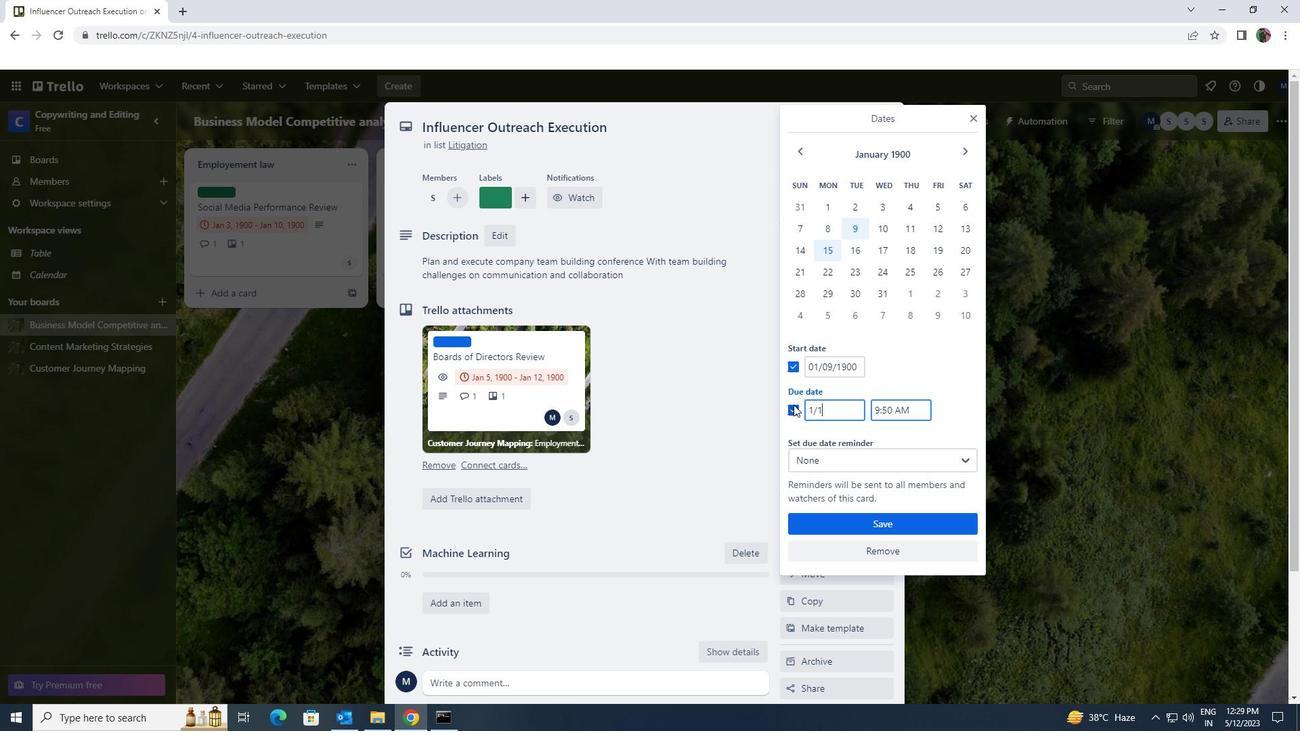 
Action: Key pressed 6
Screenshot: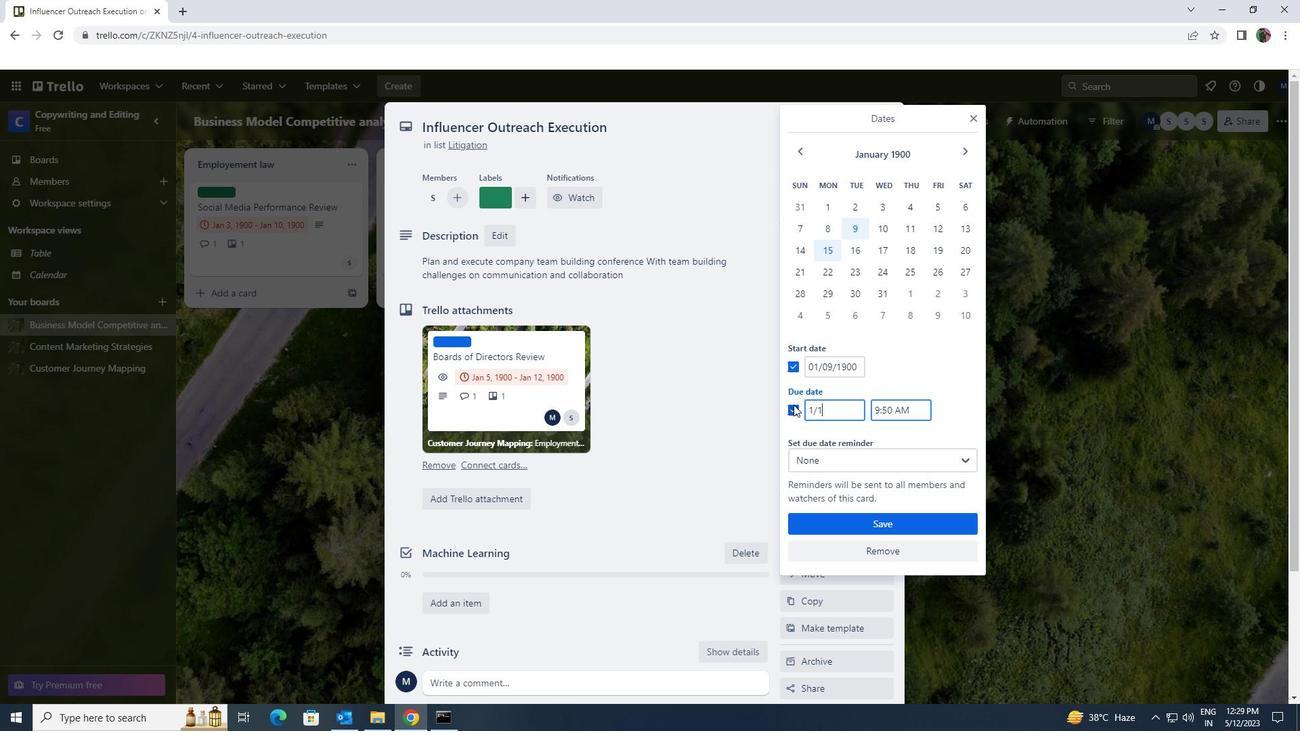 
Action: Mouse moved to (827, 385)
Screenshot: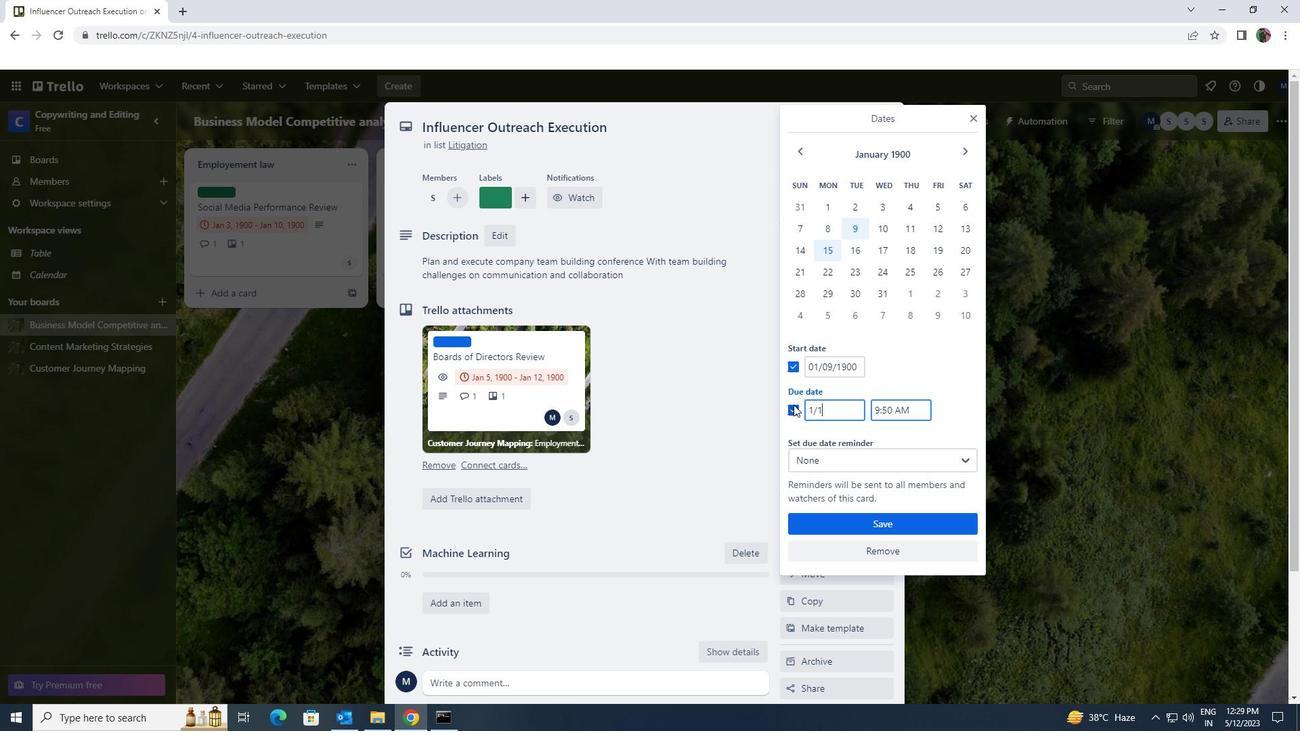 
Action: Key pressed /1
Screenshot: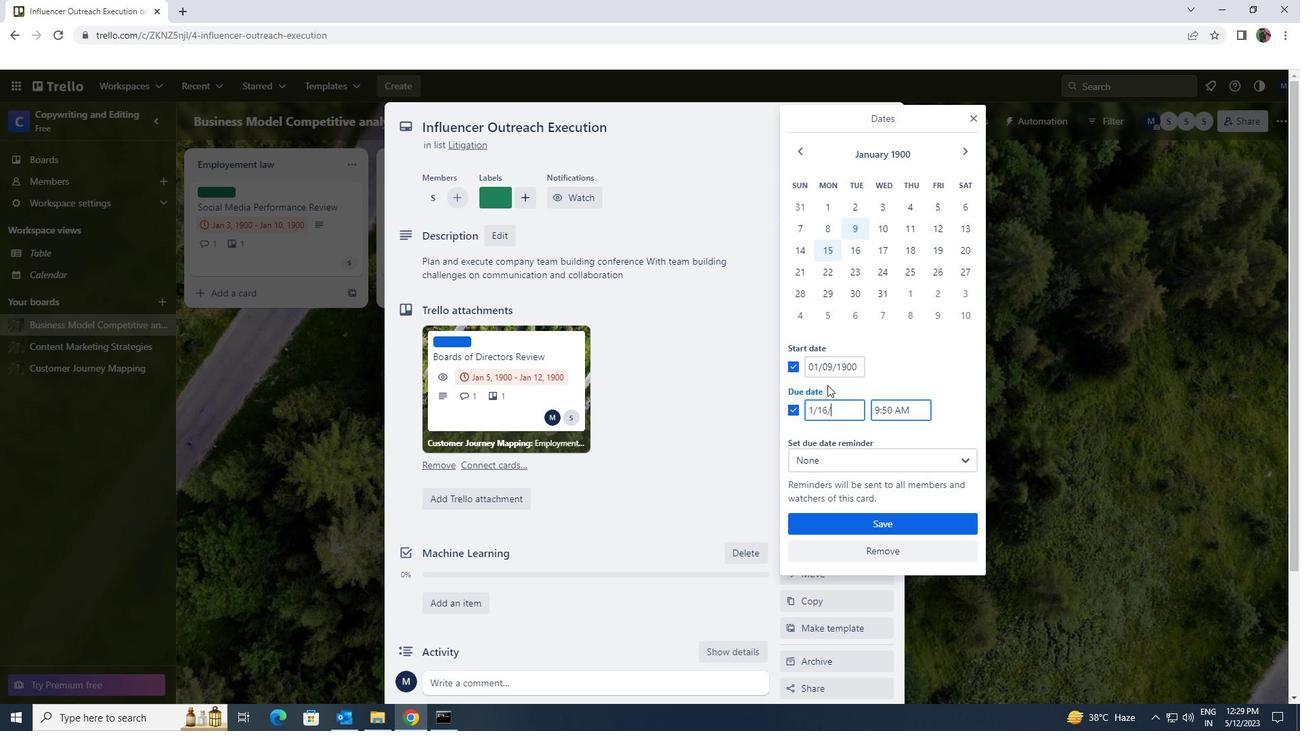 
Action: Mouse moved to (968, 337)
Screenshot: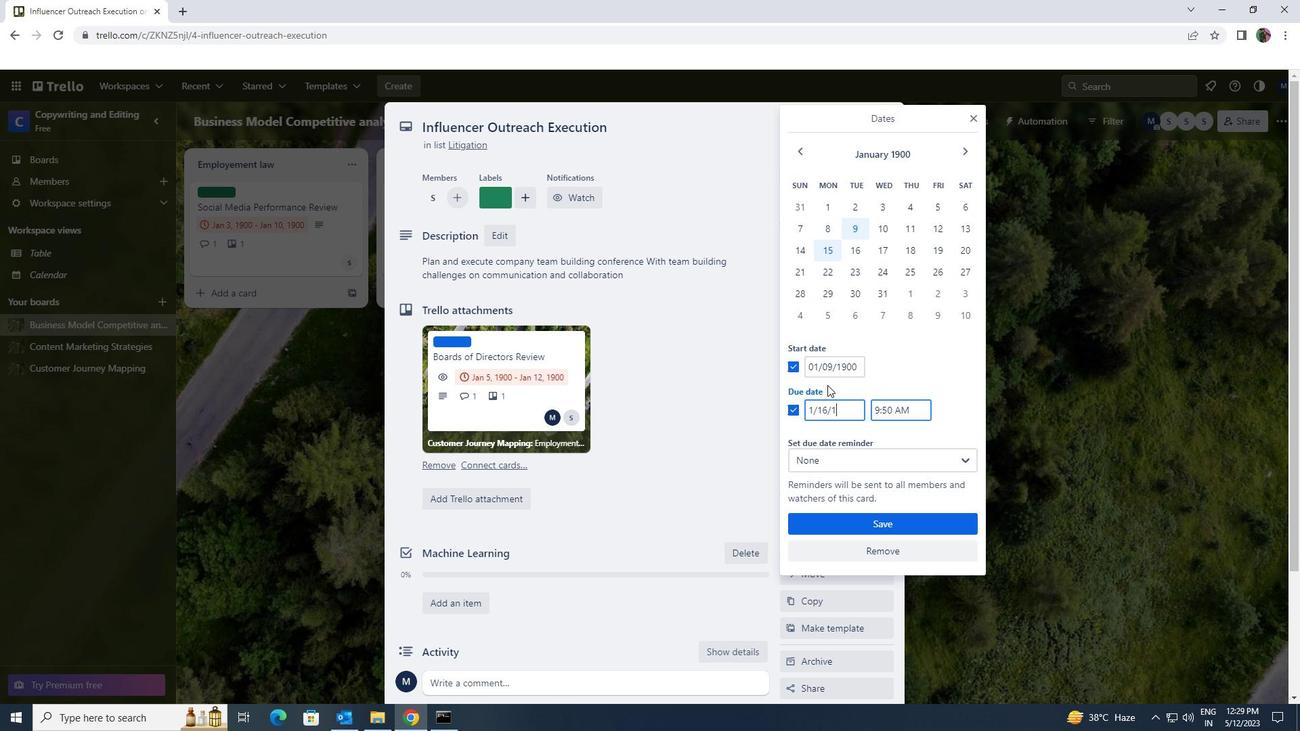 
Action: Key pressed 9
Screenshot: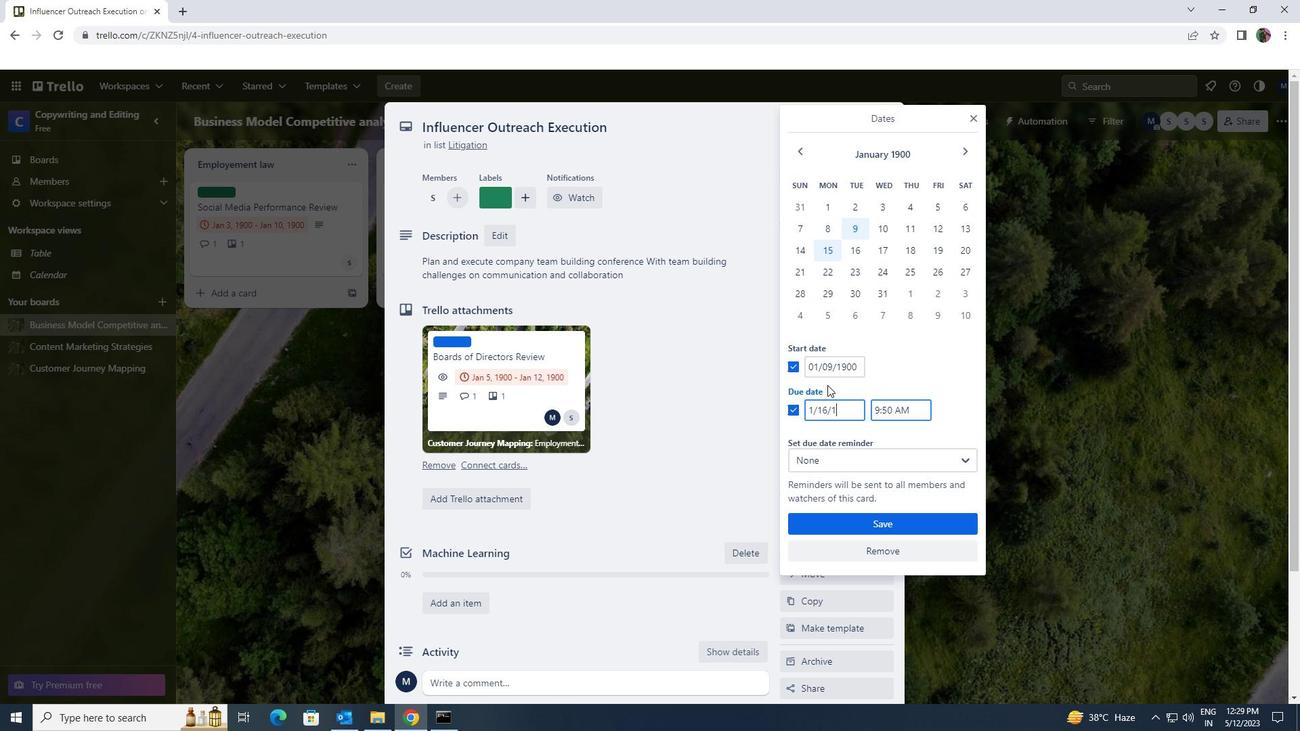 
Action: Mouse moved to (972, 335)
Screenshot: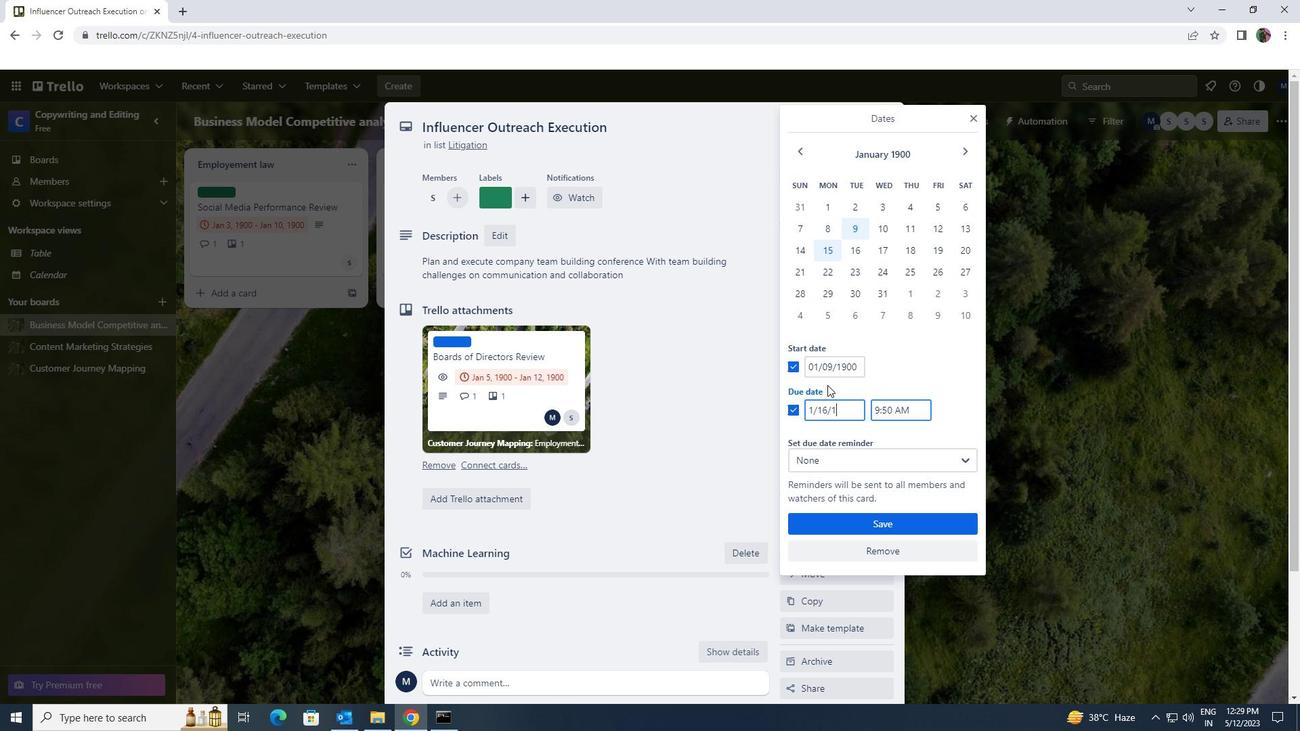 
Action: Key pressed 00
Screenshot: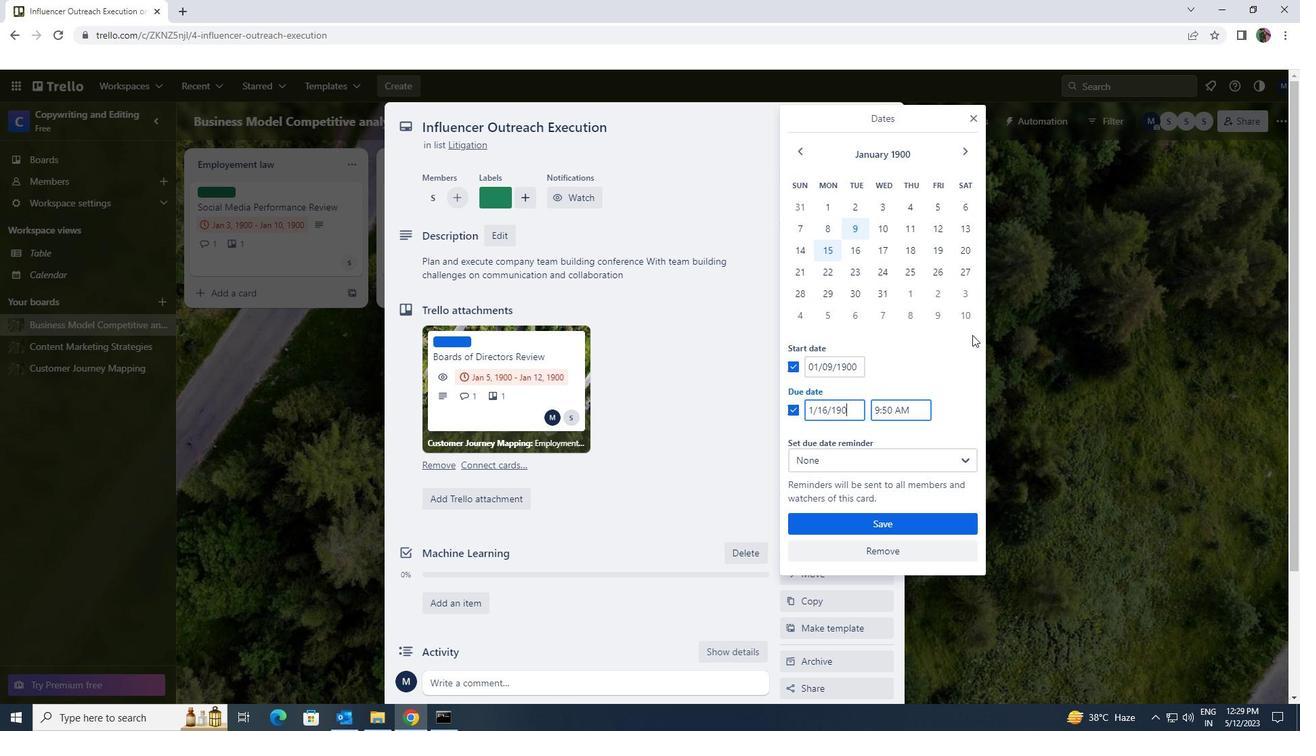 
Action: Mouse moved to (939, 523)
Screenshot: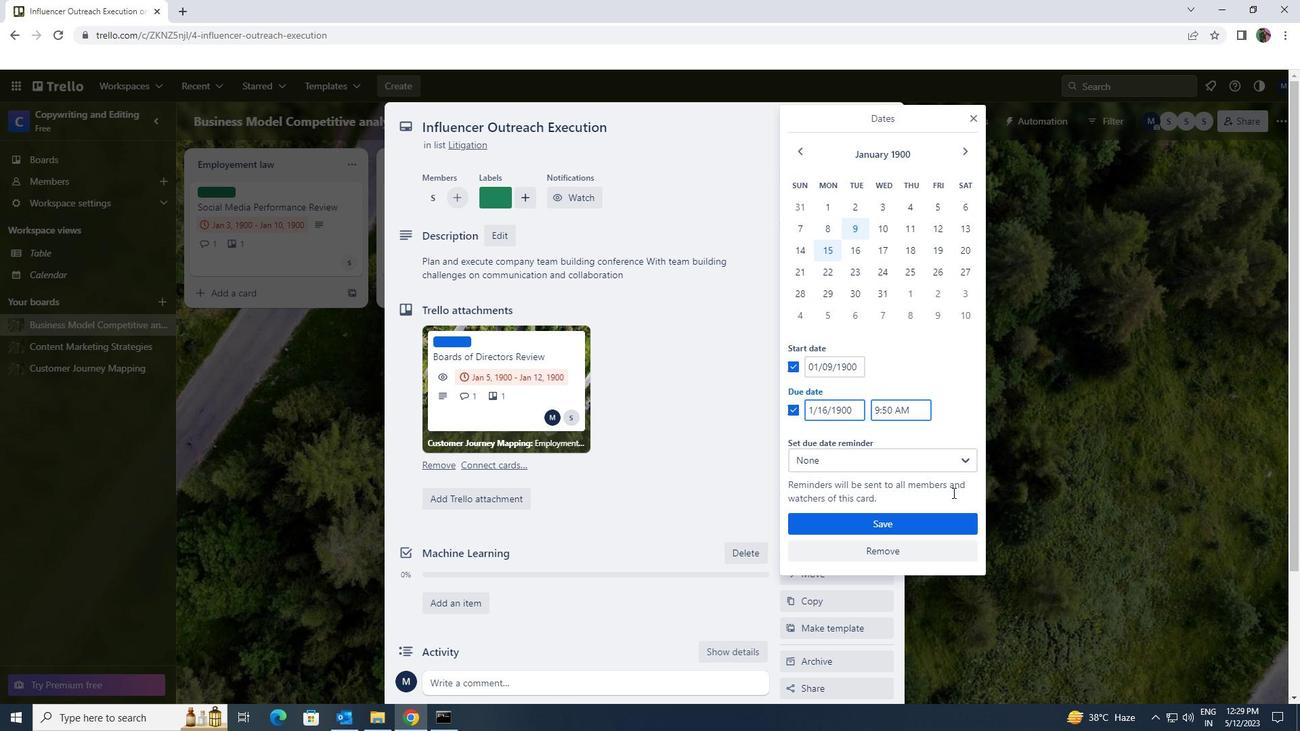 
Action: Mouse pressed left at (939, 523)
Screenshot: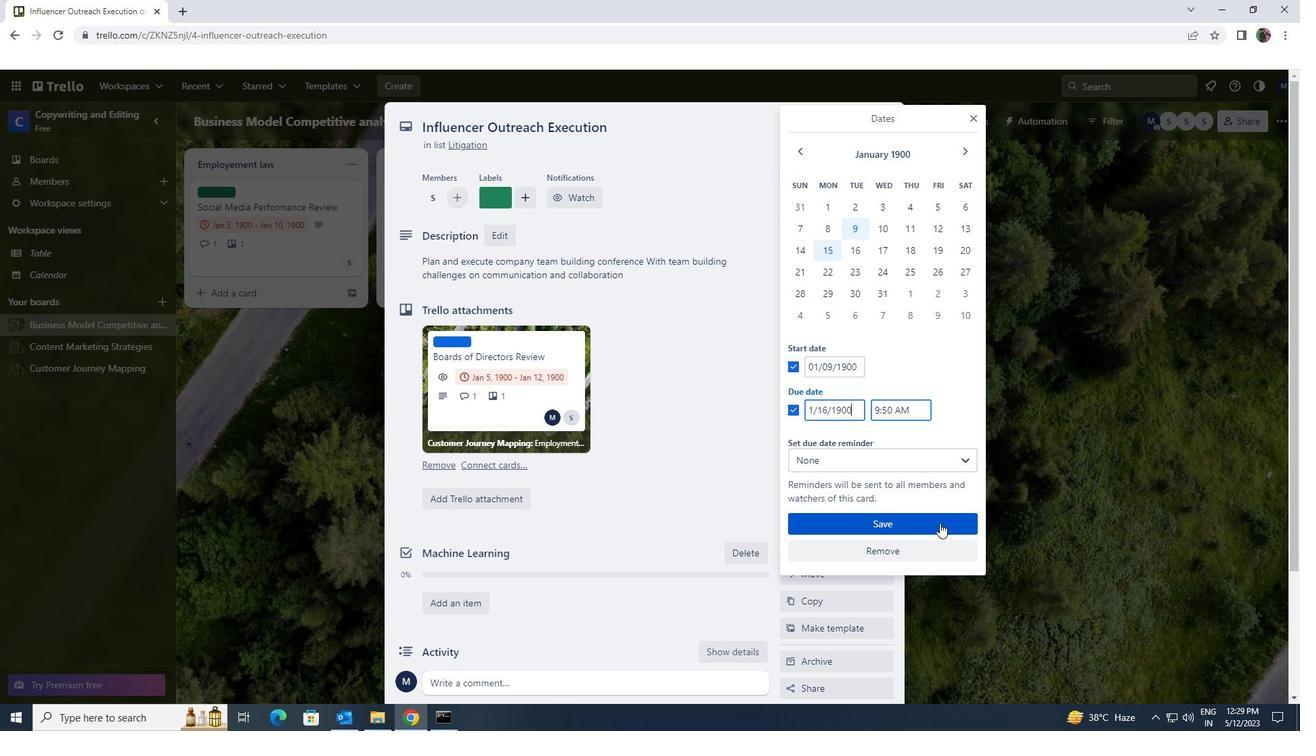 
